 Task: Search for a rental property in Johannesburg, South Africa from 11th to 15th June for 2 guests, with a price range of ₹7000 to ₹16000, 1 bedroom, 2 beds, 1 bathroom, house type, self check-in, and English-speaking host.
Action: Mouse moved to (586, 145)
Screenshot: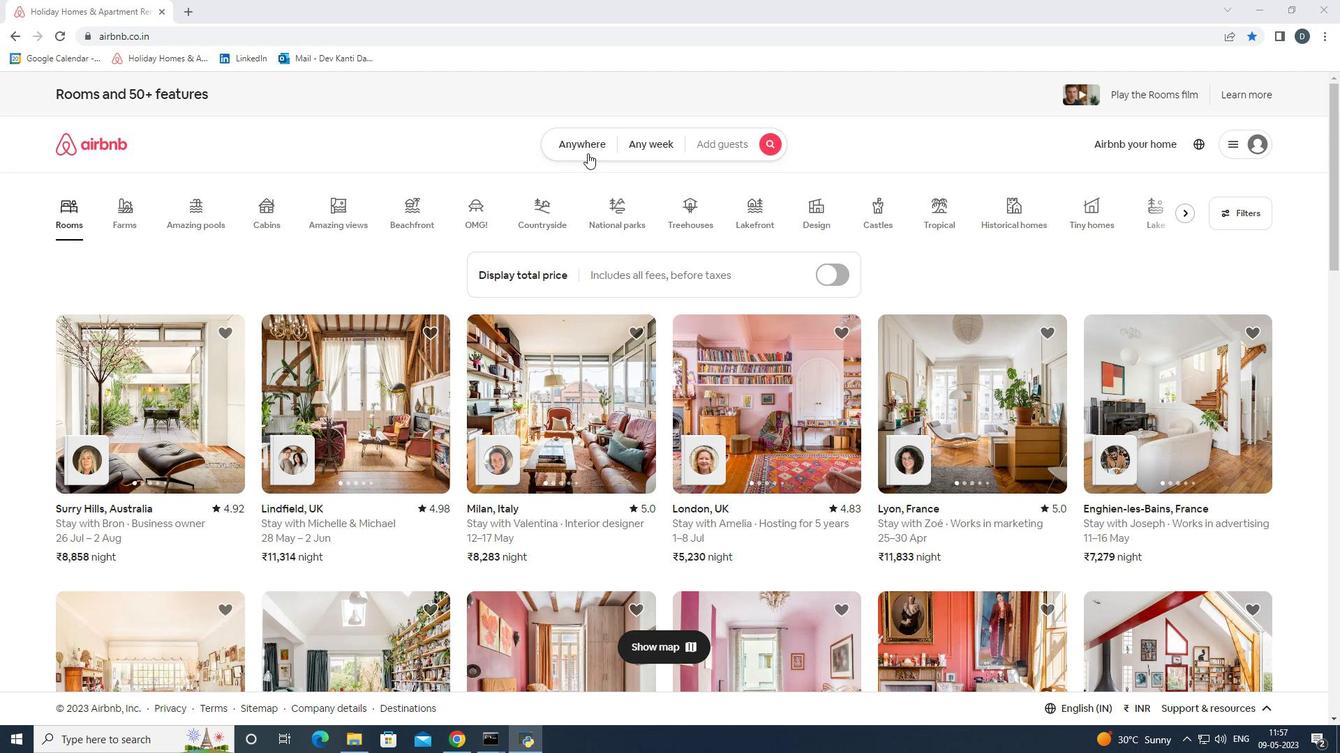 
Action: Mouse pressed left at (586, 145)
Screenshot: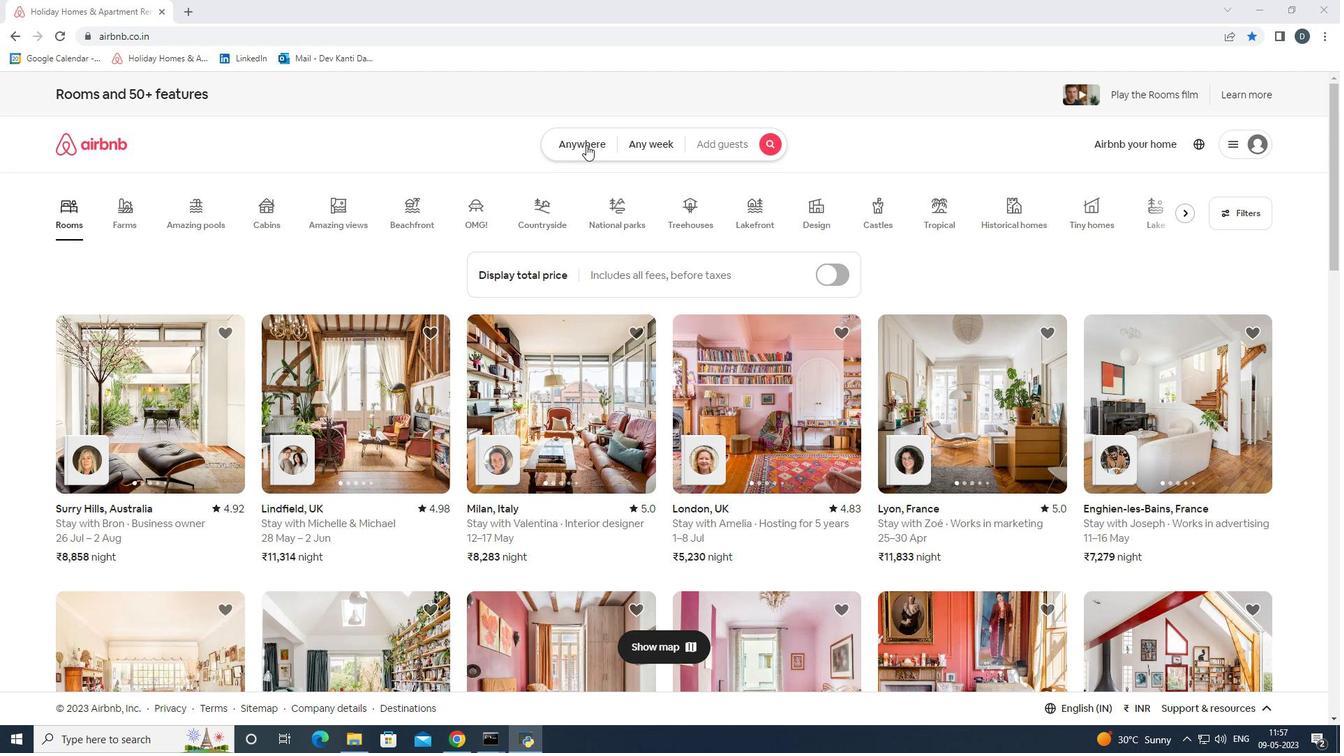 
Action: Mouse moved to (510, 198)
Screenshot: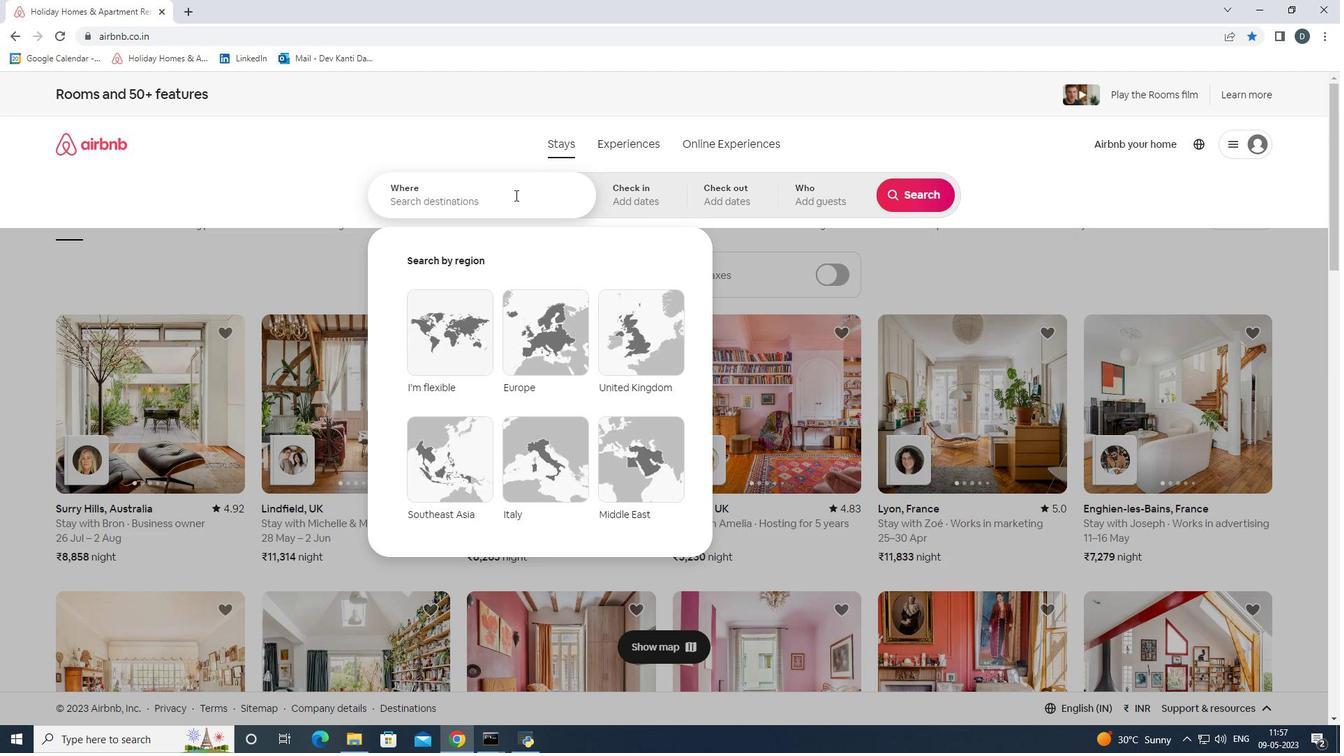 
Action: Mouse pressed left at (510, 198)
Screenshot: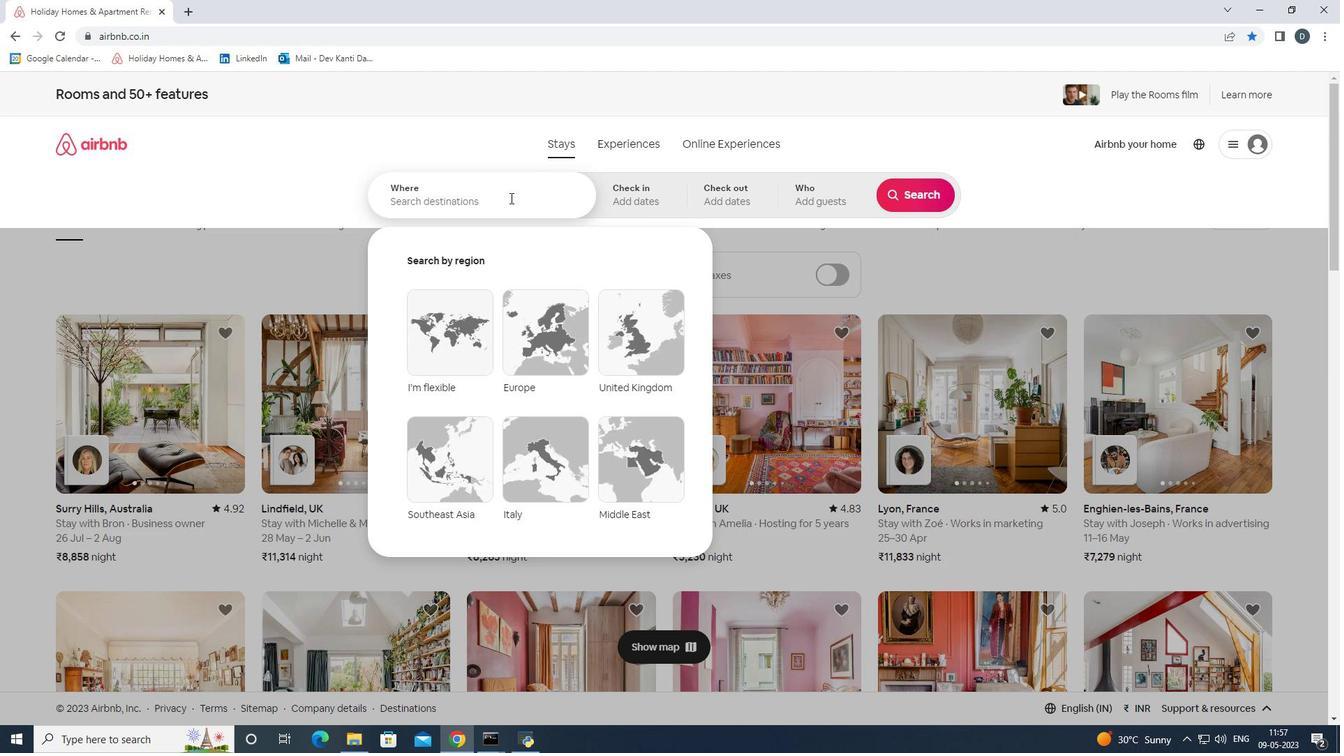 
Action: Key pressed <Key.shift>Johannesburg,<Key.space><Key.shift><Key.shift><Key.shift><Key.shift>South<Key.space><Key.shift><Key.shift><Key.shift><Key.shift>Africa<Key.enter>
Screenshot: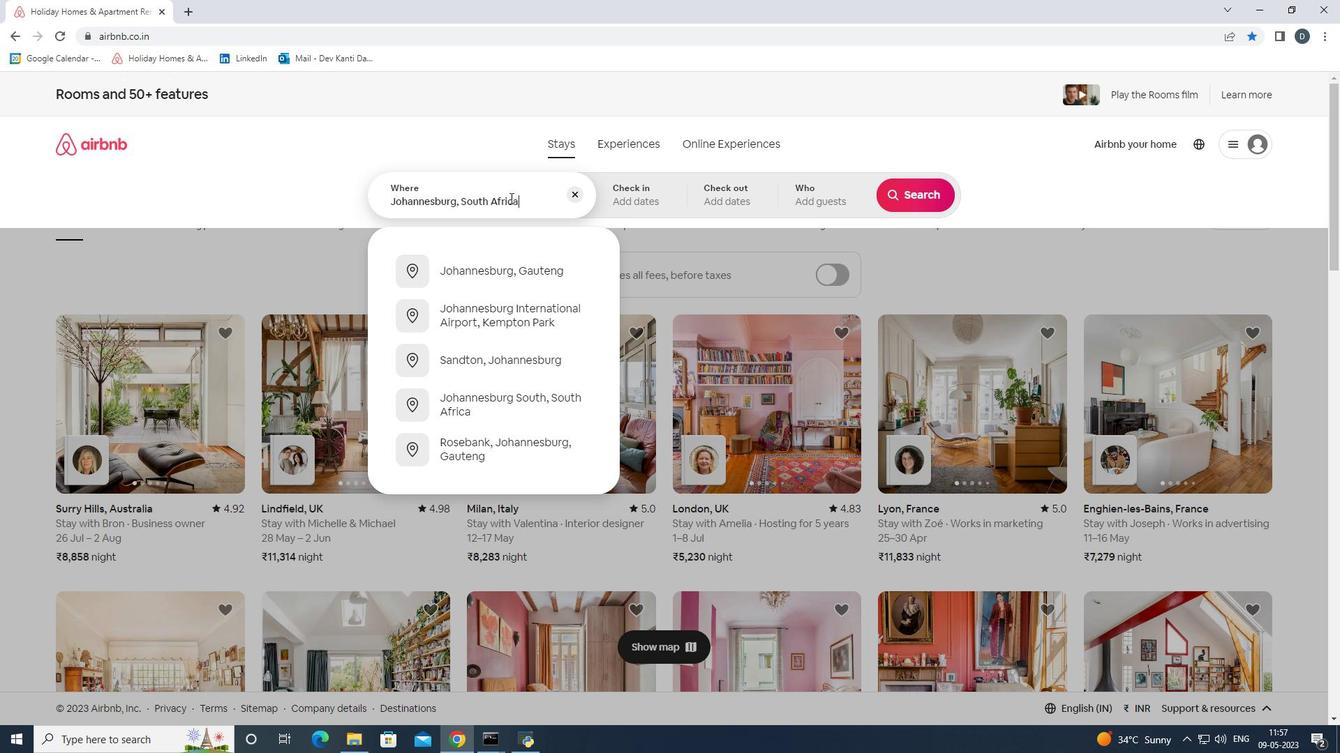 
Action: Mouse moved to (870, 361)
Screenshot: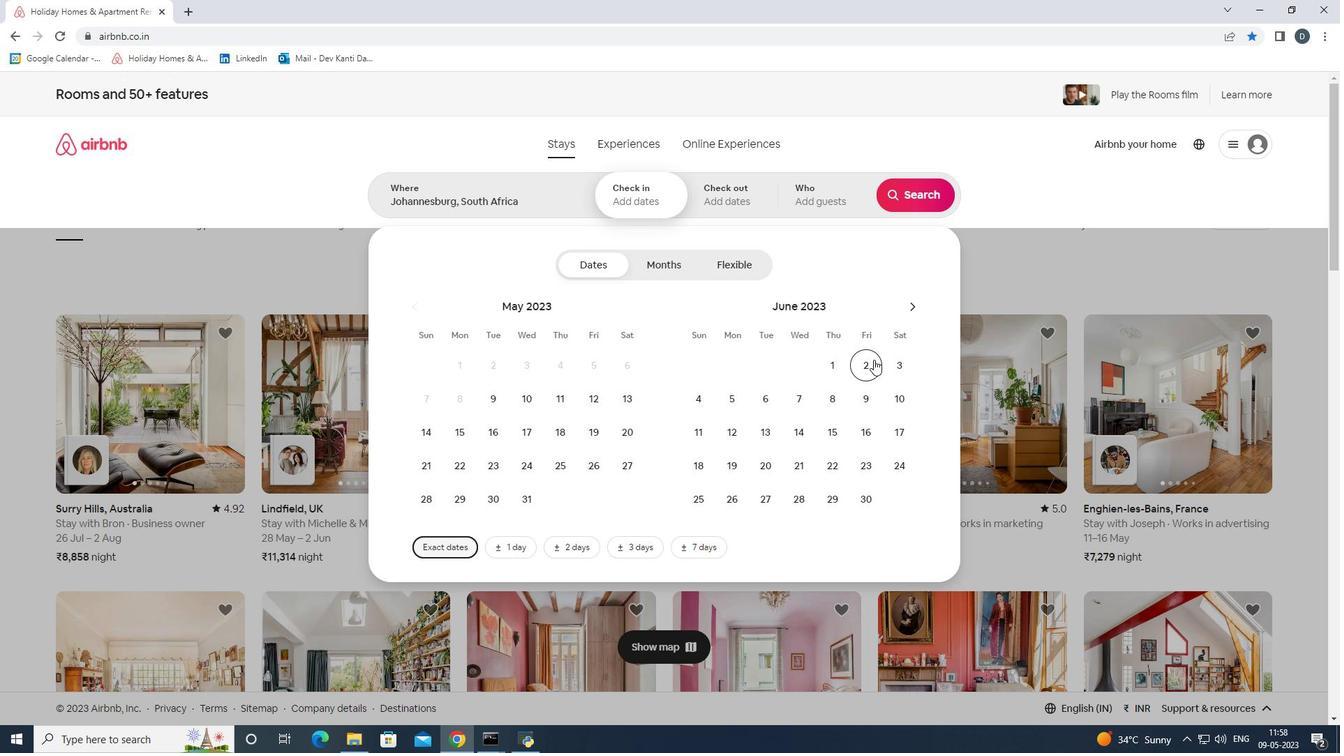 
Action: Mouse pressed left at (870, 361)
Screenshot: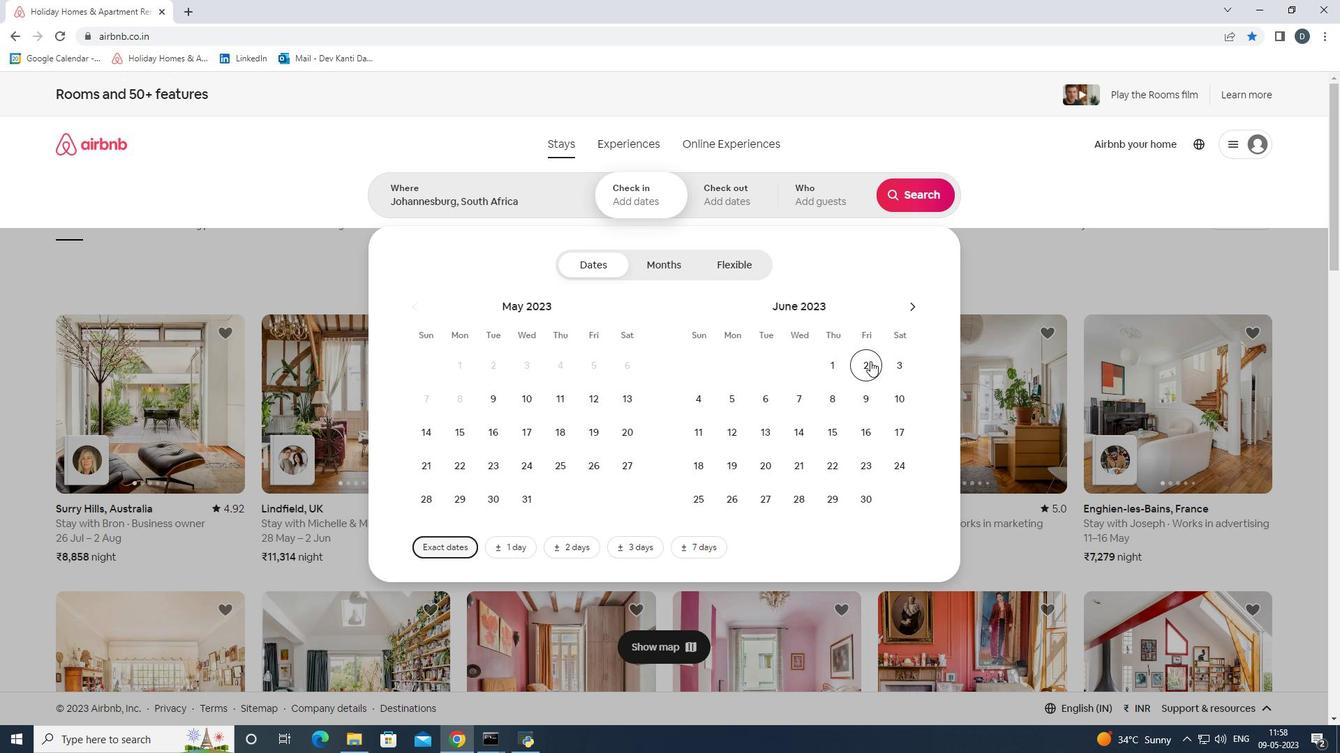 
Action: Mouse pressed left at (870, 361)
Screenshot: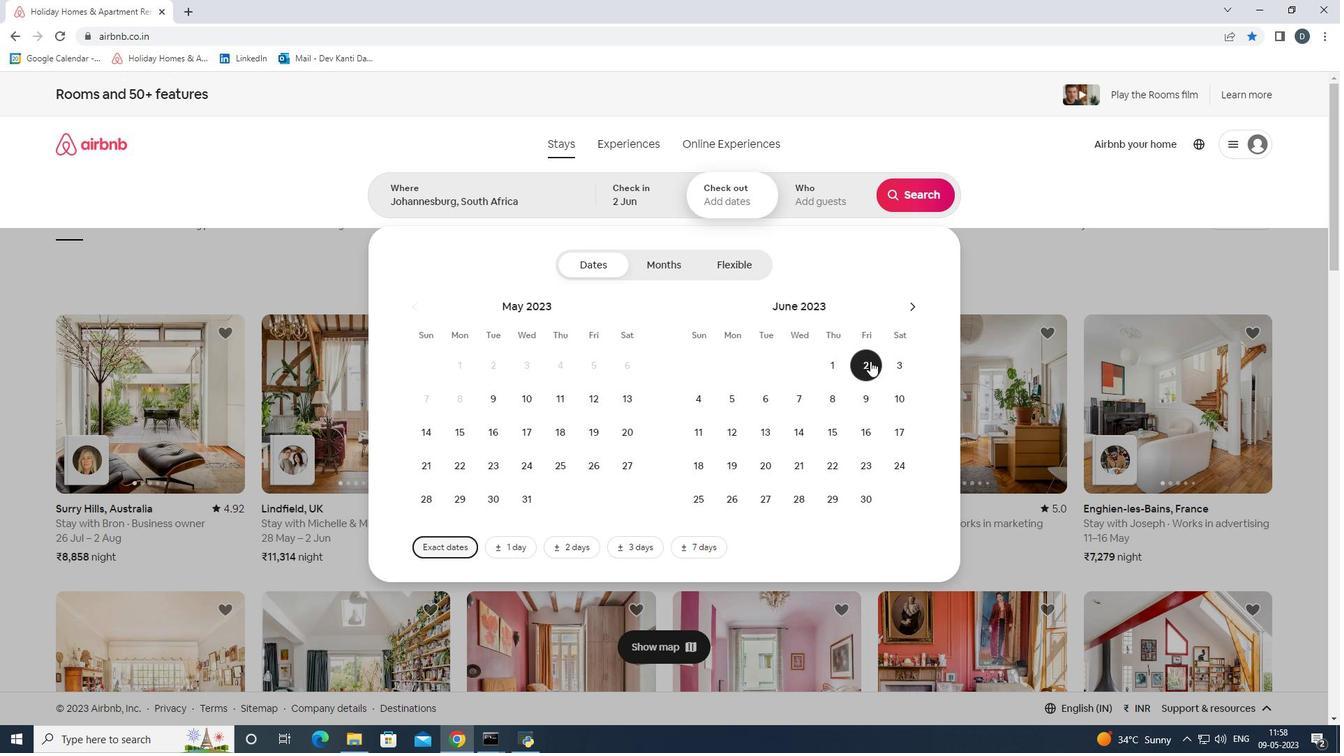 
Action: Mouse moved to (712, 436)
Screenshot: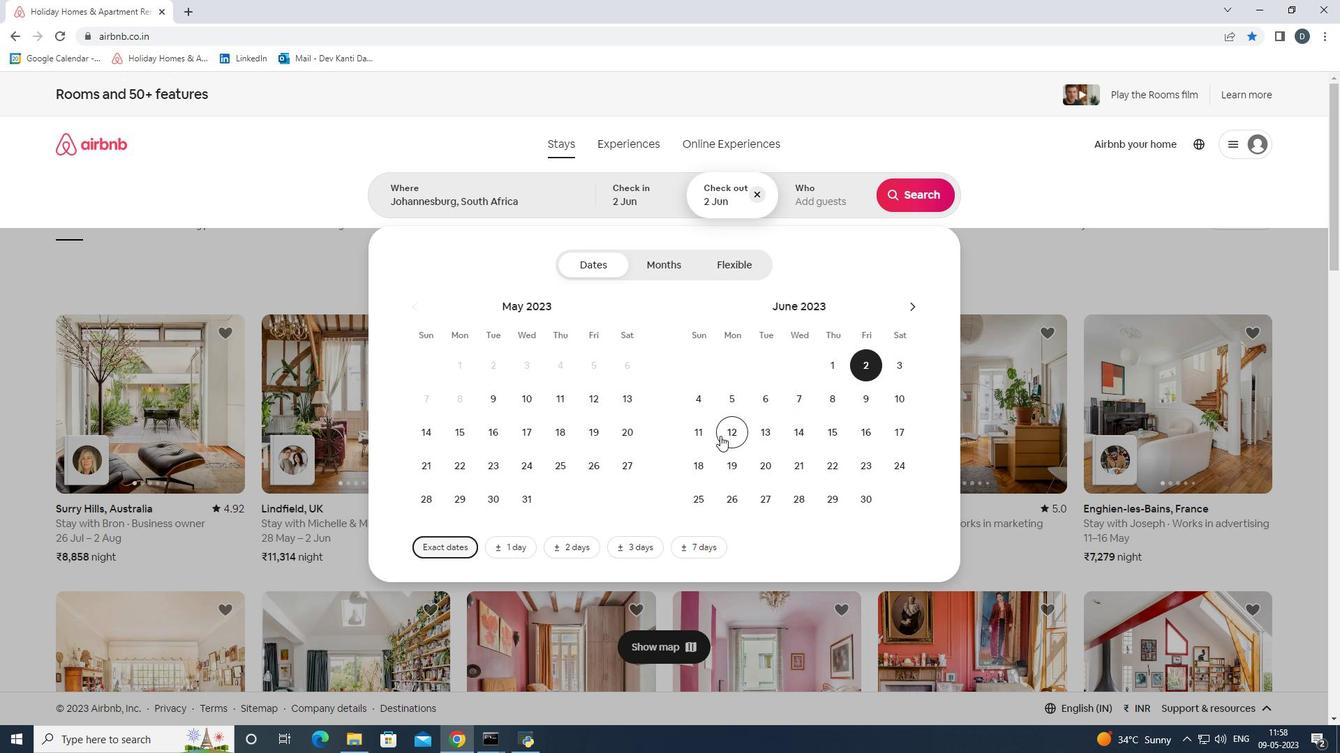
Action: Mouse pressed left at (712, 436)
Screenshot: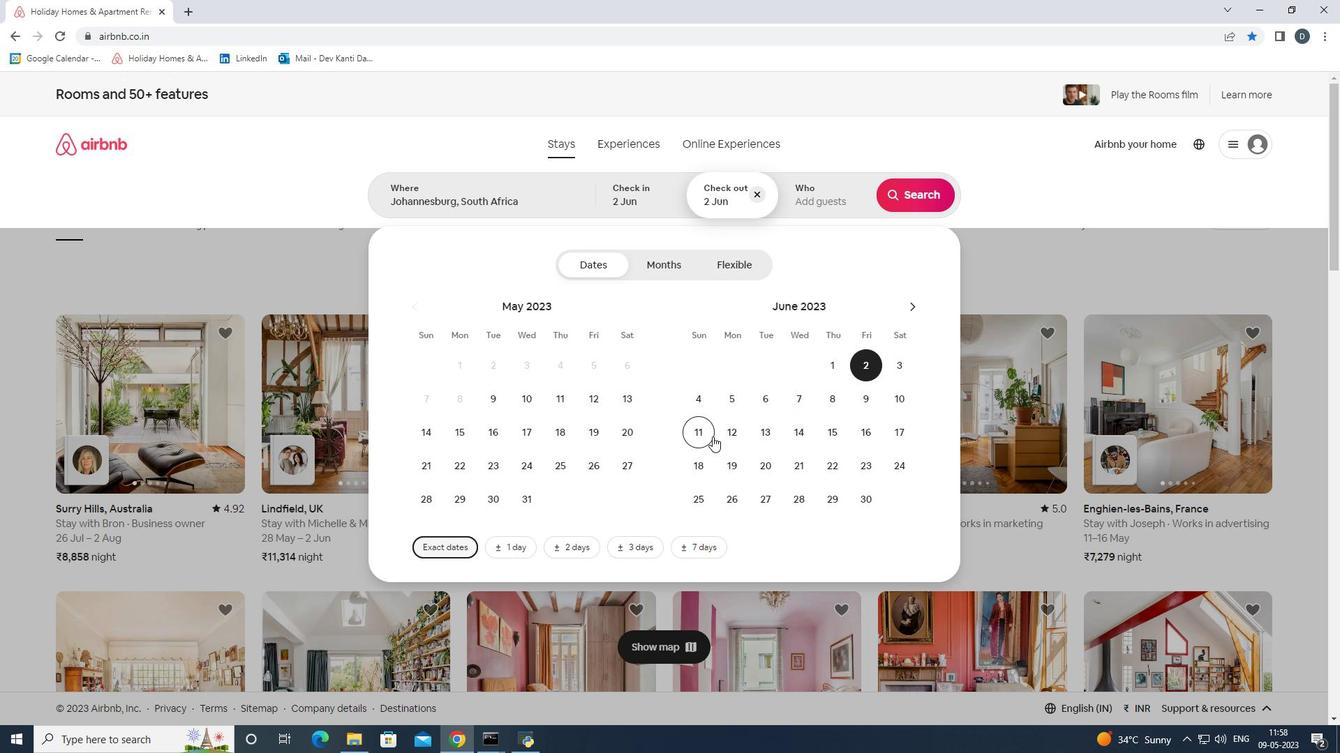 
Action: Mouse moved to (830, 427)
Screenshot: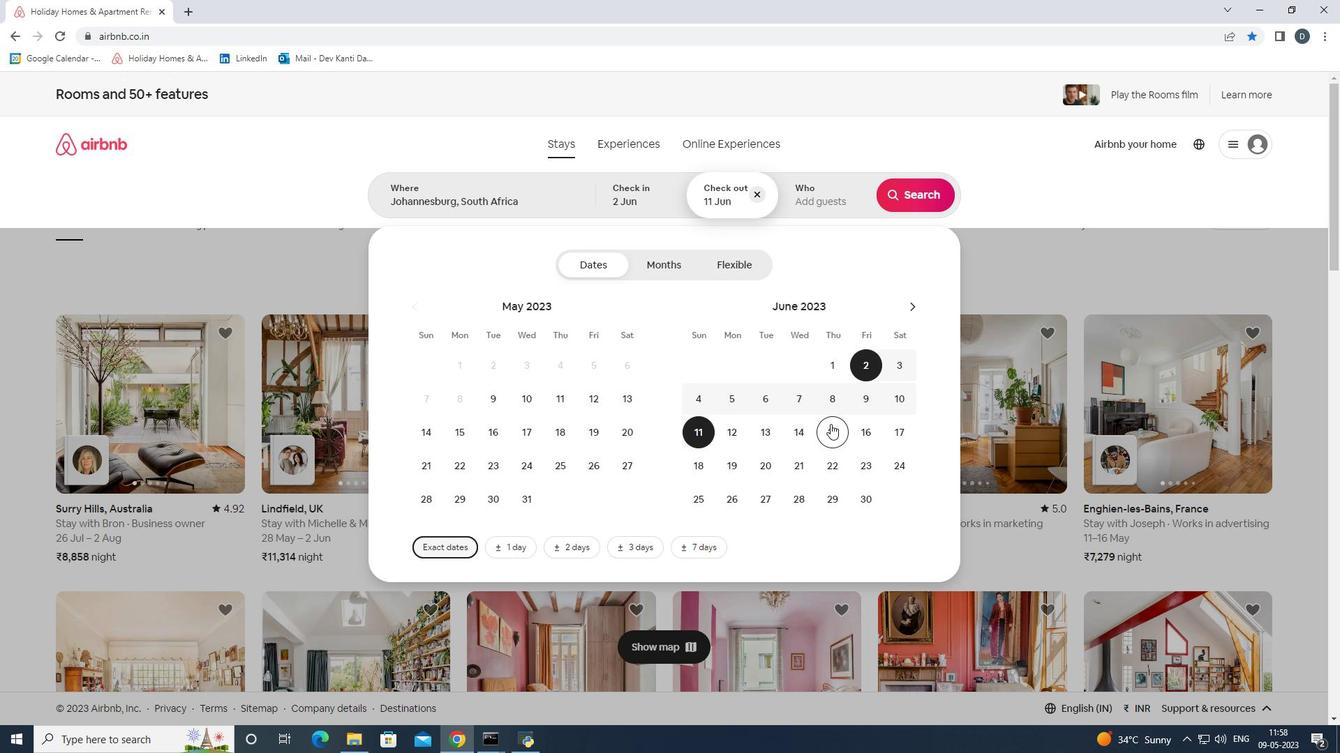 
Action: Mouse pressed left at (830, 427)
Screenshot: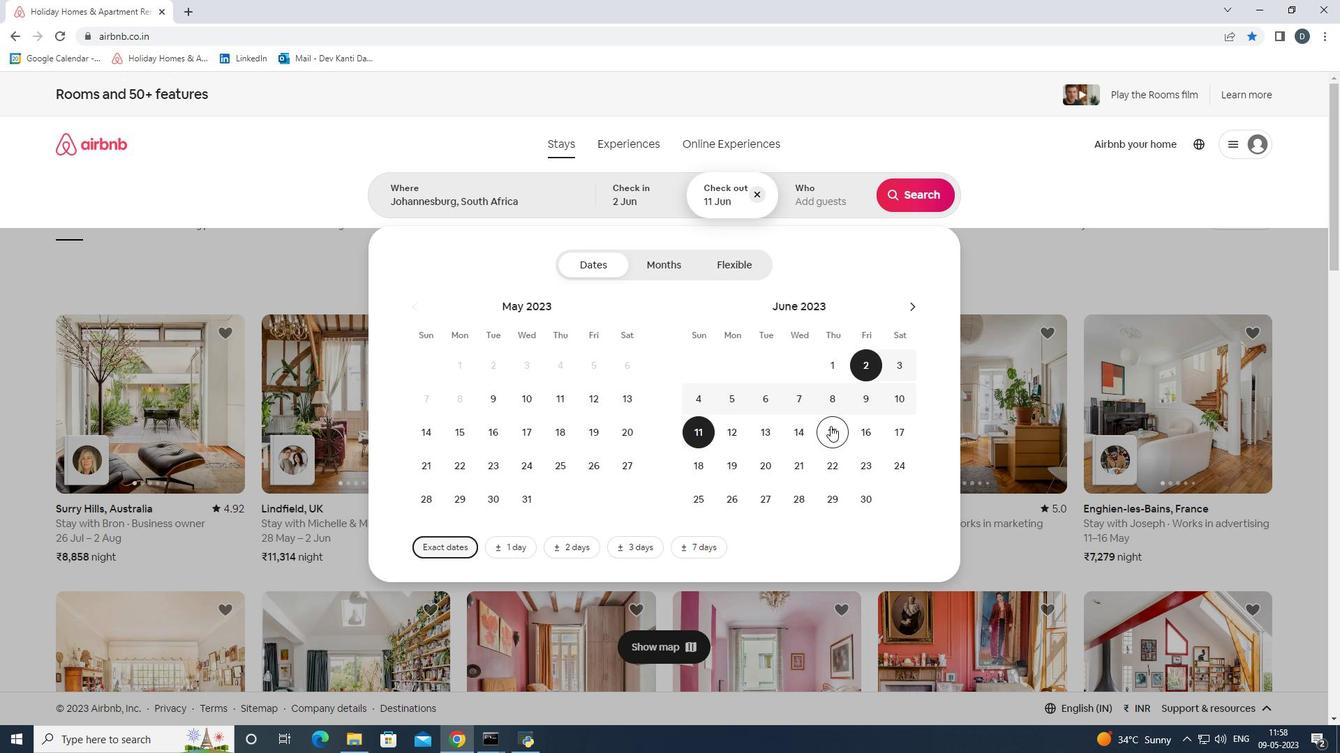 
Action: Mouse moved to (755, 197)
Screenshot: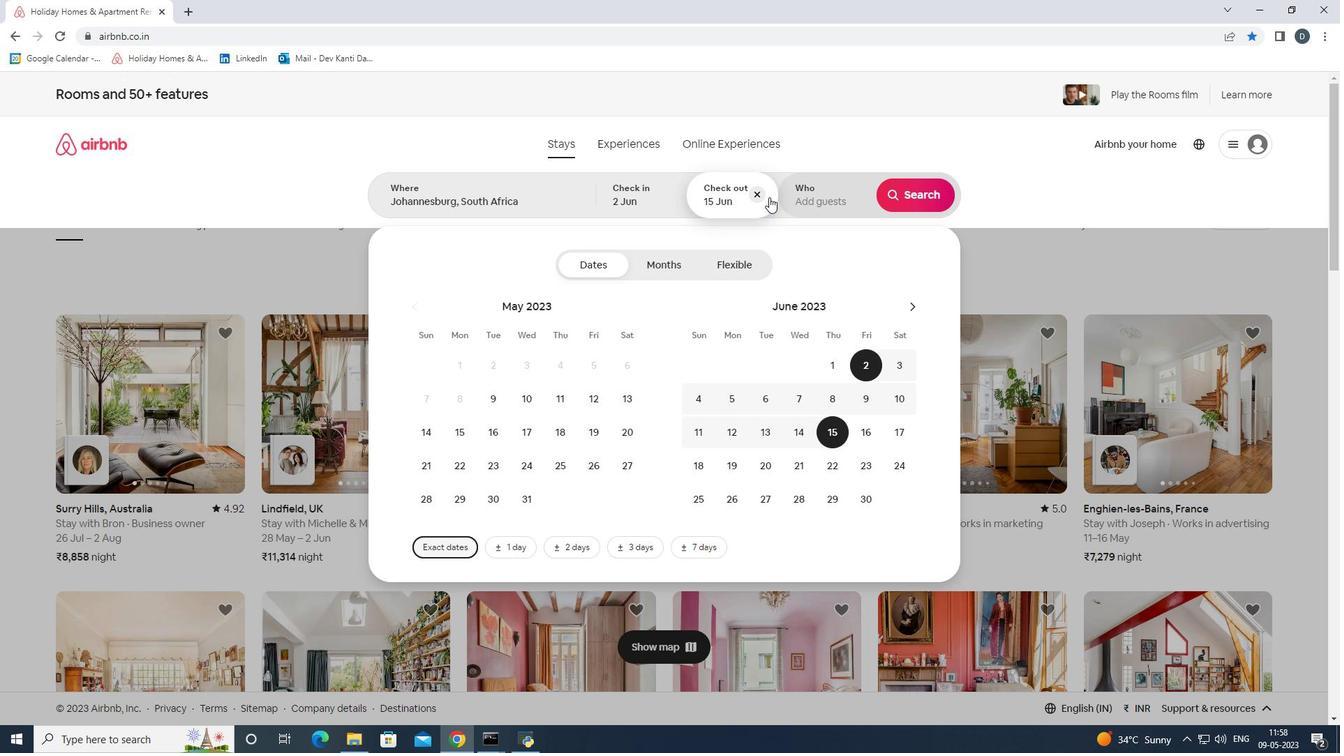 
Action: Mouse pressed left at (755, 197)
Screenshot: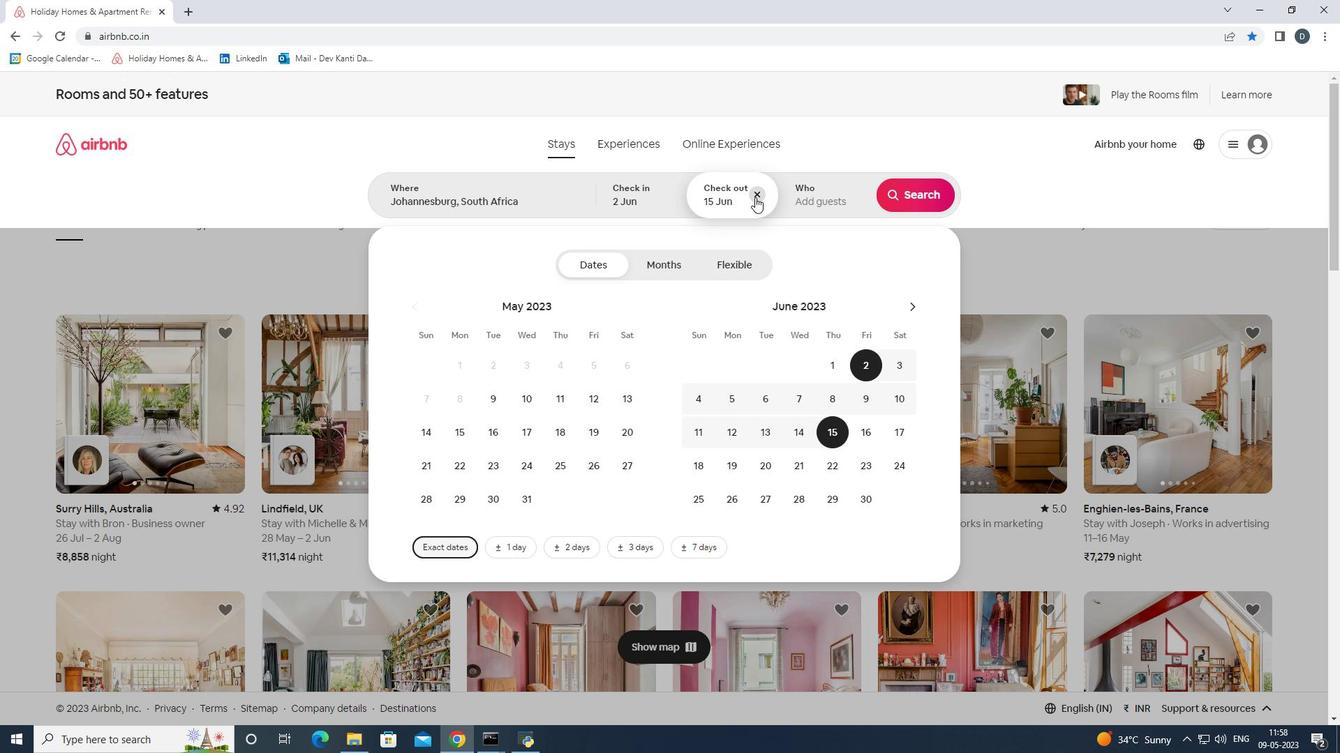 
Action: Mouse moved to (688, 432)
Screenshot: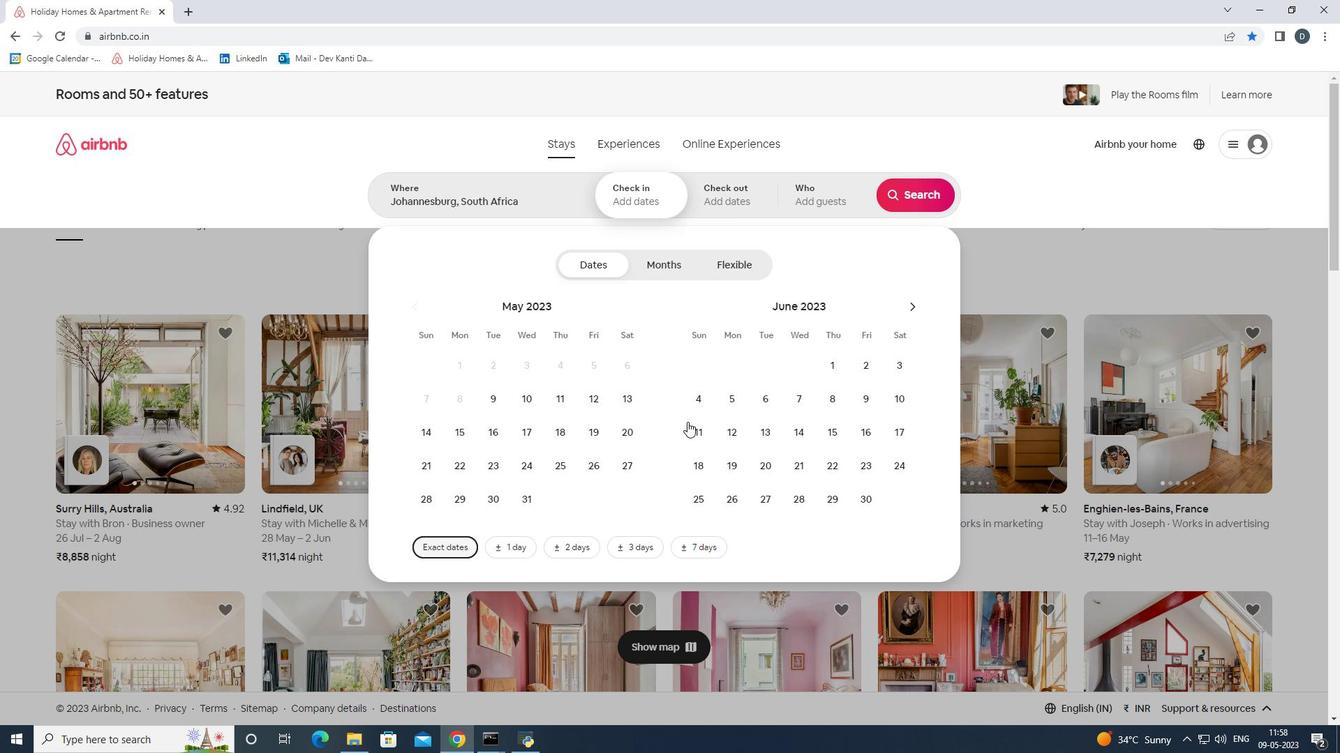 
Action: Mouse pressed left at (688, 432)
Screenshot: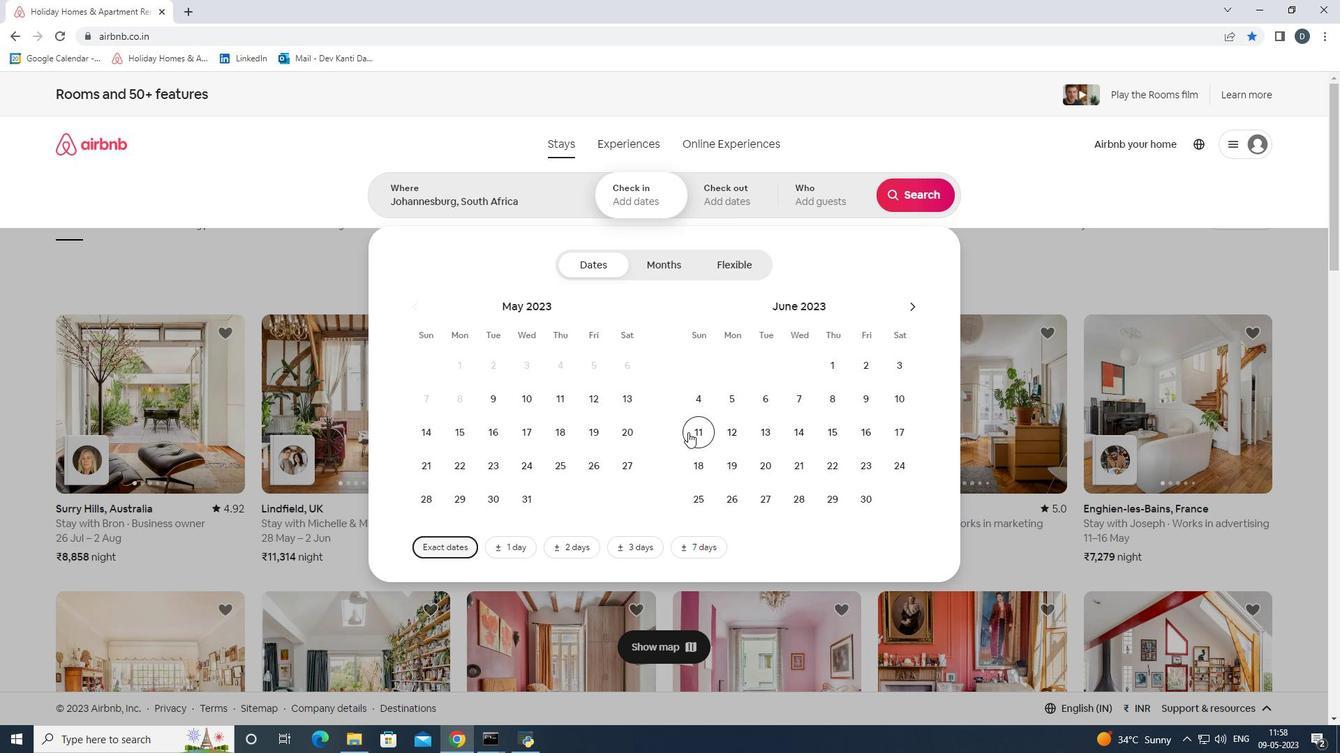 
Action: Mouse moved to (829, 436)
Screenshot: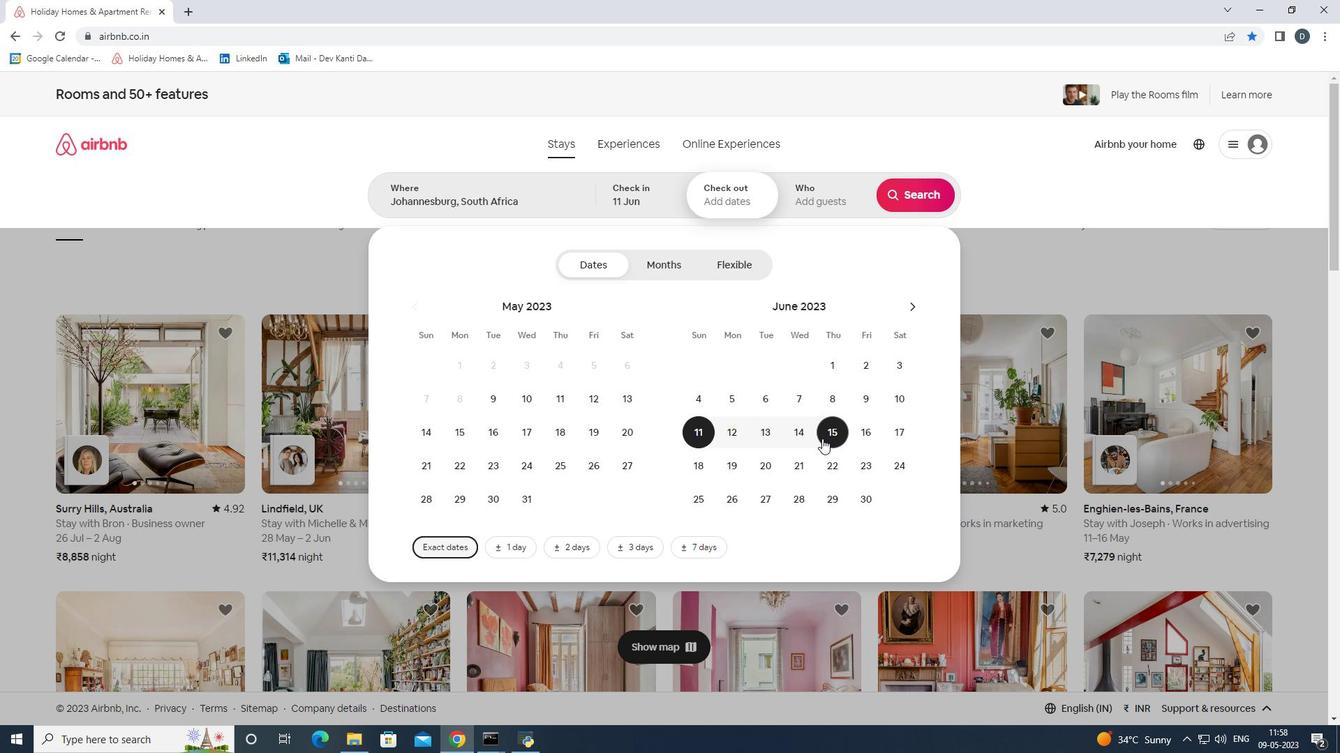 
Action: Mouse pressed left at (829, 436)
Screenshot: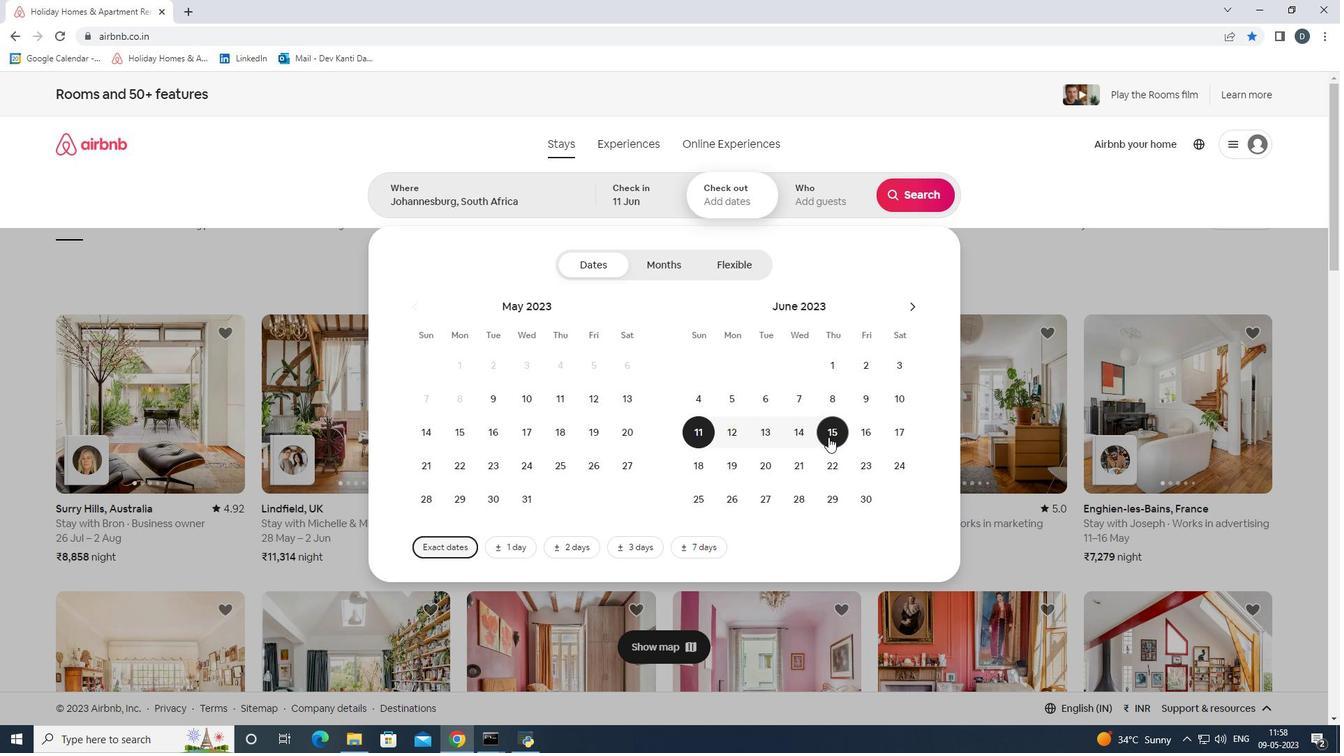 
Action: Mouse moved to (818, 210)
Screenshot: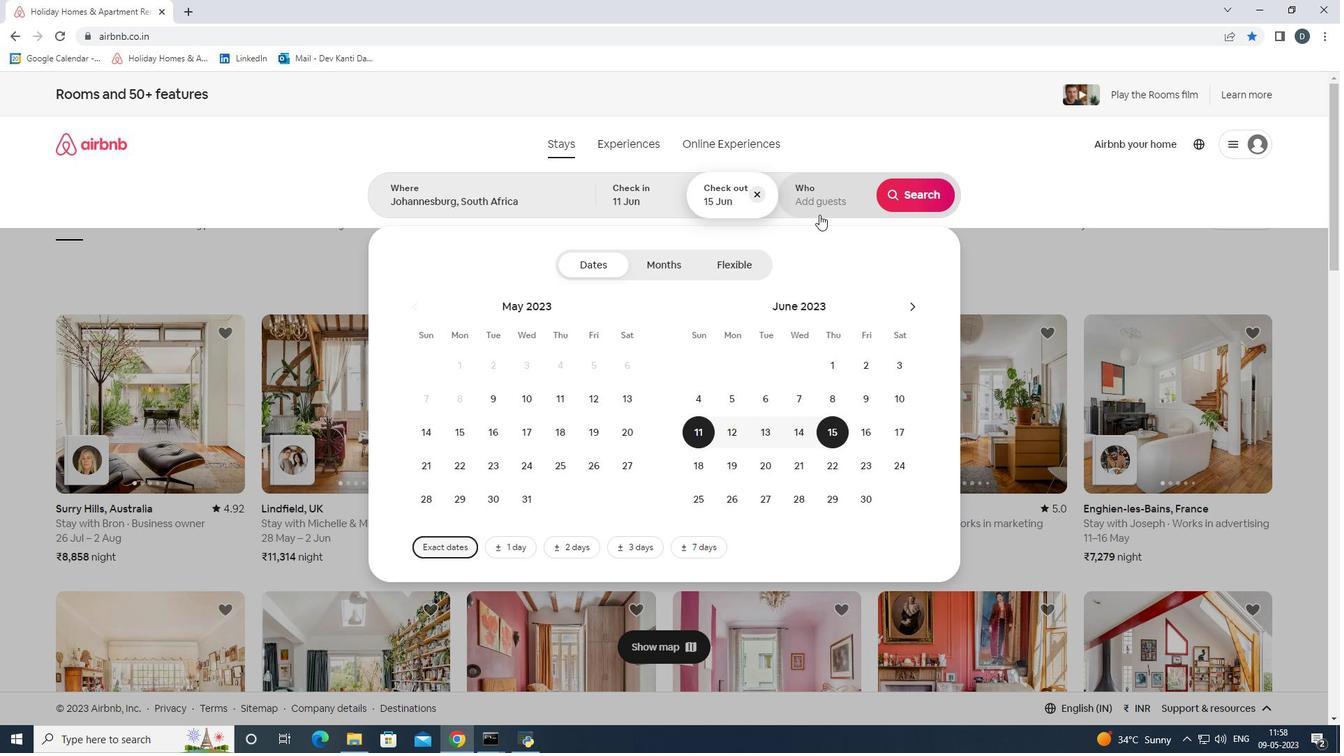 
Action: Mouse pressed left at (818, 210)
Screenshot: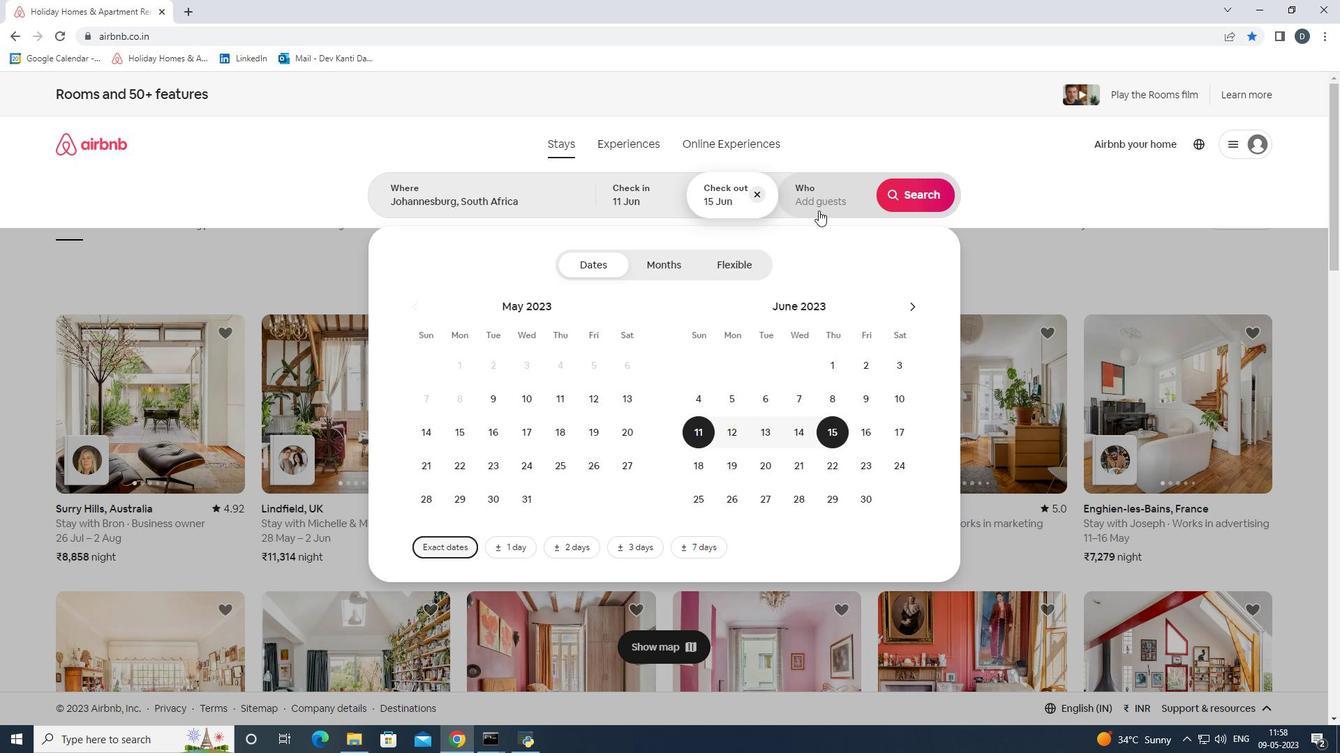 
Action: Mouse moved to (910, 272)
Screenshot: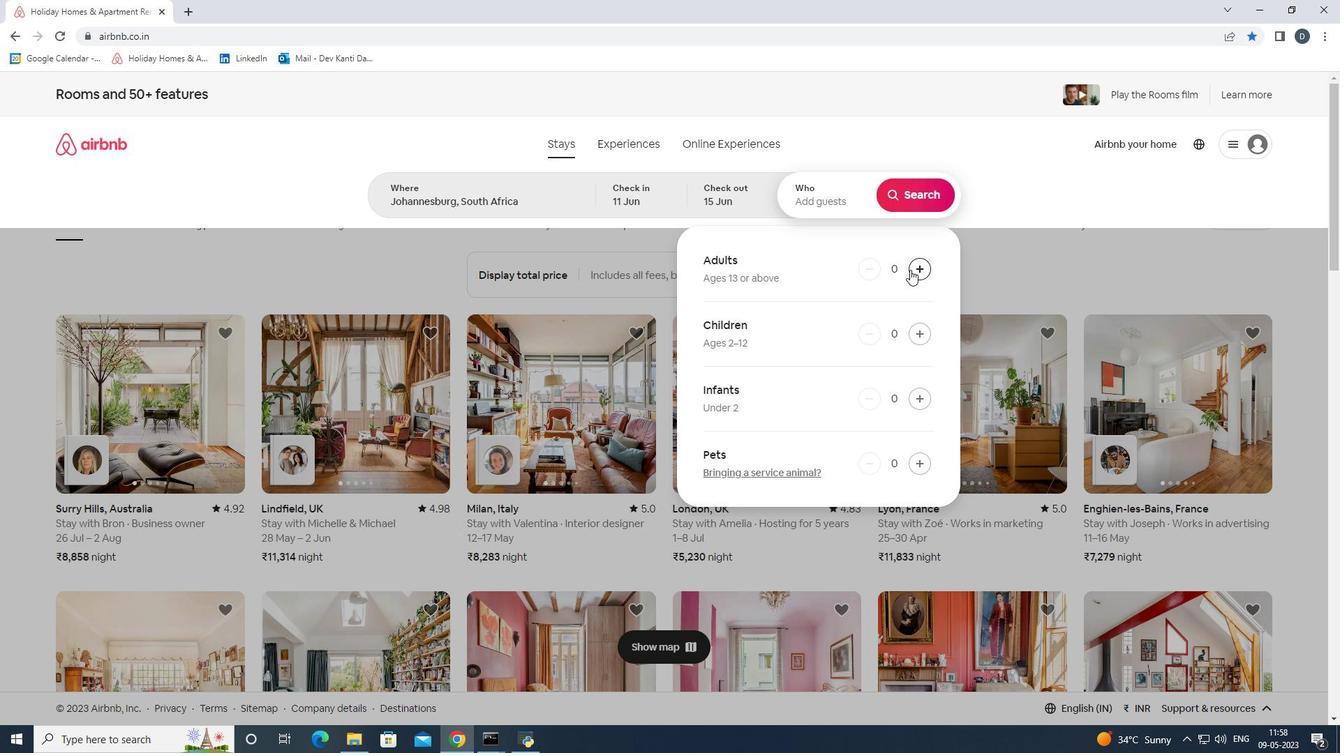 
Action: Mouse pressed left at (910, 272)
Screenshot: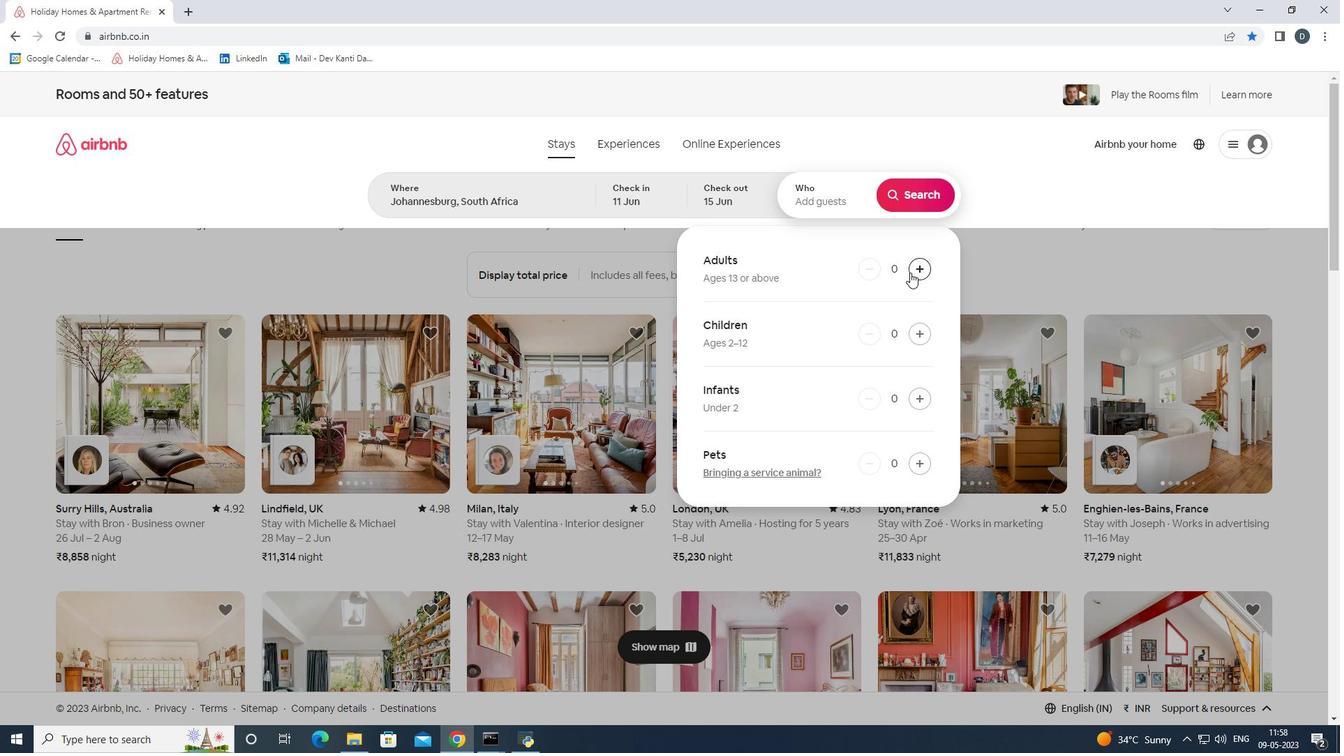 
Action: Mouse pressed left at (910, 272)
Screenshot: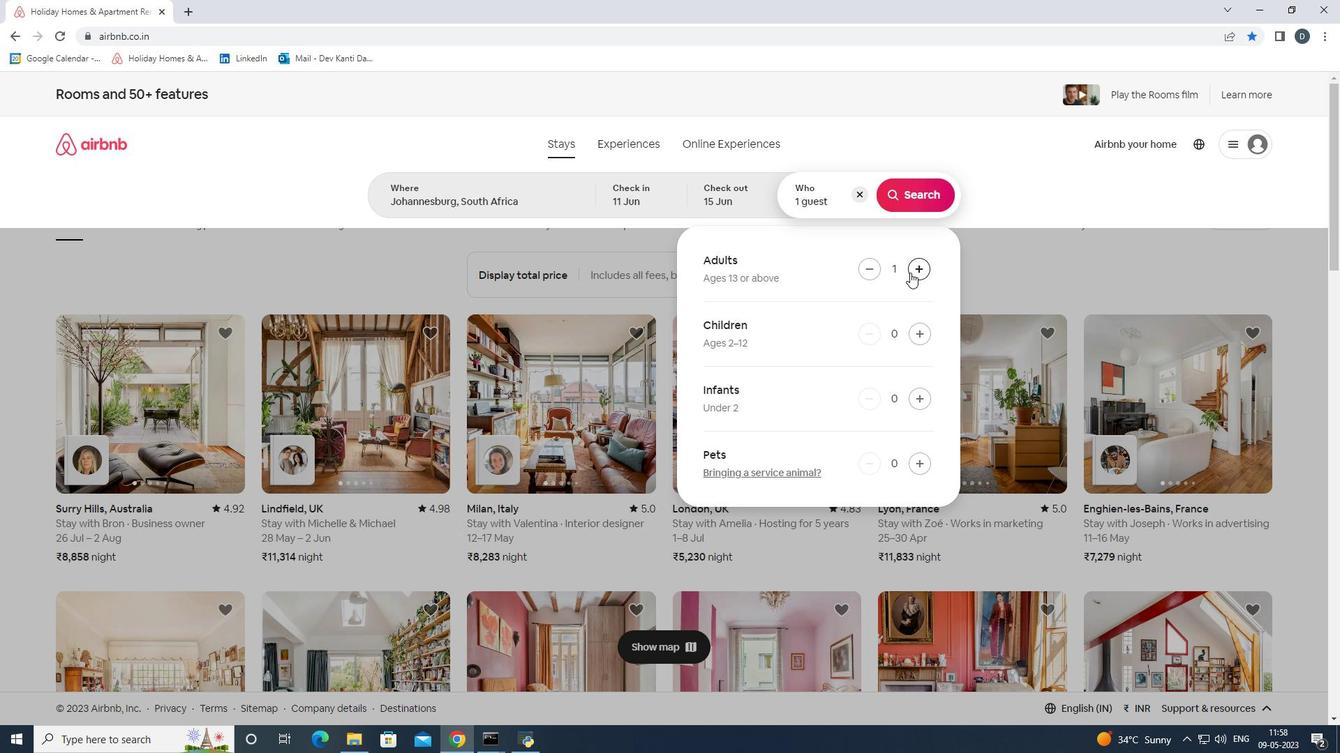 
Action: Mouse moved to (908, 203)
Screenshot: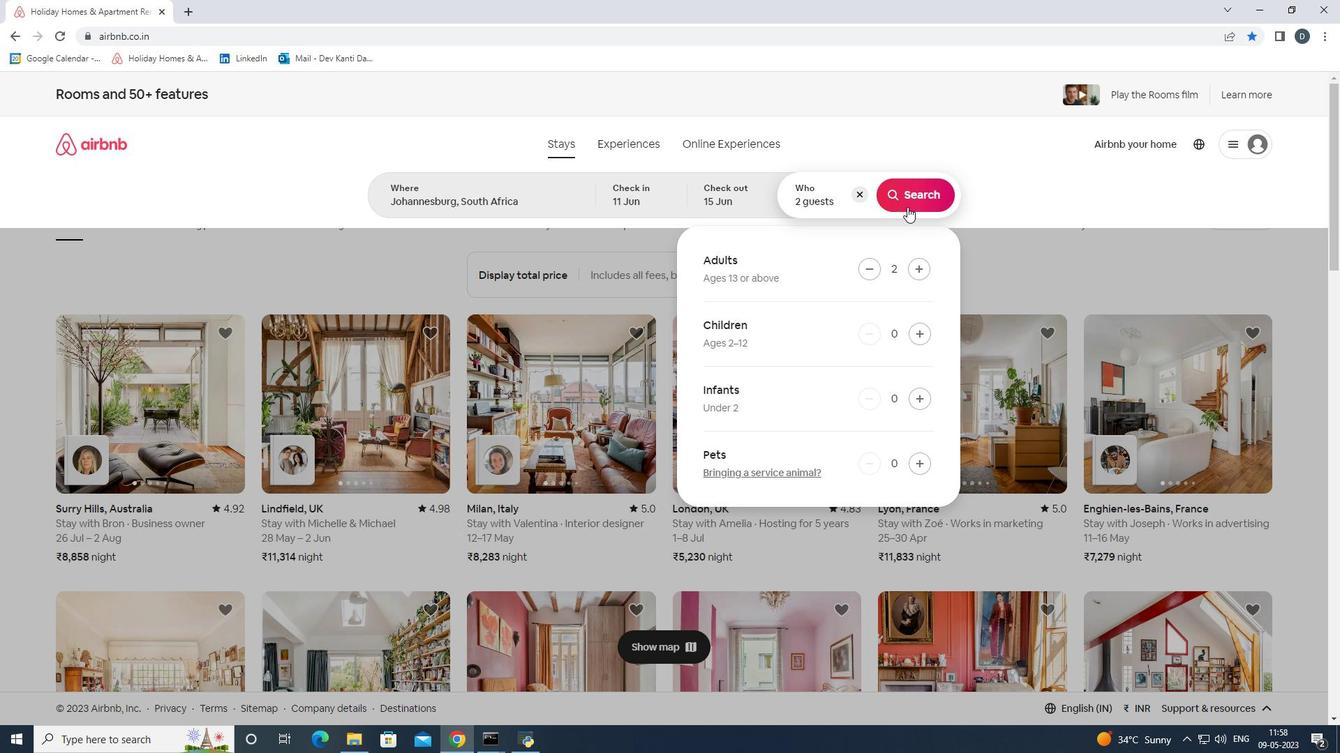 
Action: Mouse pressed left at (908, 203)
Screenshot: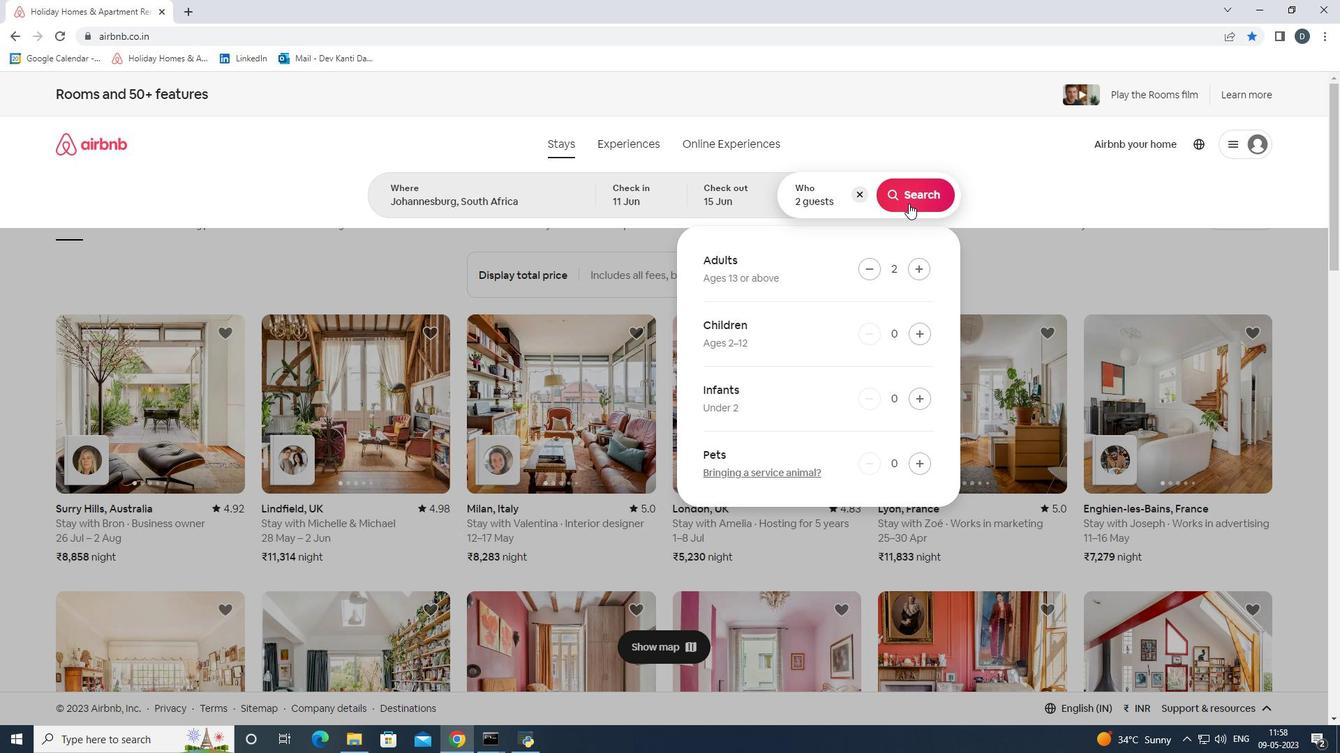 
Action: Mouse moved to (1273, 157)
Screenshot: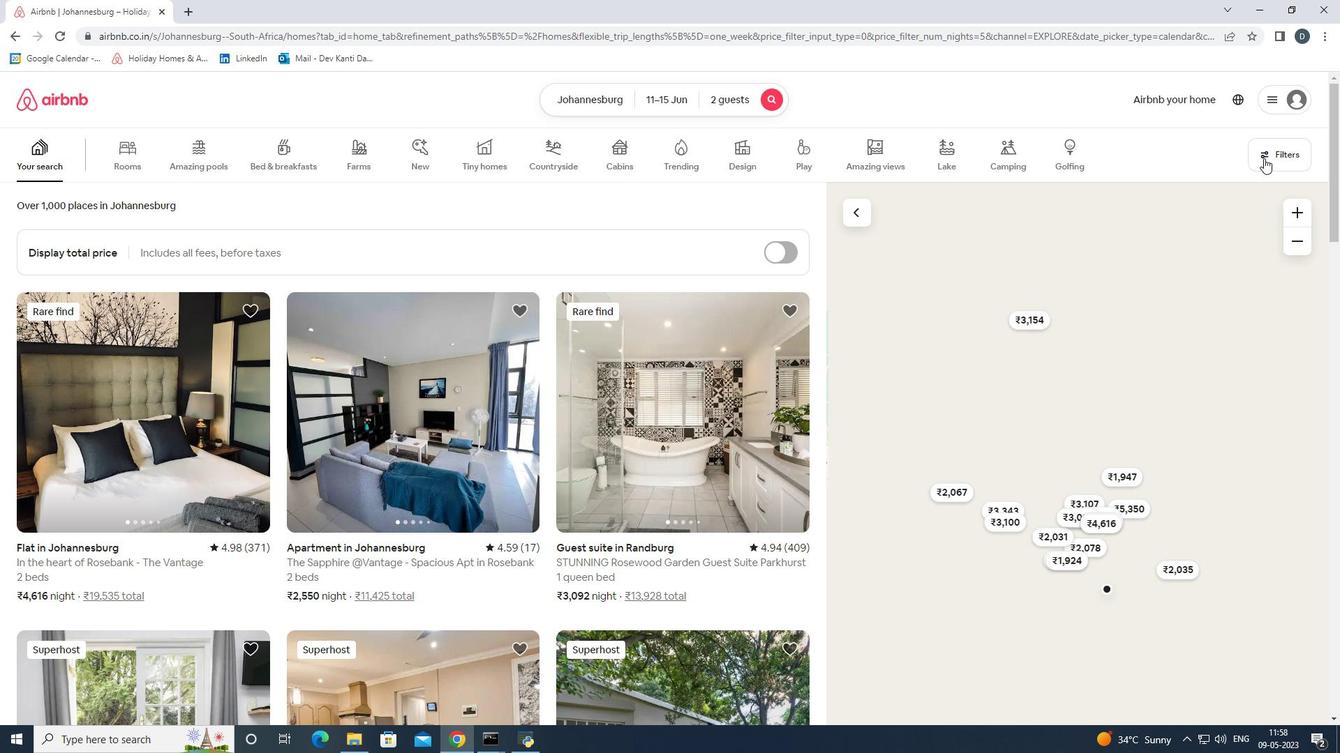 
Action: Mouse pressed left at (1273, 157)
Screenshot: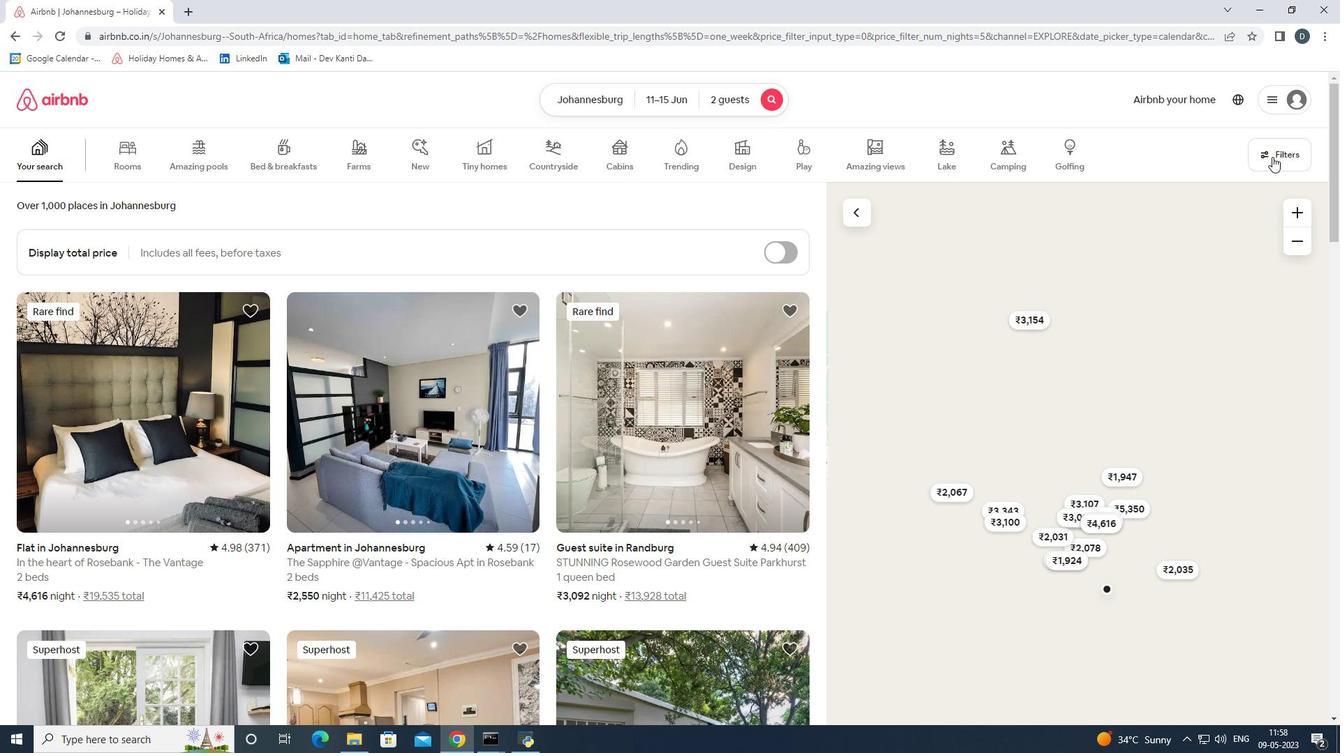 
Action: Mouse moved to (569, 495)
Screenshot: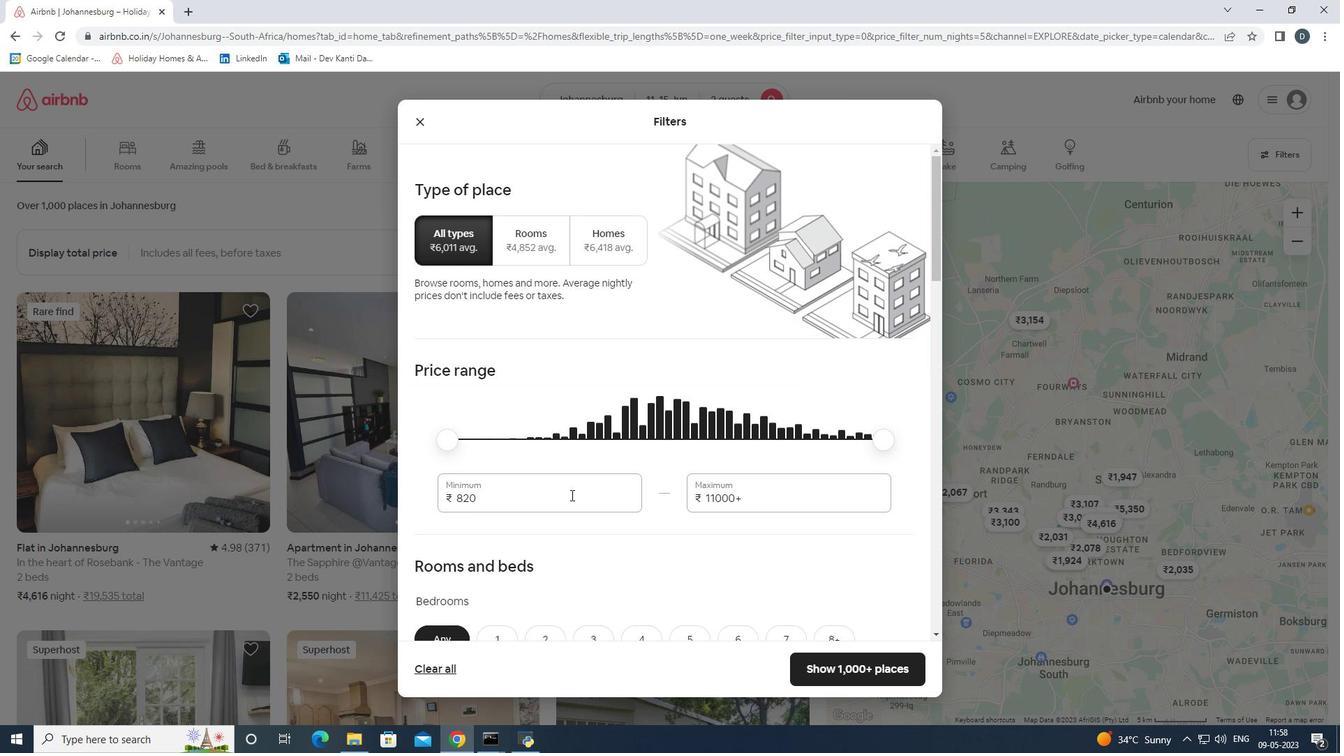 
Action: Mouse pressed left at (569, 495)
Screenshot: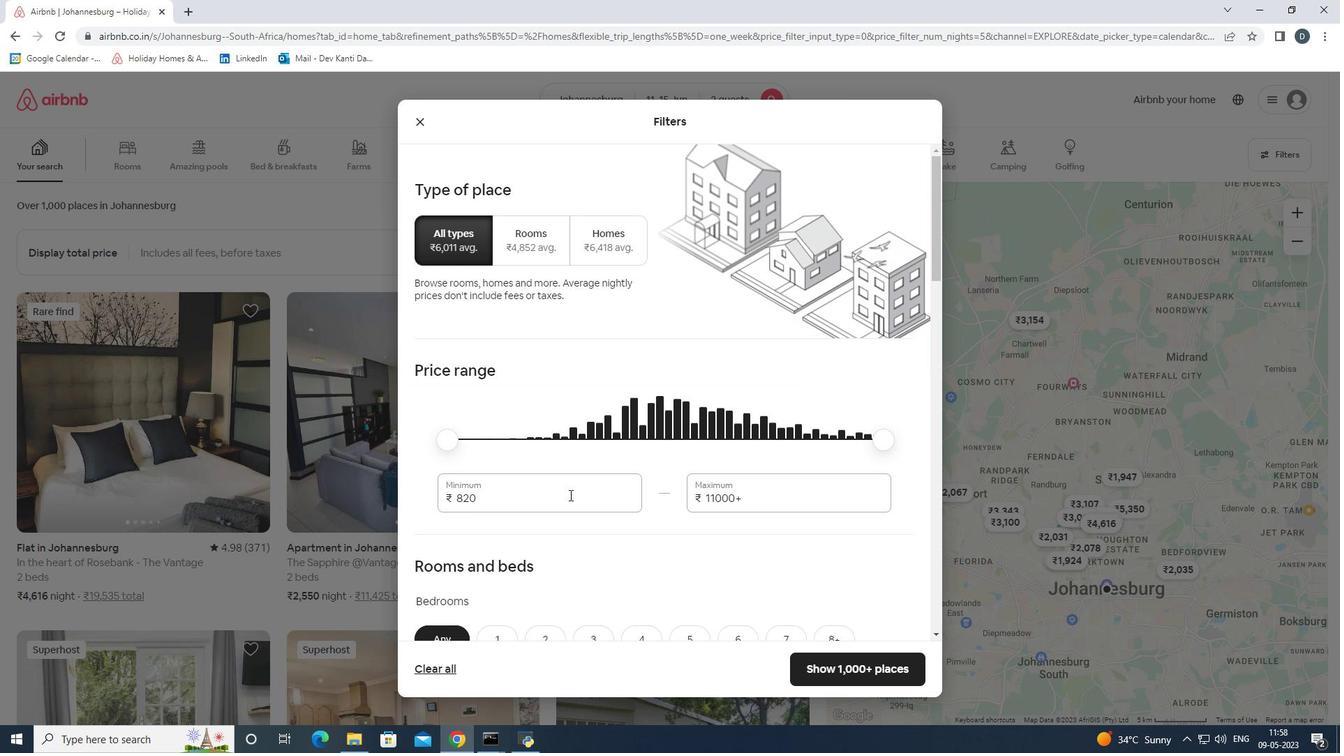 
Action: Mouse pressed left at (569, 495)
Screenshot: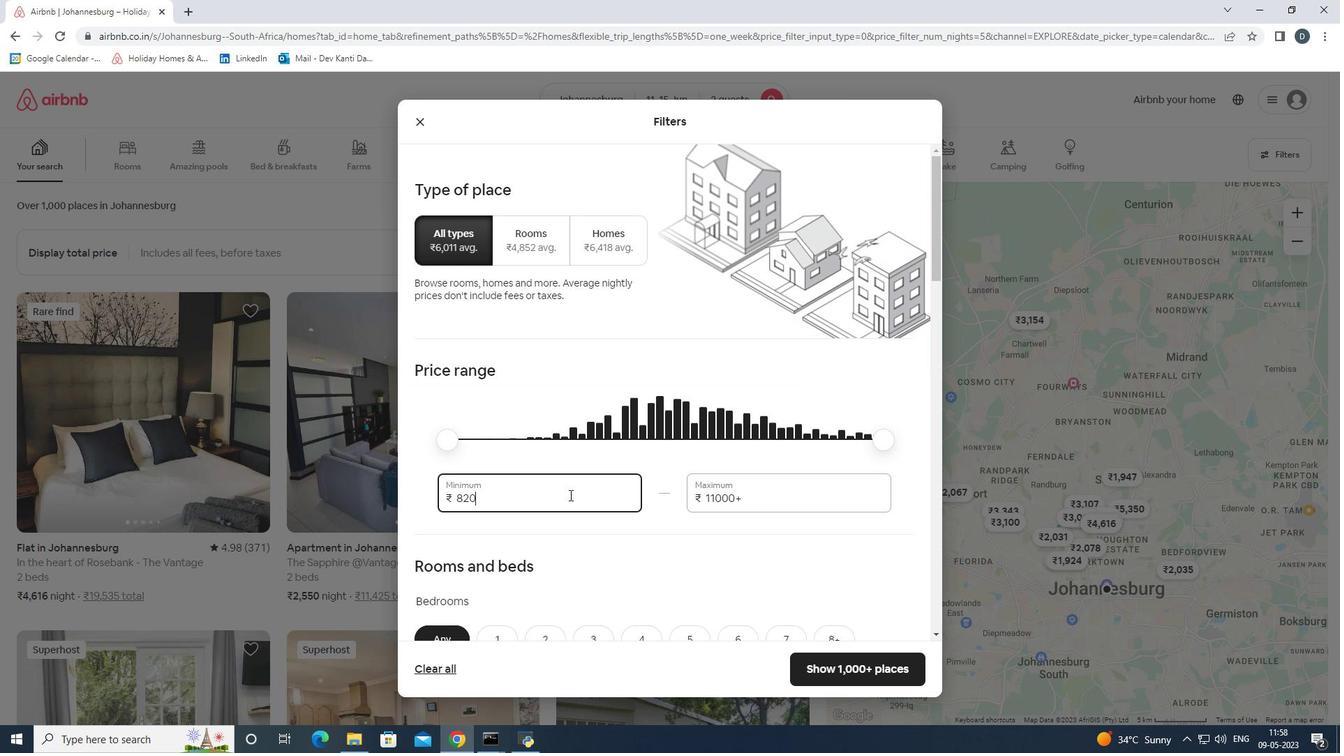 
Action: Mouse moved to (553, 468)
Screenshot: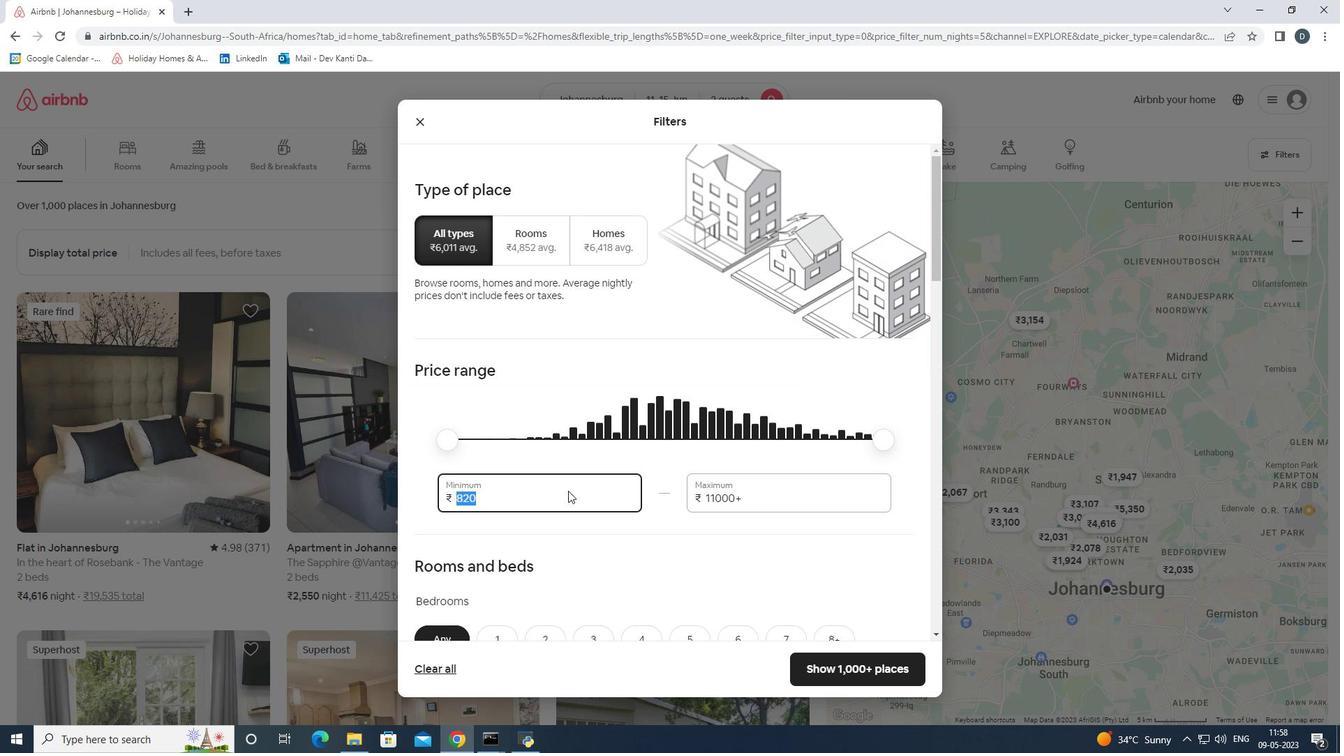 
Action: Key pressed 7000<Key.tab>16000
Screenshot: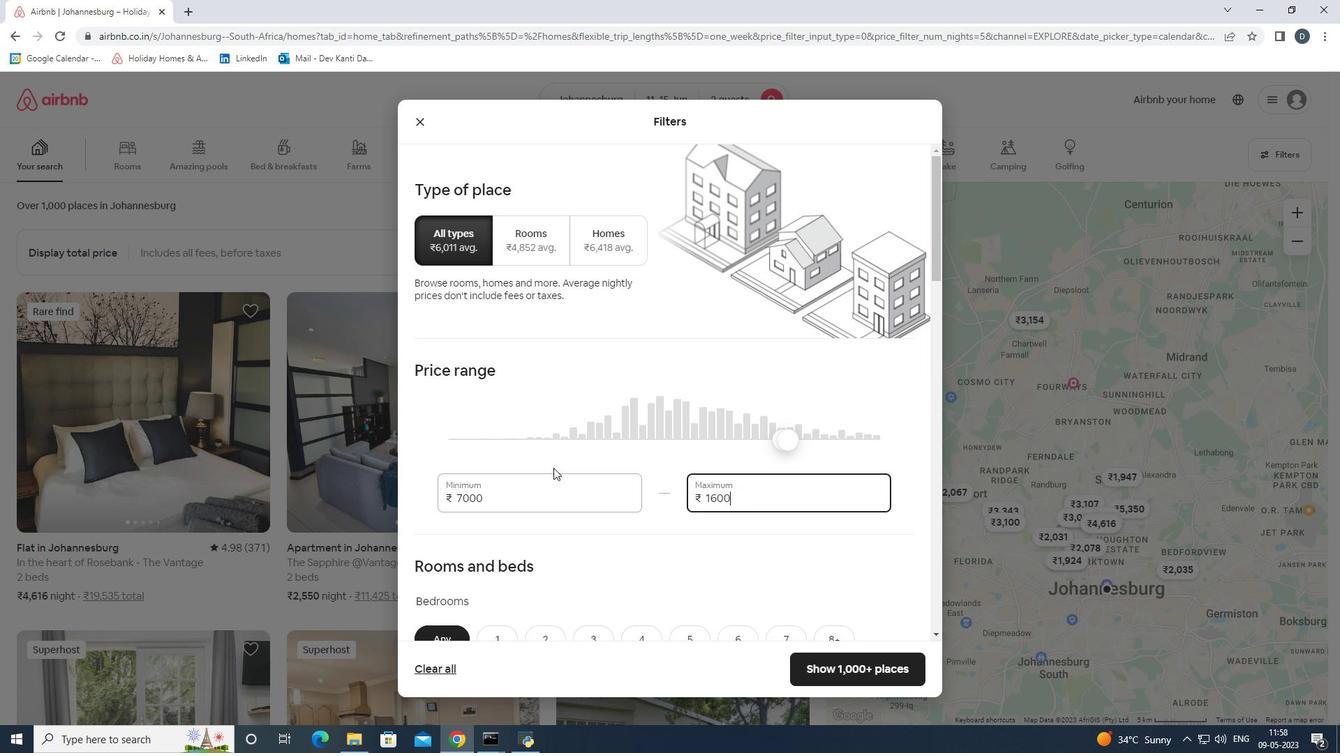 
Action: Mouse moved to (727, 467)
Screenshot: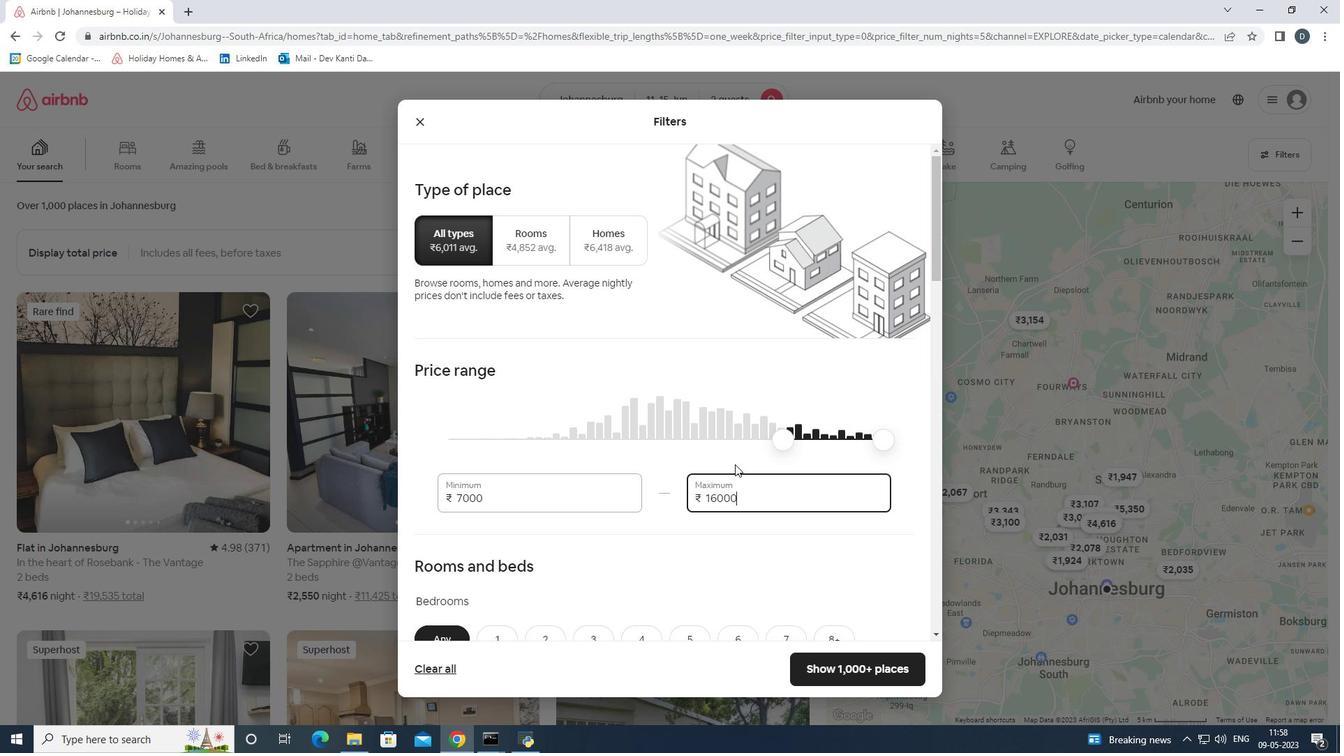 
Action: Mouse scrolled (727, 466) with delta (0, 0)
Screenshot: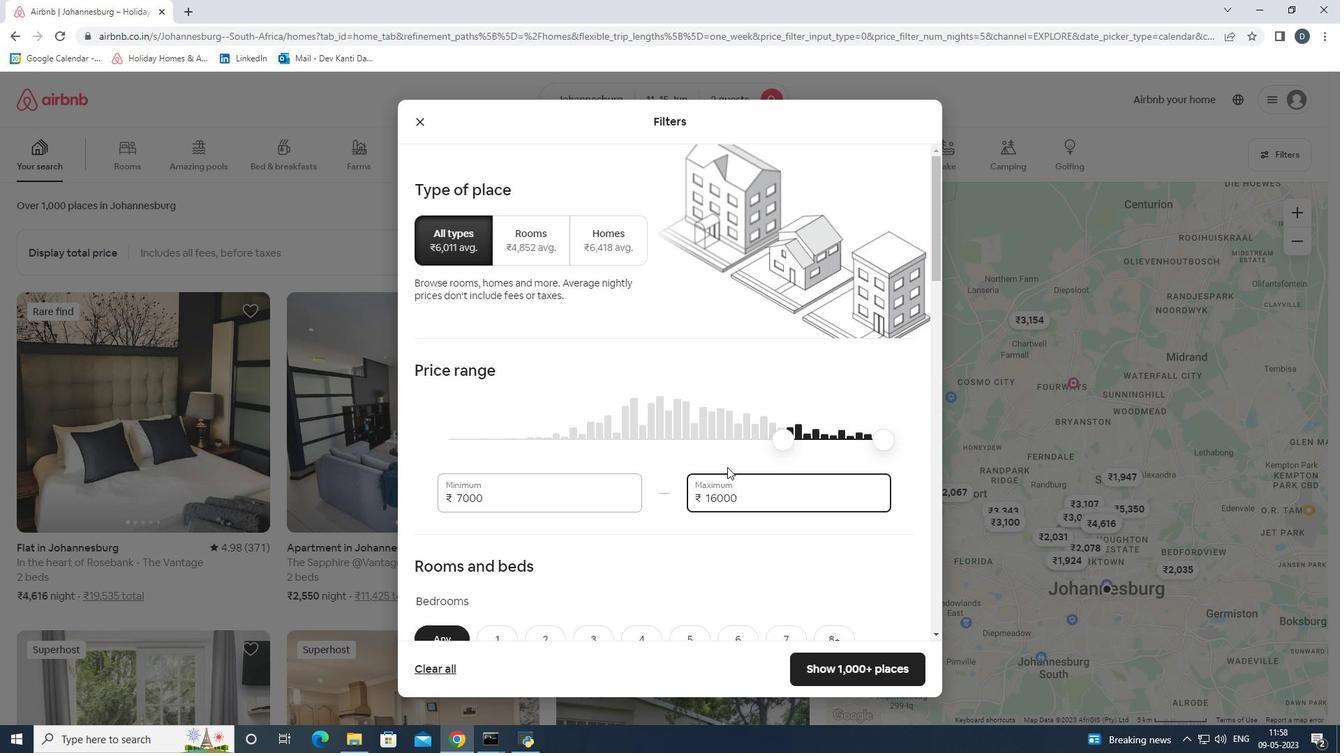
Action: Mouse scrolled (727, 466) with delta (0, 0)
Screenshot: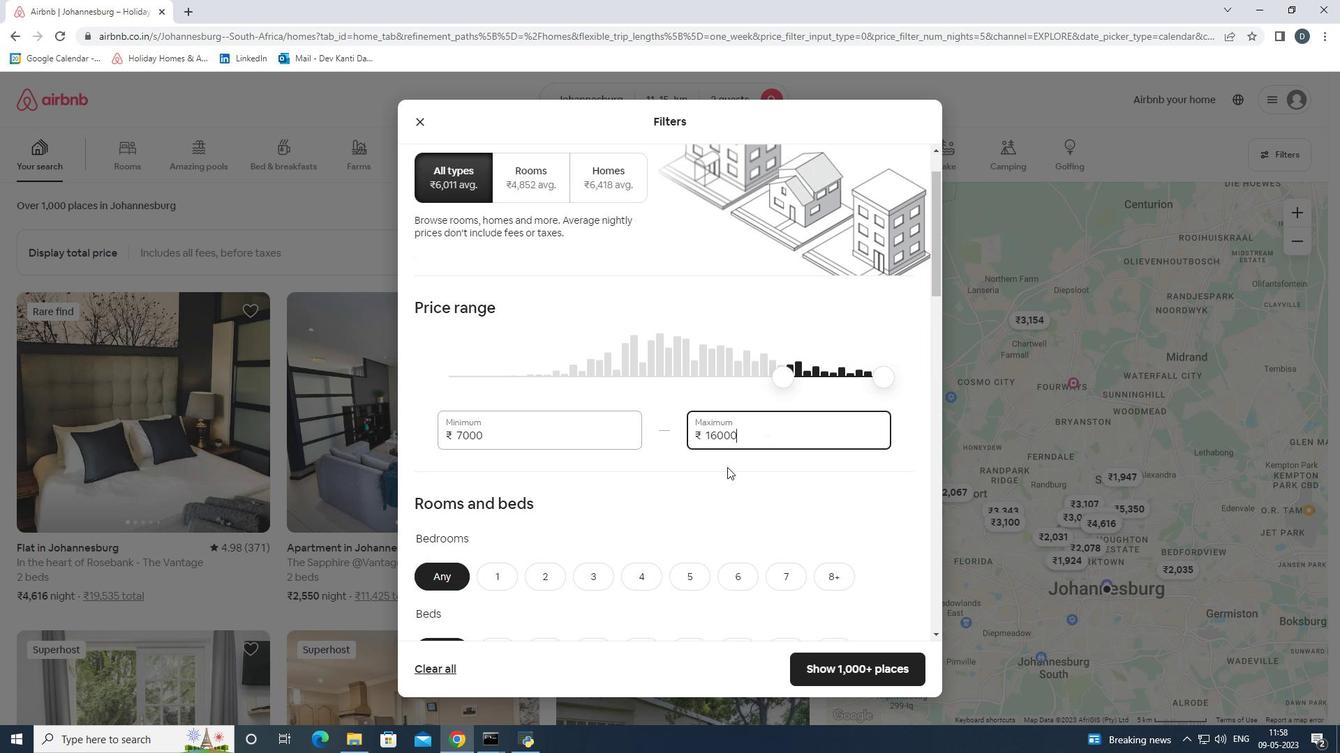 
Action: Mouse scrolled (727, 466) with delta (0, 0)
Screenshot: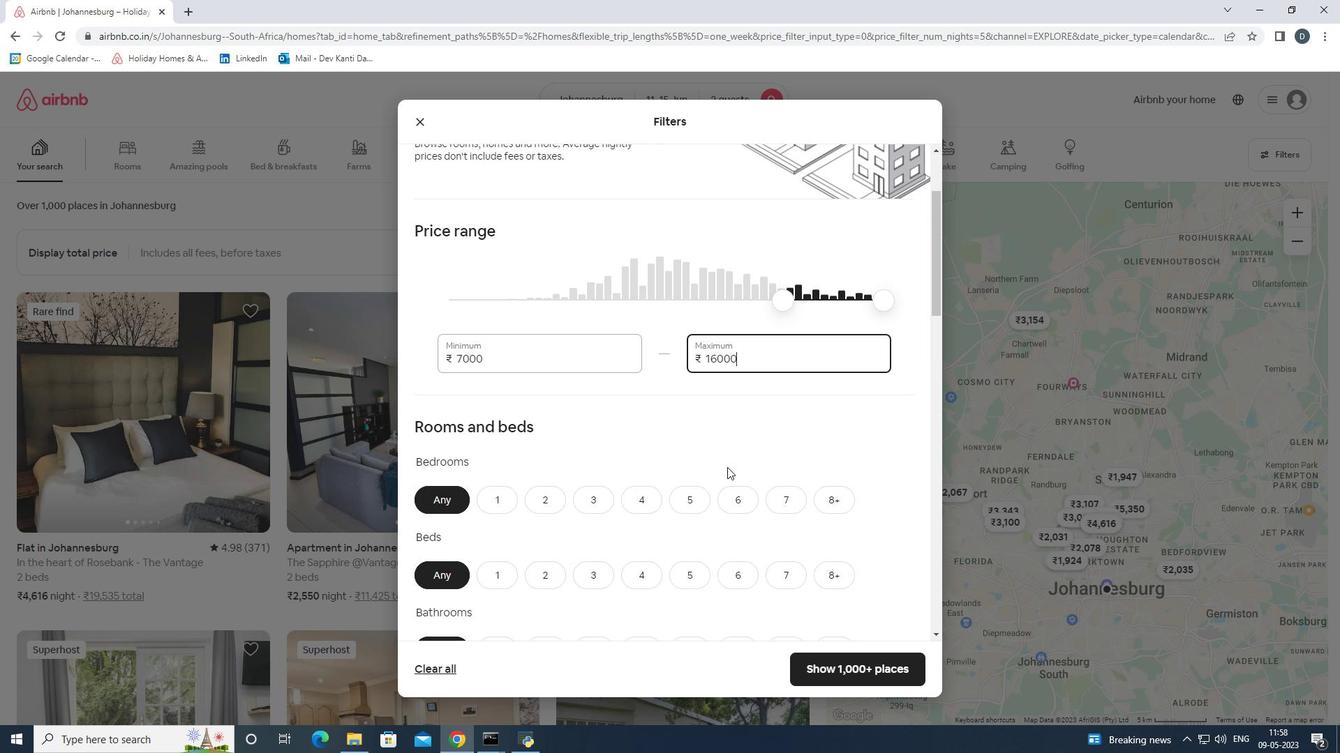 
Action: Mouse moved to (721, 462)
Screenshot: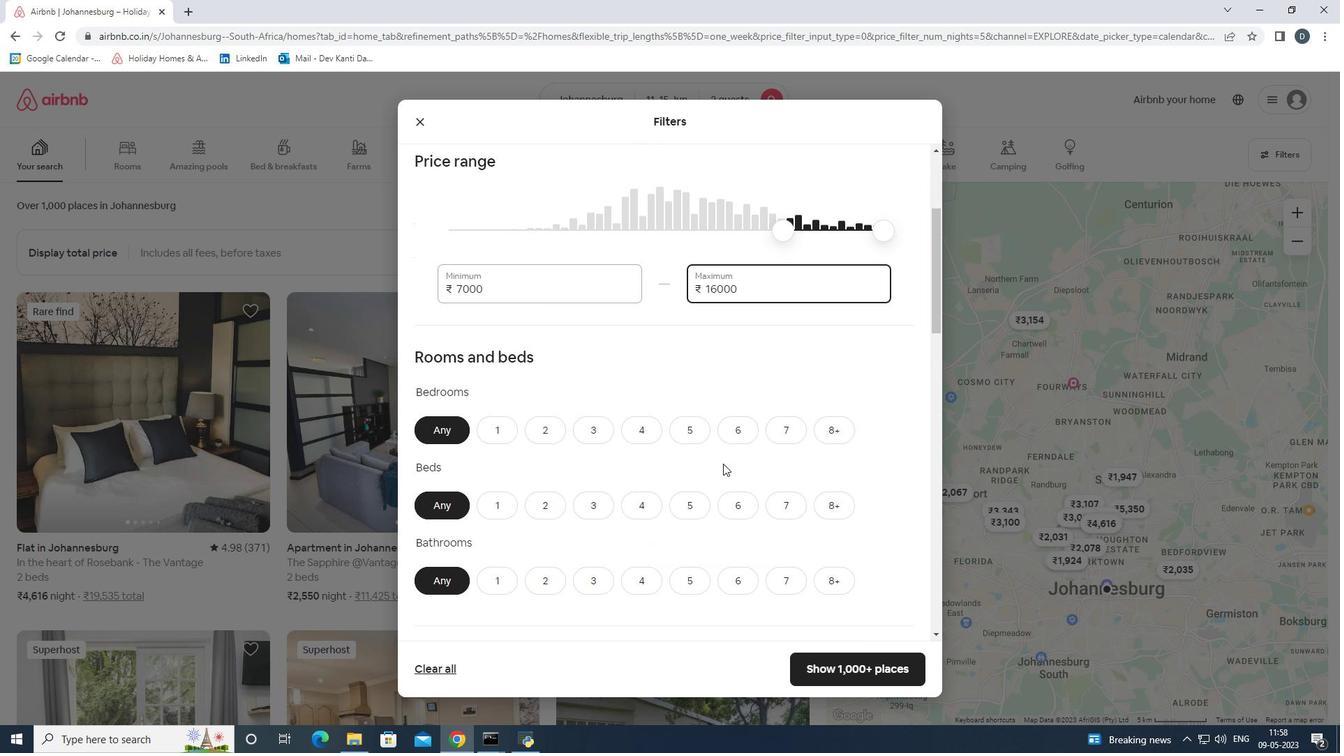 
Action: Mouse scrolled (721, 461) with delta (0, 0)
Screenshot: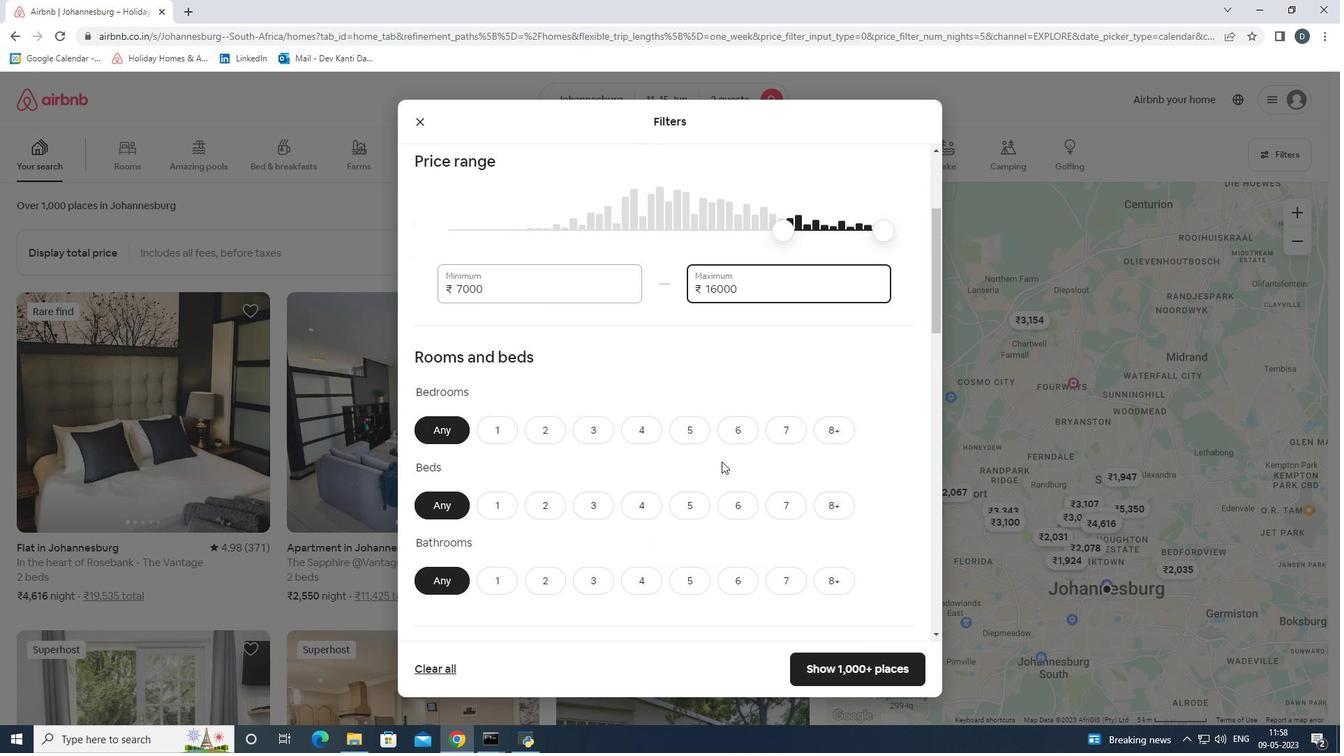 
Action: Mouse moved to (491, 355)
Screenshot: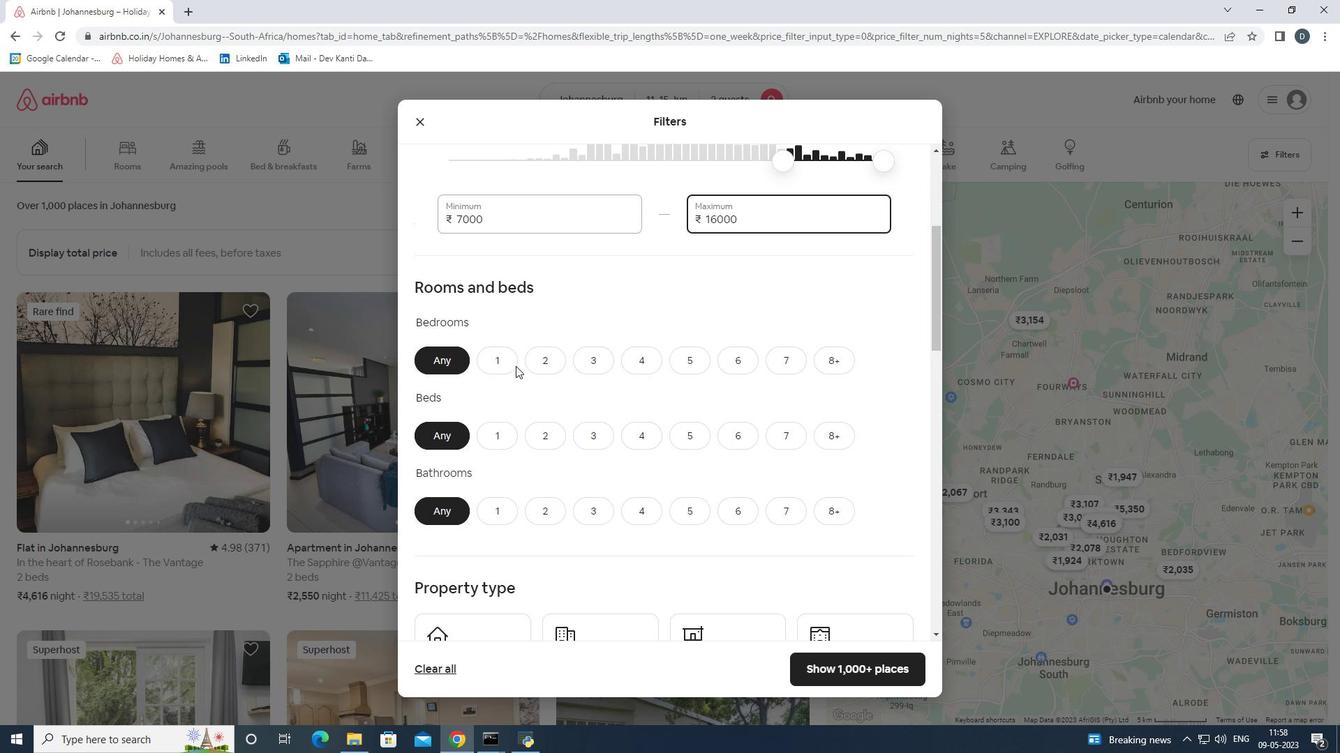 
Action: Mouse pressed left at (491, 355)
Screenshot: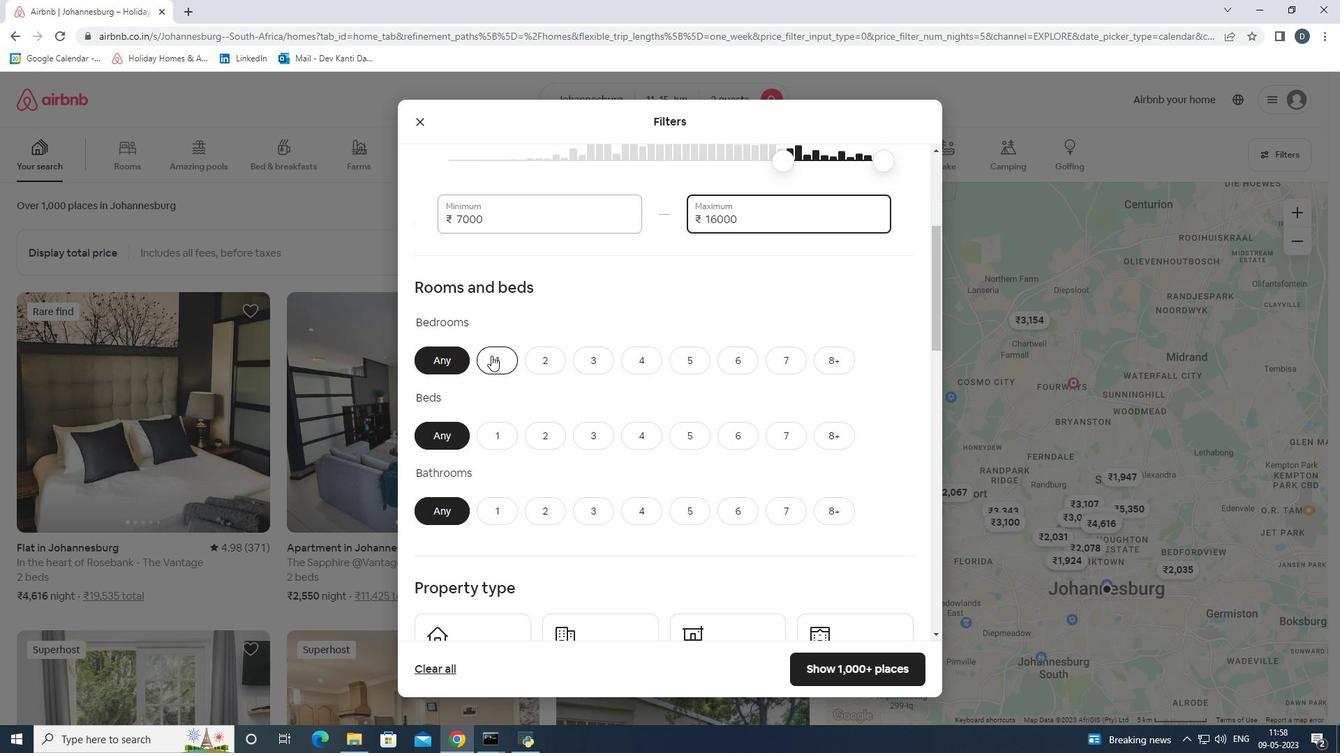 
Action: Mouse moved to (536, 426)
Screenshot: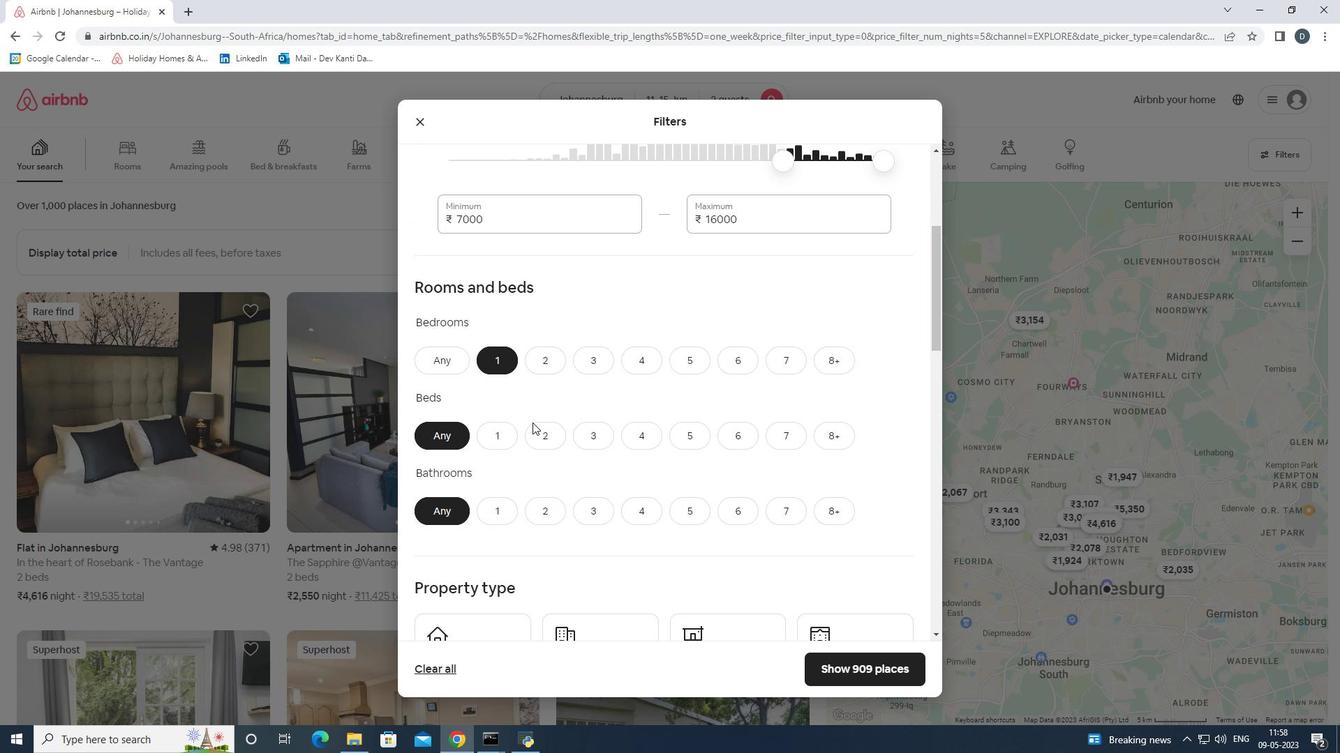 
Action: Mouse pressed left at (536, 426)
Screenshot: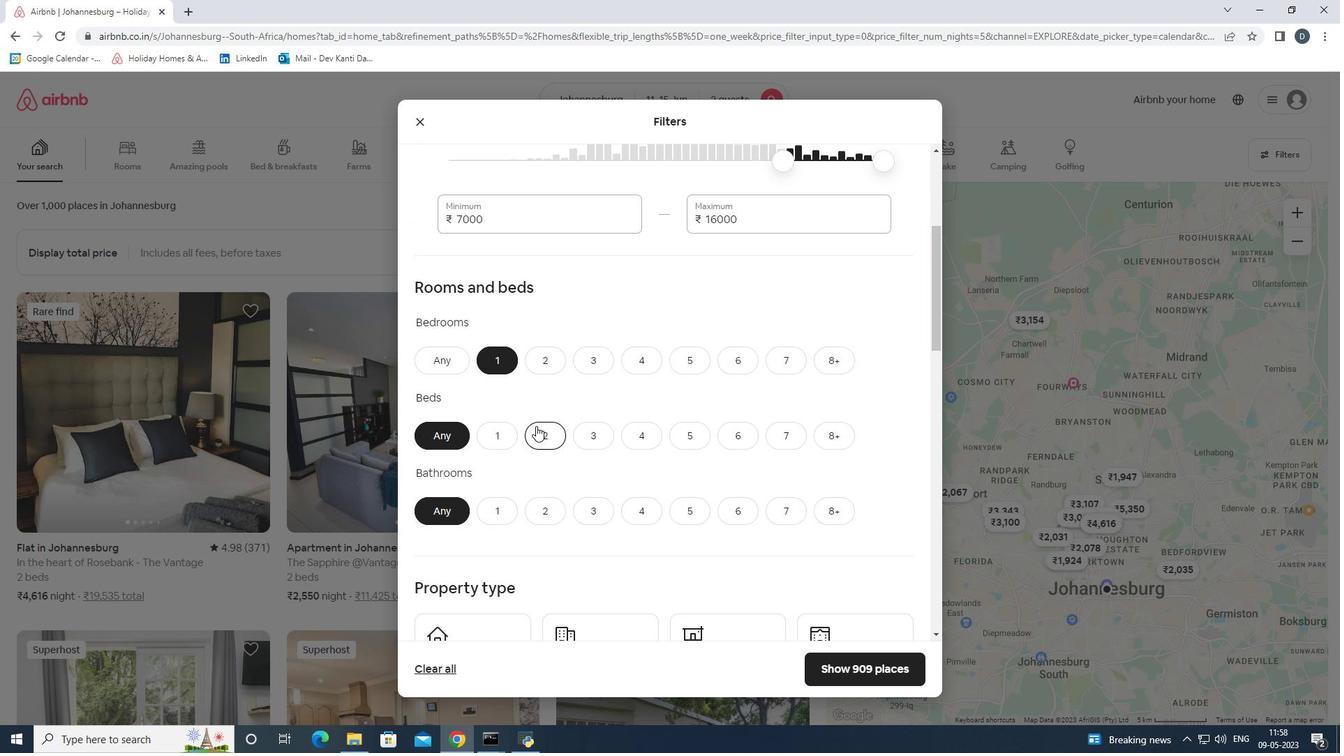 
Action: Mouse moved to (502, 506)
Screenshot: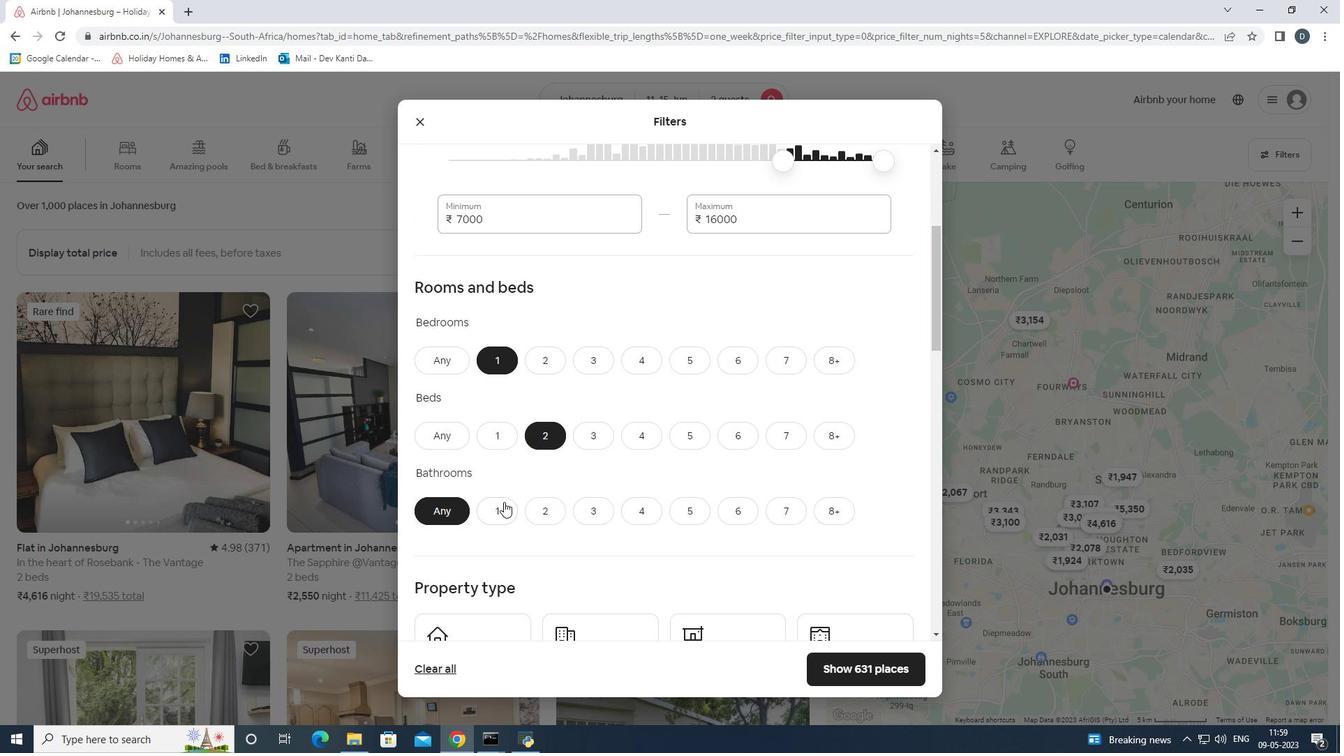 
Action: Mouse pressed left at (502, 506)
Screenshot: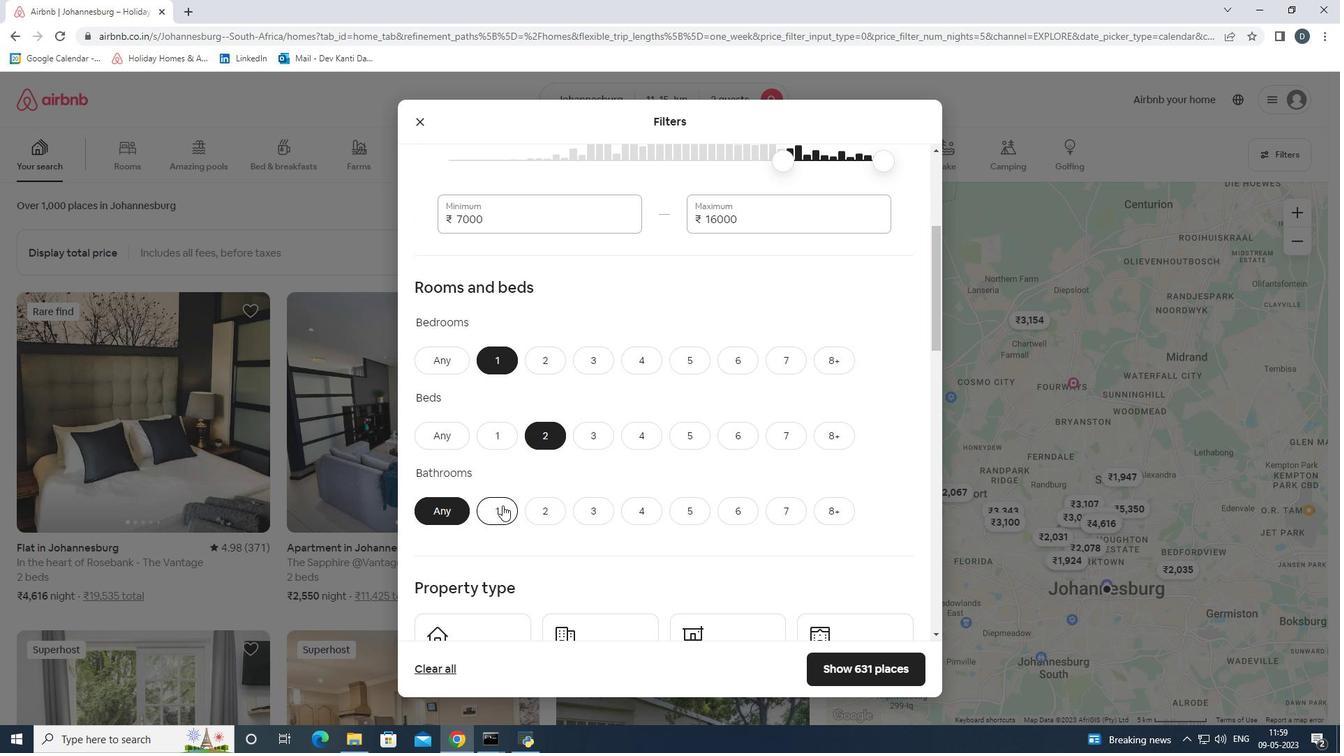 
Action: Mouse moved to (502, 506)
Screenshot: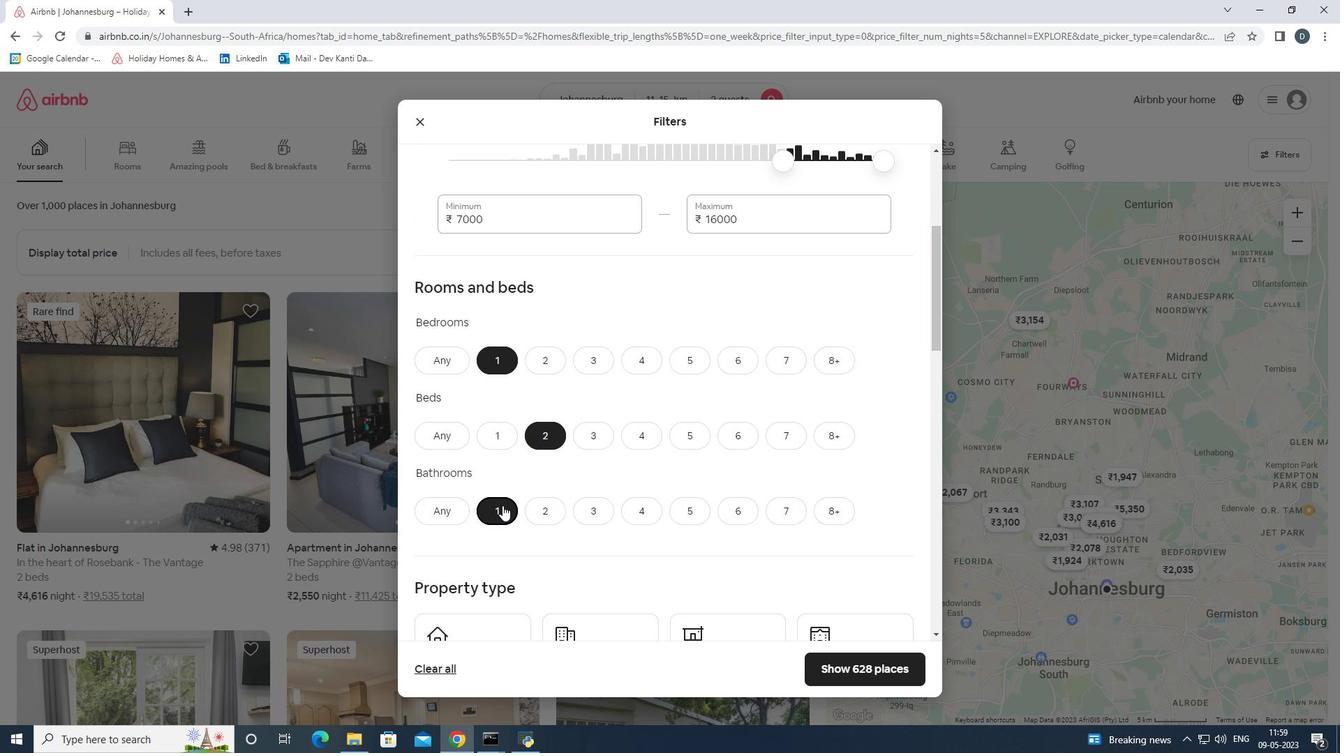 
Action: Mouse scrolled (502, 506) with delta (0, 0)
Screenshot: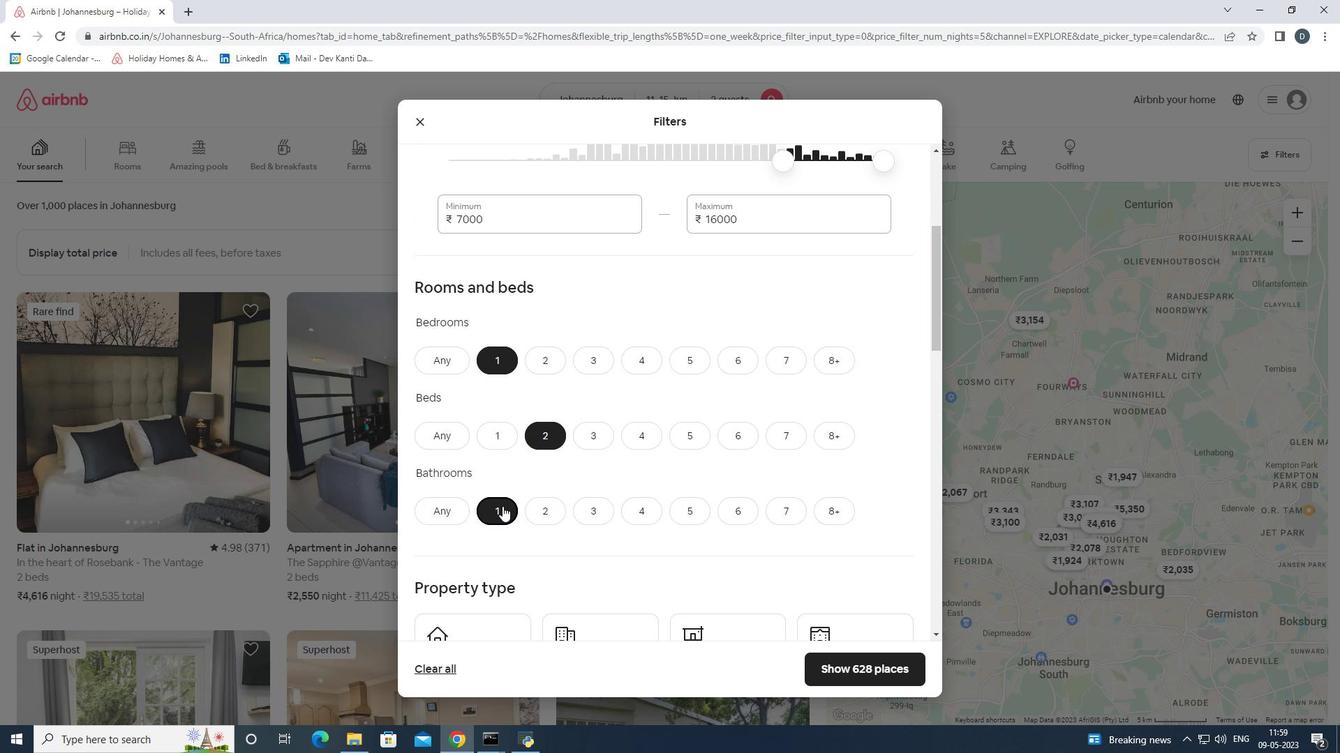 
Action: Mouse scrolled (502, 506) with delta (0, 0)
Screenshot: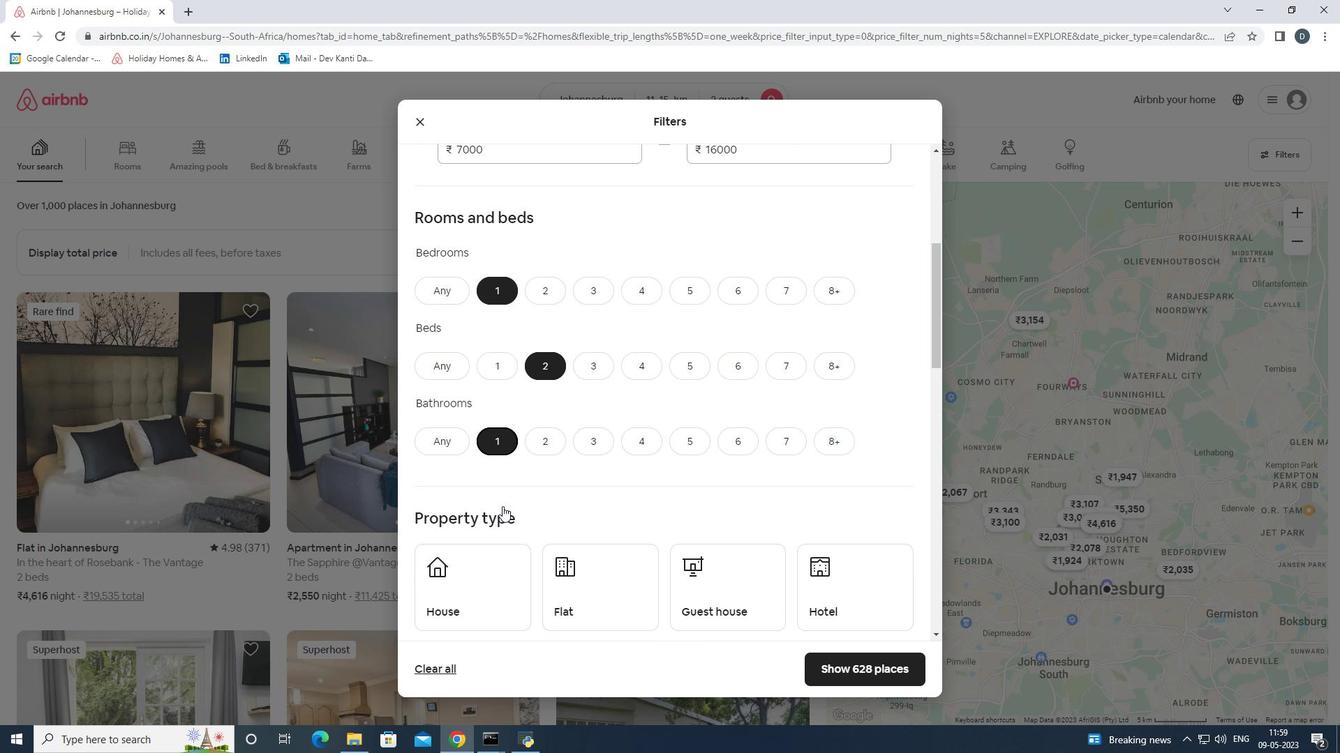 
Action: Mouse pressed left at (502, 506)
Screenshot: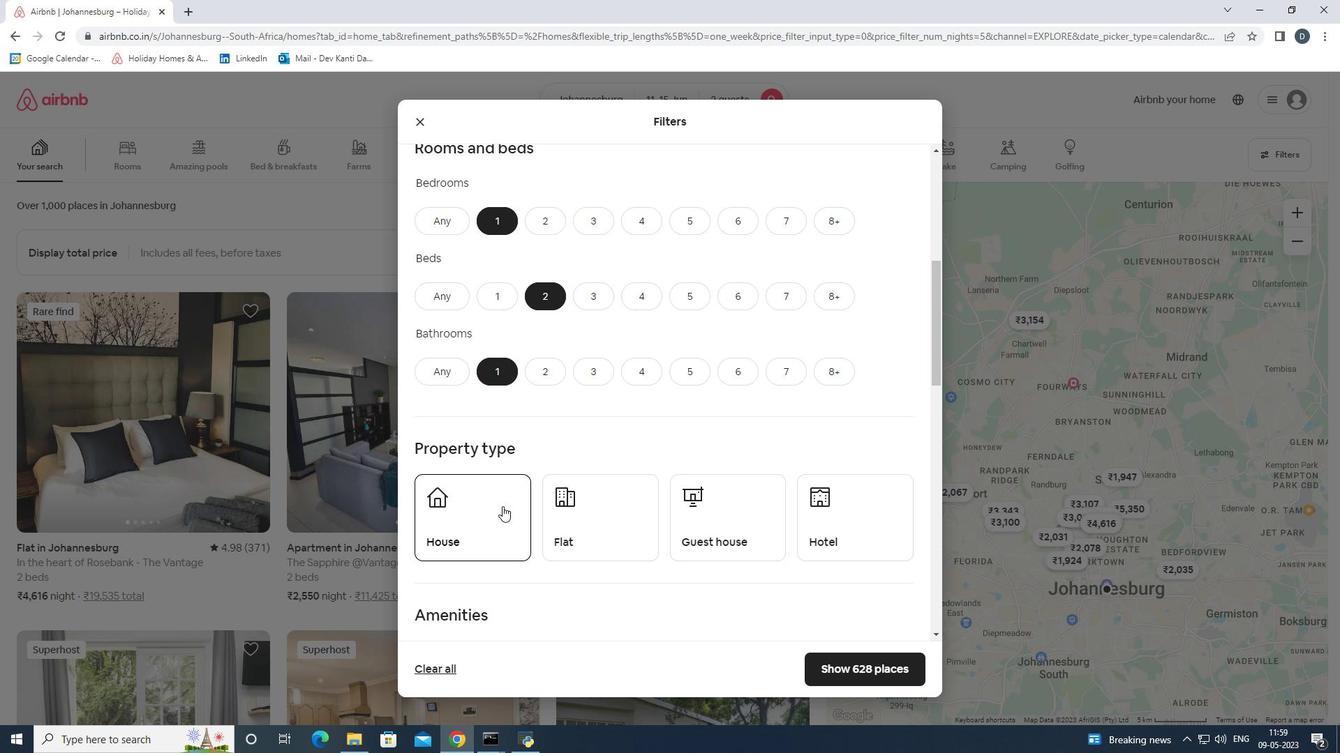 
Action: Mouse moved to (582, 506)
Screenshot: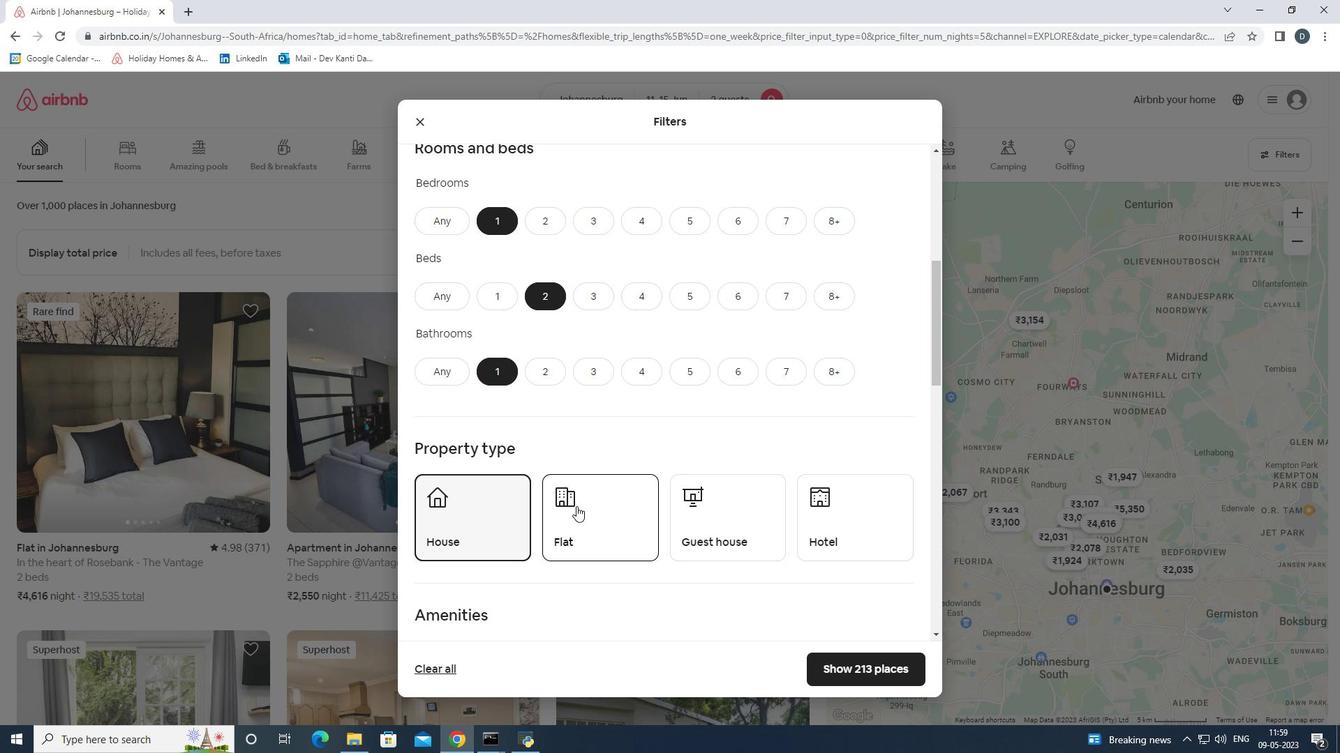 
Action: Mouse pressed left at (582, 506)
Screenshot: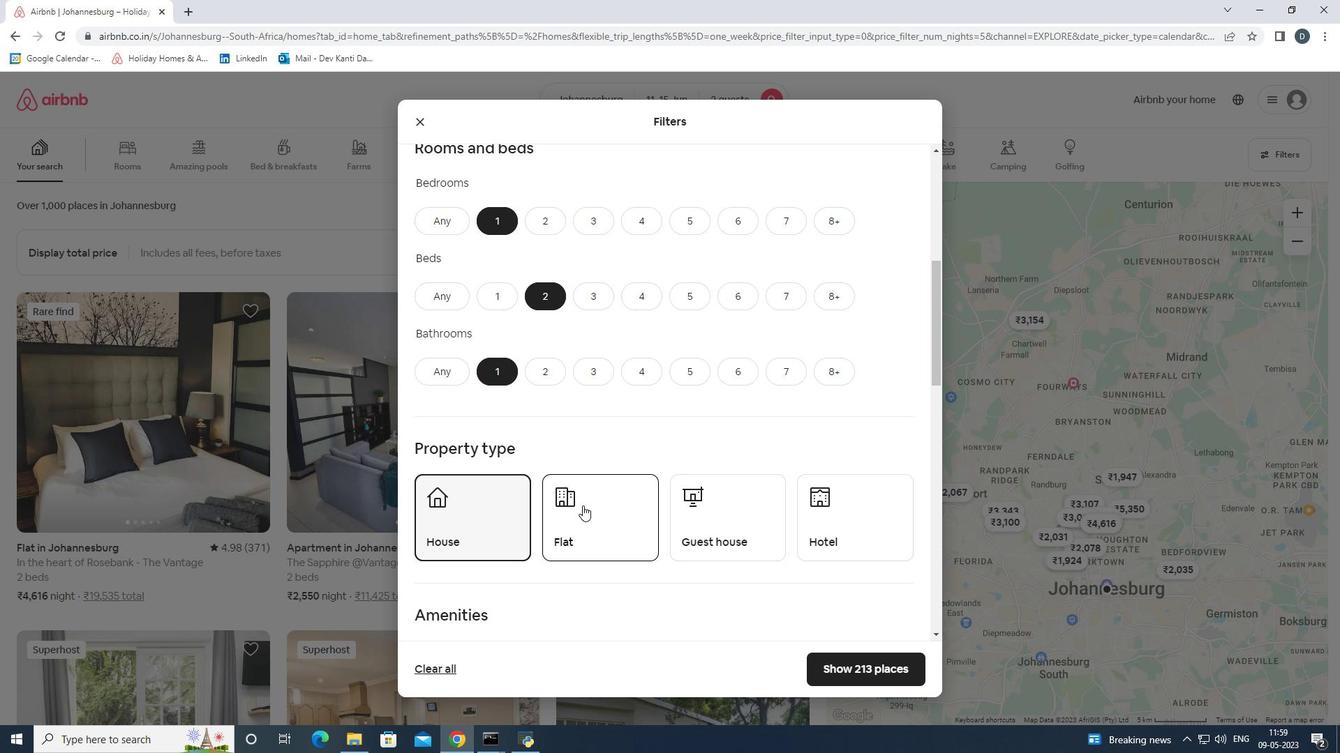 
Action: Mouse moved to (711, 508)
Screenshot: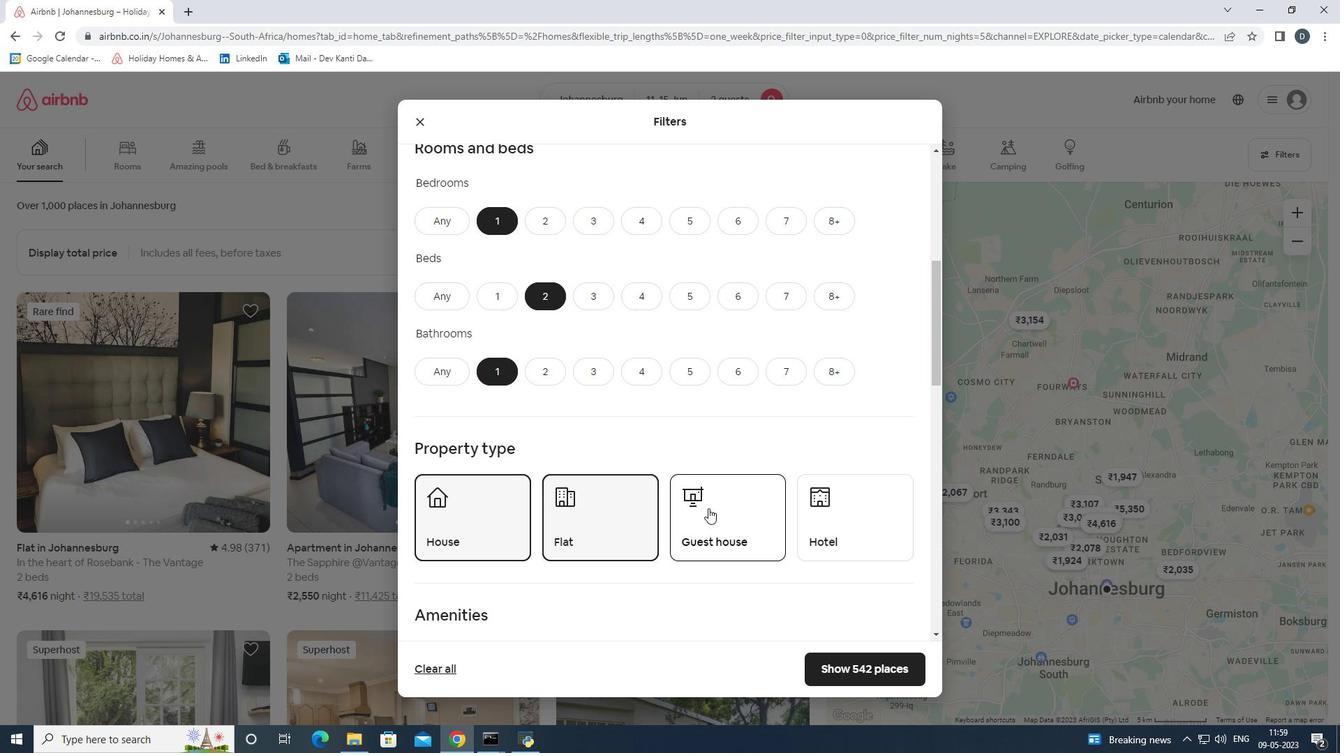 
Action: Mouse pressed left at (711, 508)
Screenshot: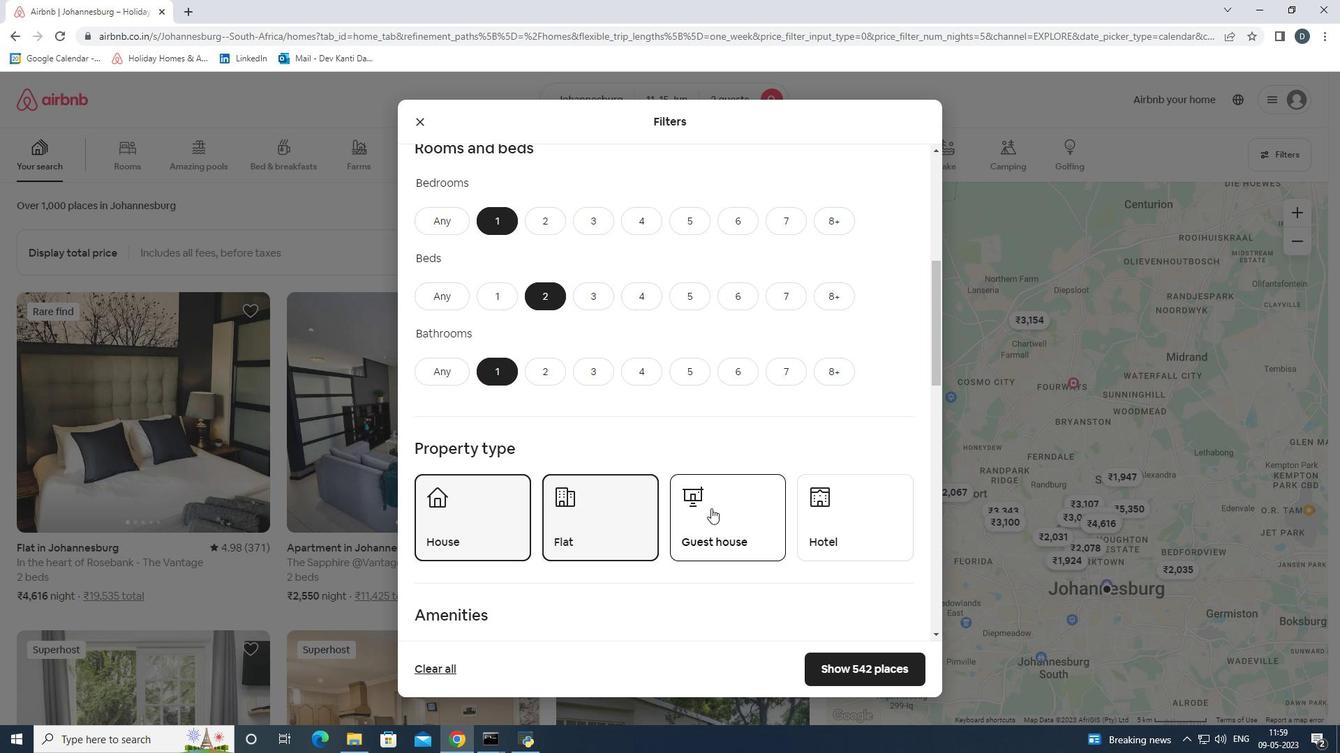 
Action: Mouse moved to (847, 510)
Screenshot: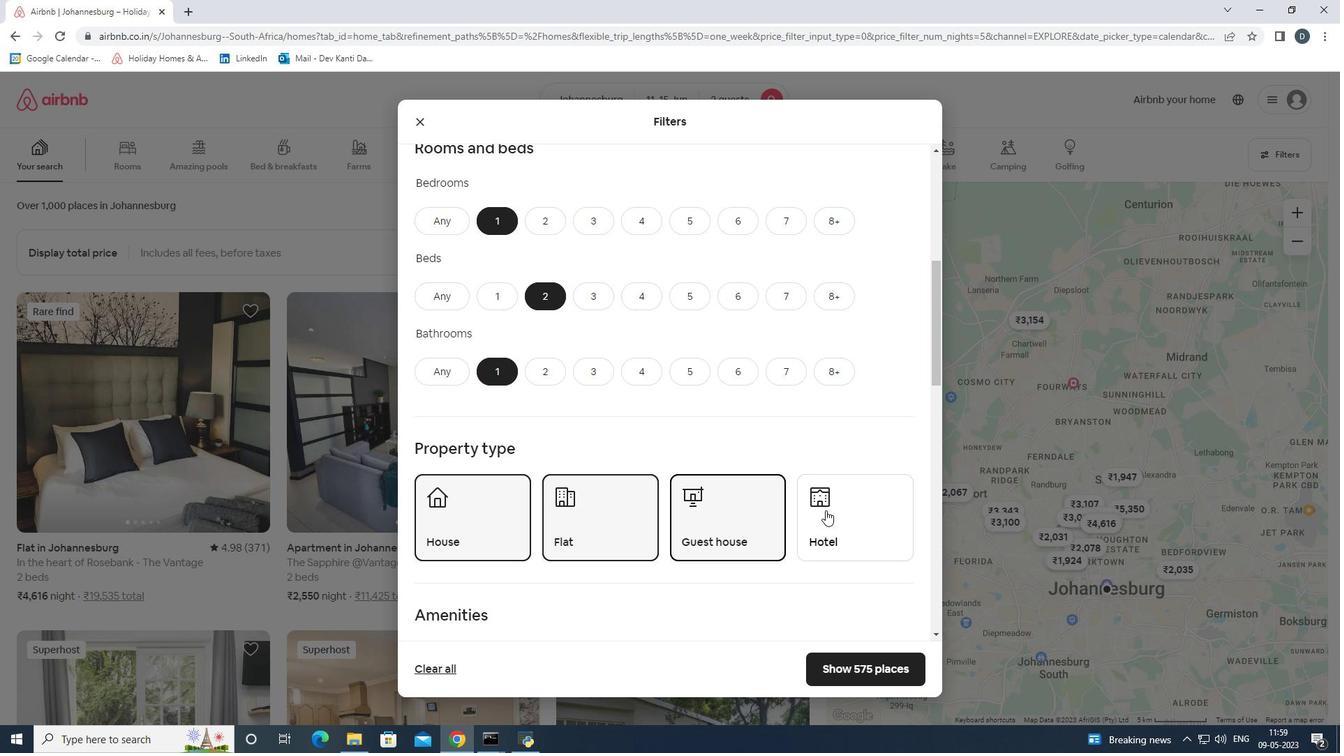 
Action: Mouse pressed left at (847, 510)
Screenshot: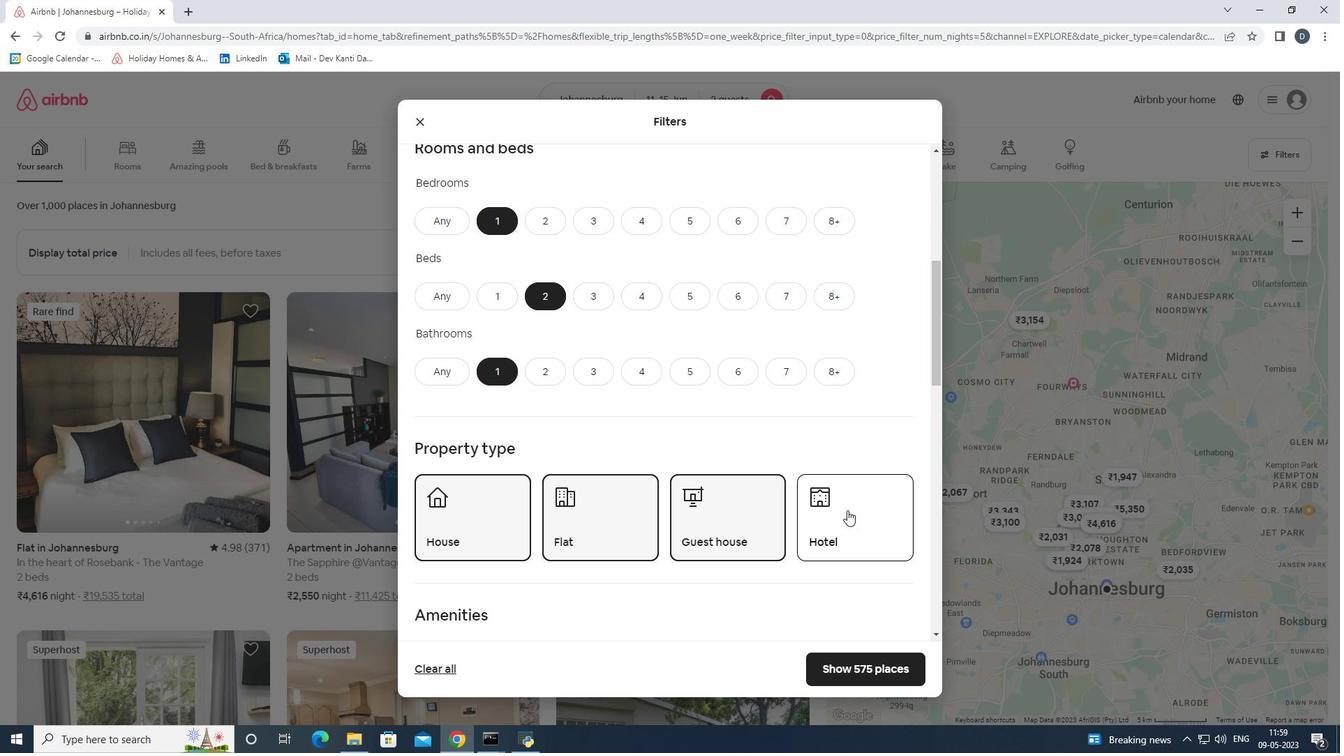 
Action: Mouse scrolled (847, 510) with delta (0, 0)
Screenshot: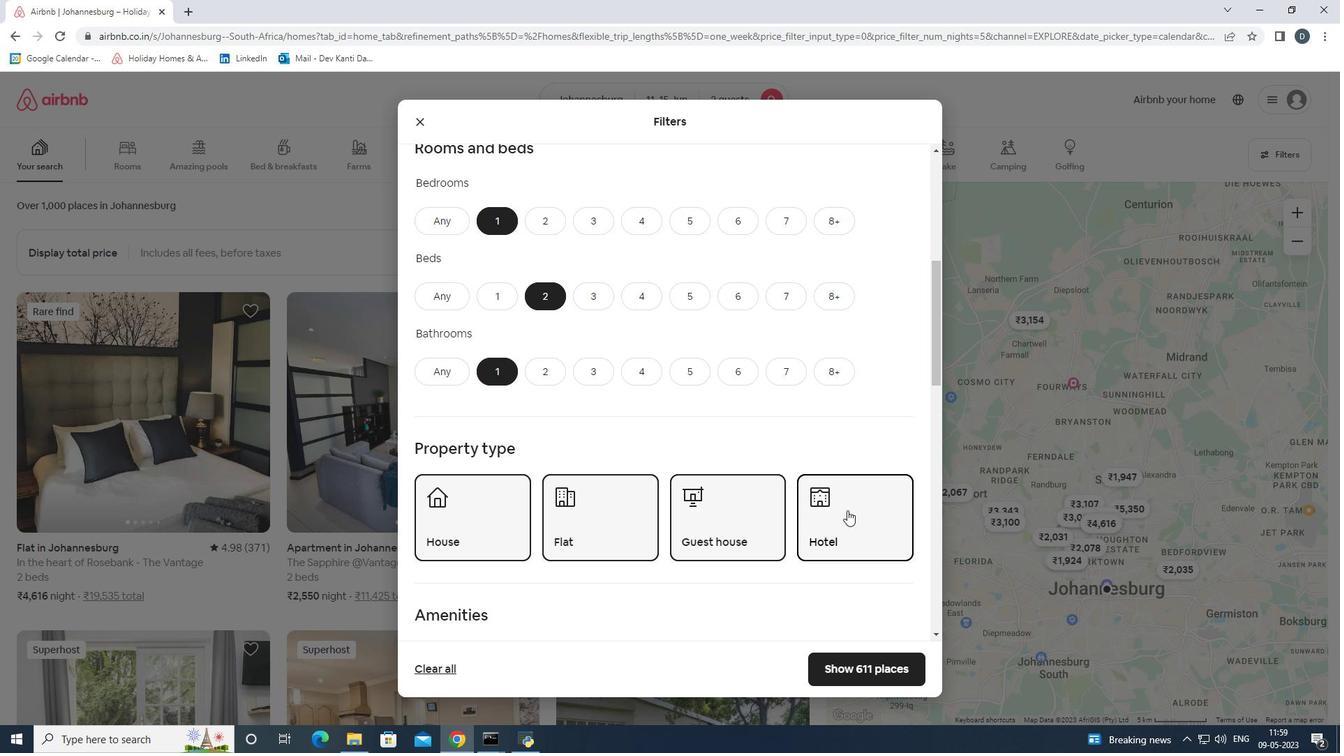 
Action: Mouse scrolled (847, 510) with delta (0, 0)
Screenshot: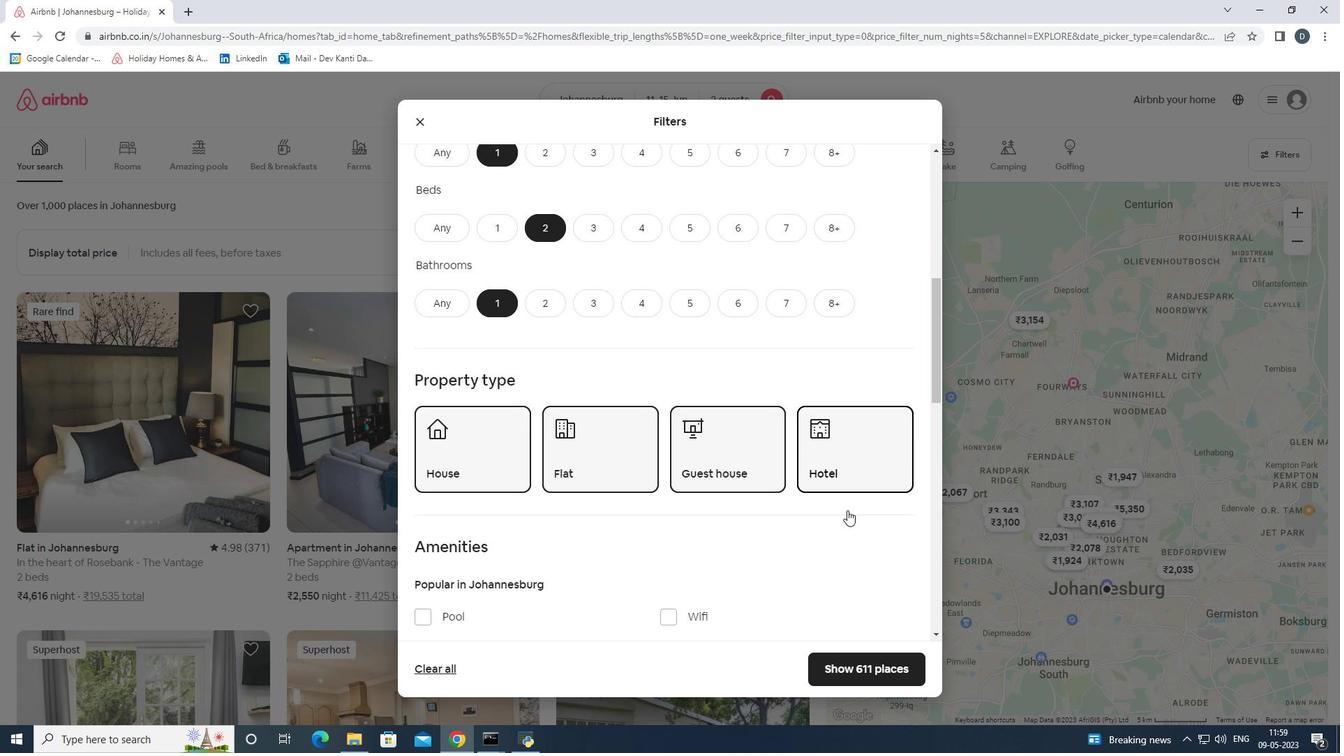 
Action: Mouse scrolled (847, 510) with delta (0, 0)
Screenshot: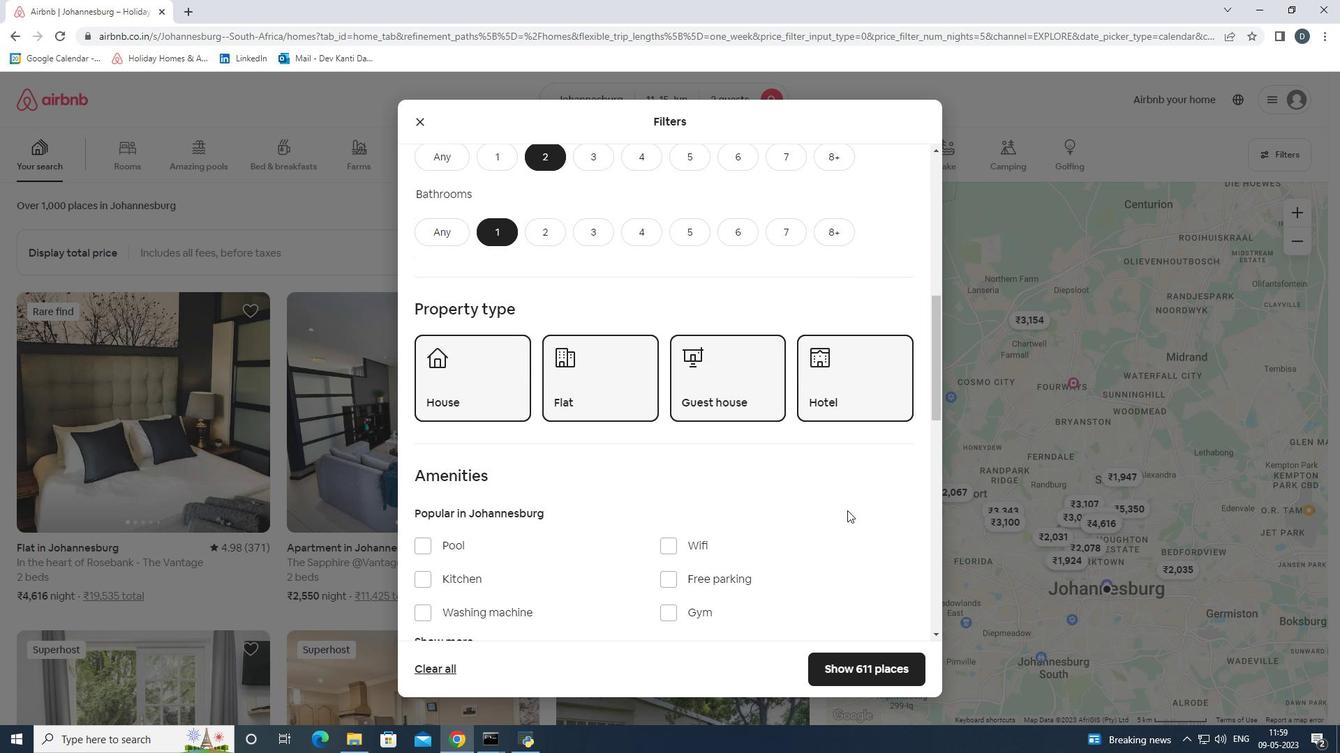 
Action: Mouse scrolled (847, 510) with delta (0, 0)
Screenshot: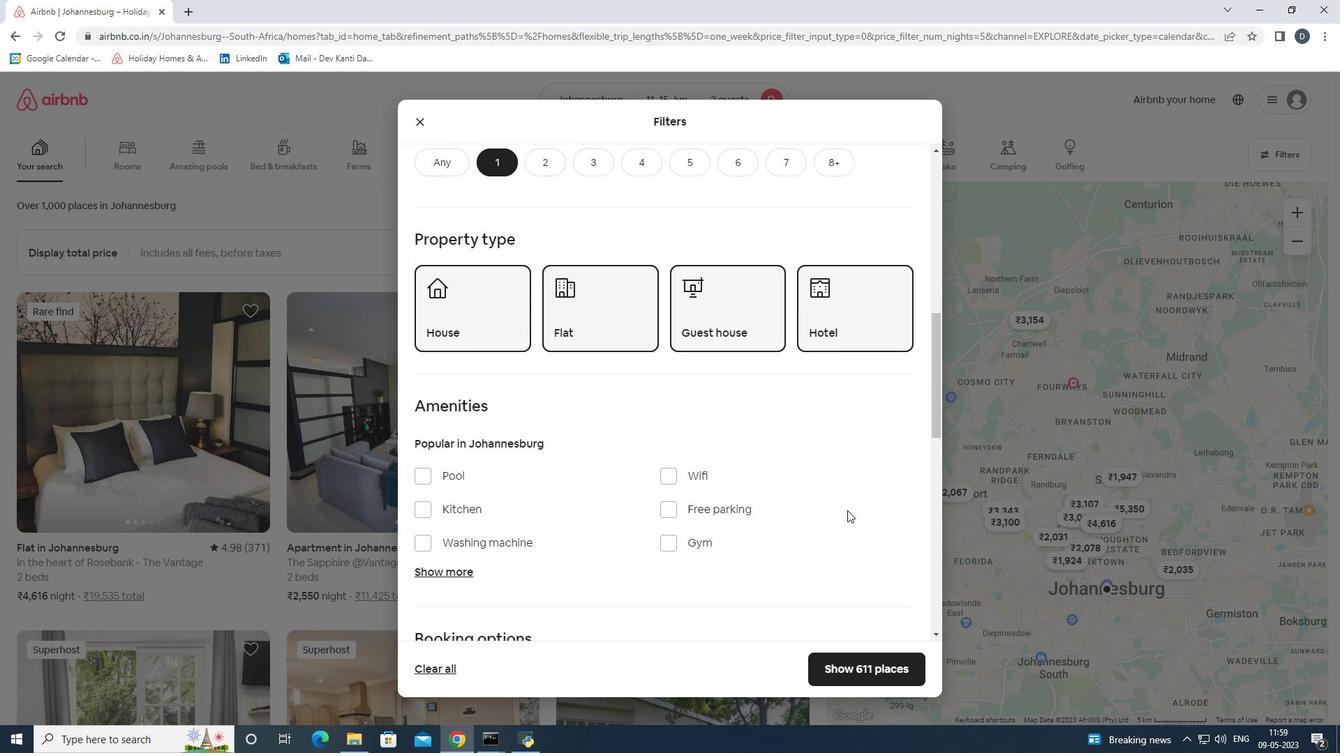 
Action: Mouse scrolled (847, 510) with delta (0, 0)
Screenshot: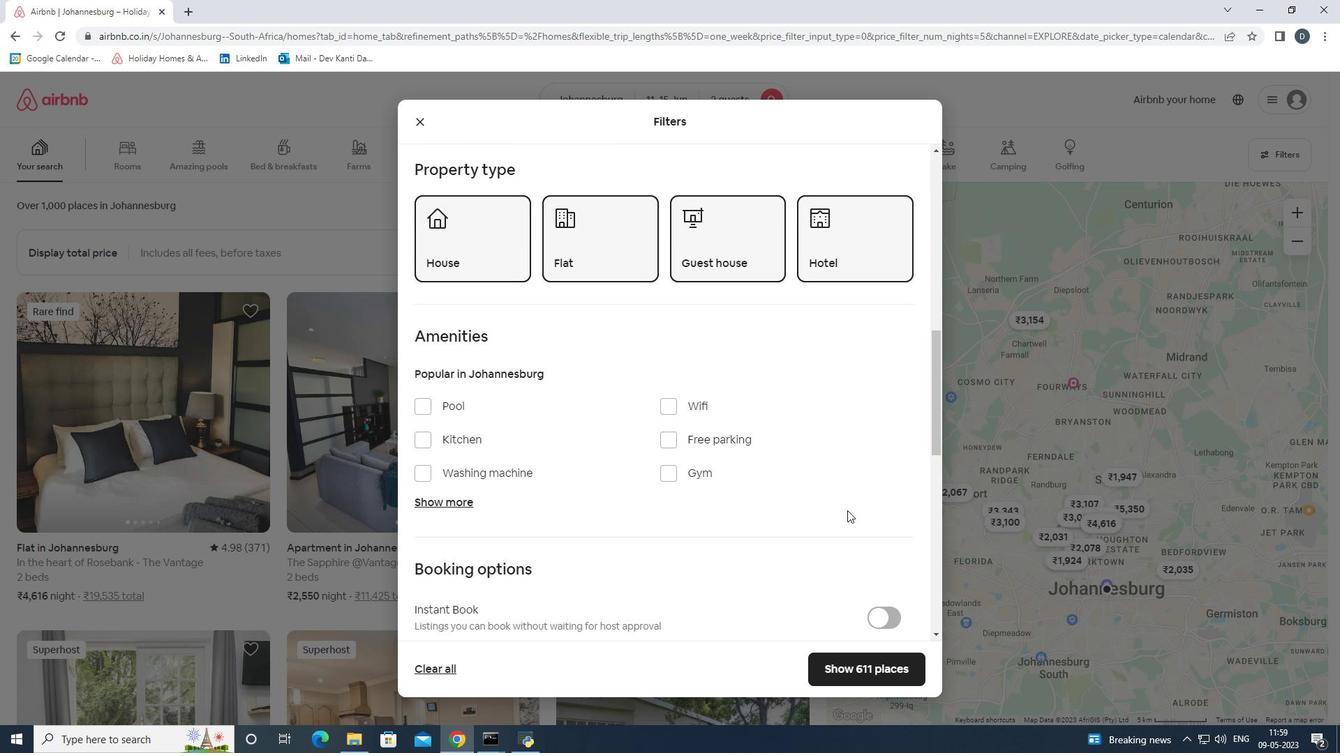 
Action: Mouse scrolled (847, 510) with delta (0, 0)
Screenshot: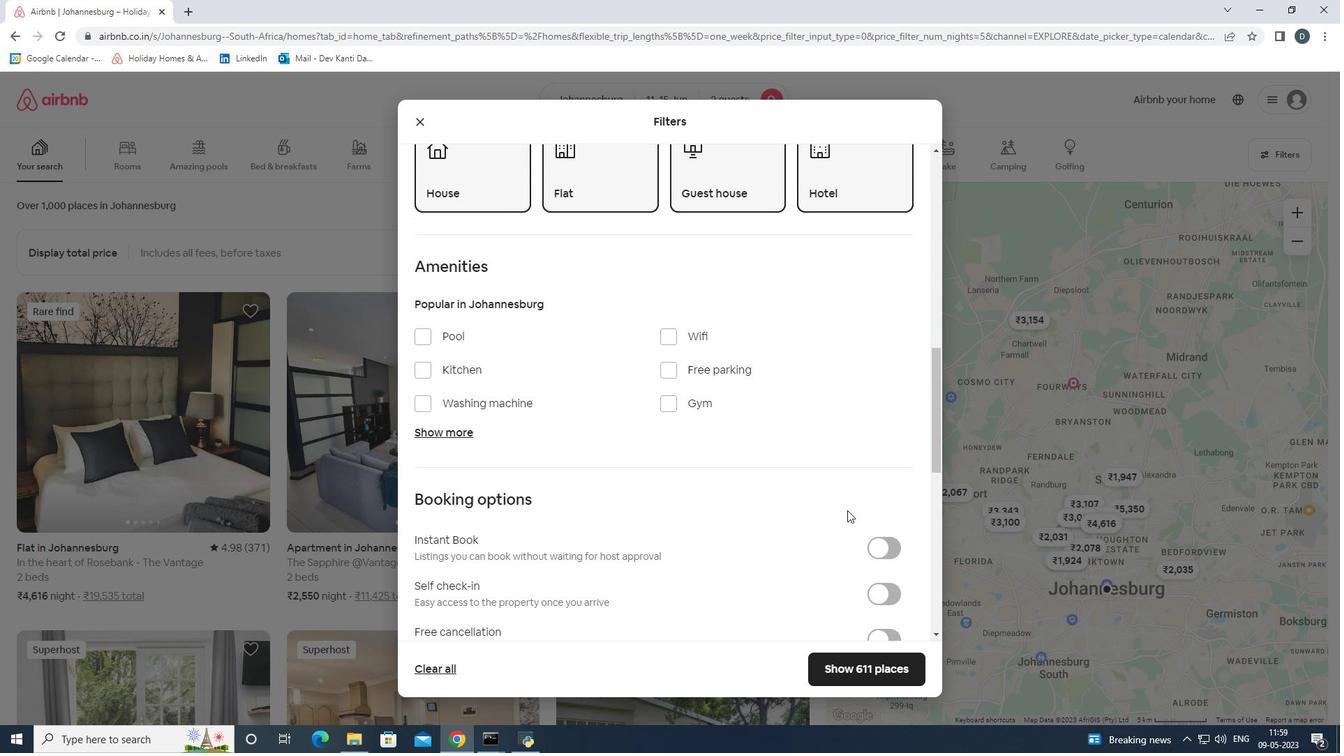 
Action: Mouse moved to (875, 526)
Screenshot: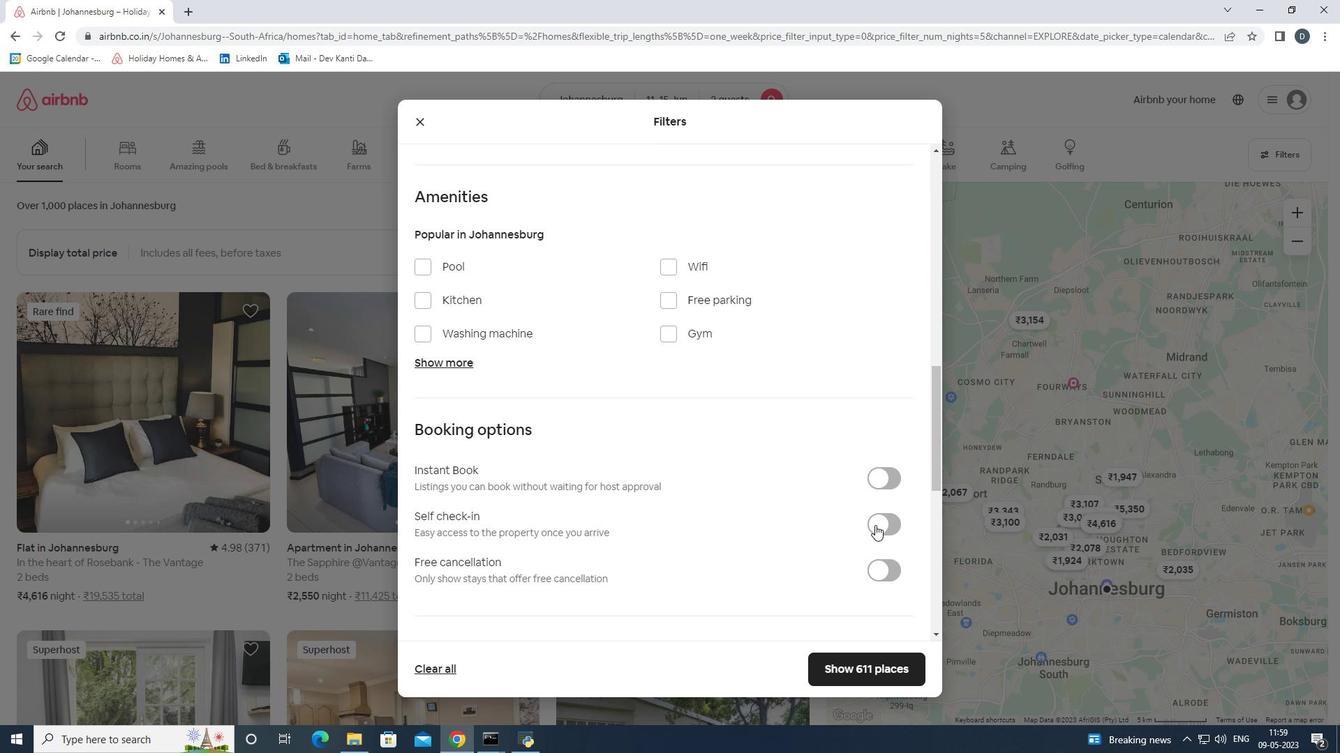 
Action: Mouse pressed left at (875, 526)
Screenshot: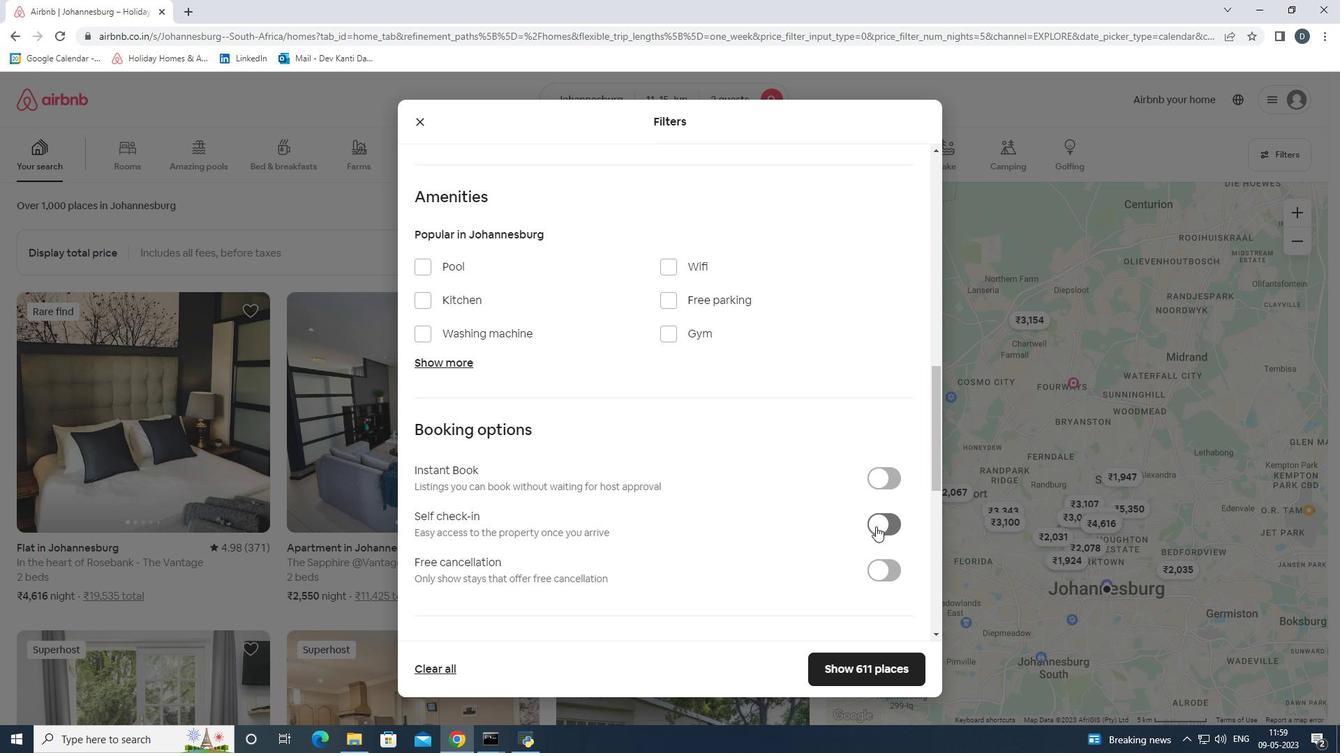 
Action: Mouse scrolled (875, 526) with delta (0, 0)
Screenshot: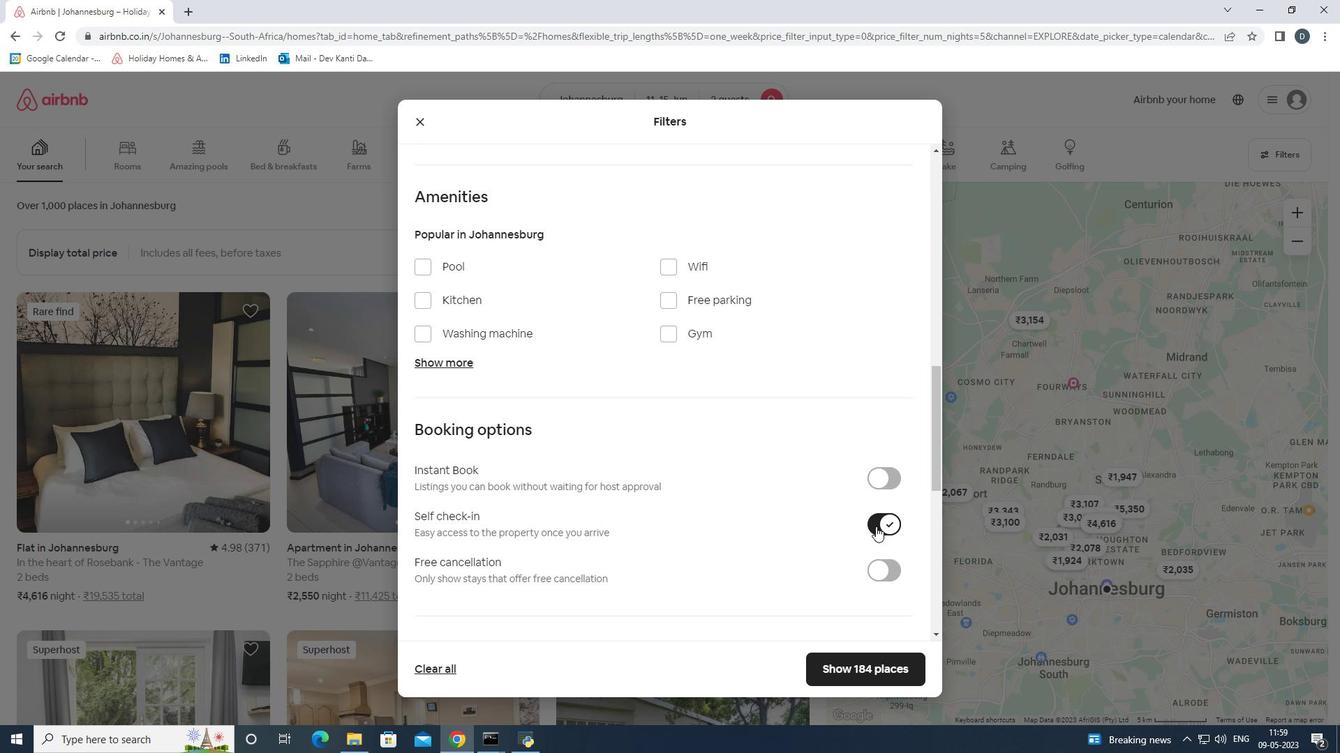 
Action: Mouse scrolled (875, 526) with delta (0, 0)
Screenshot: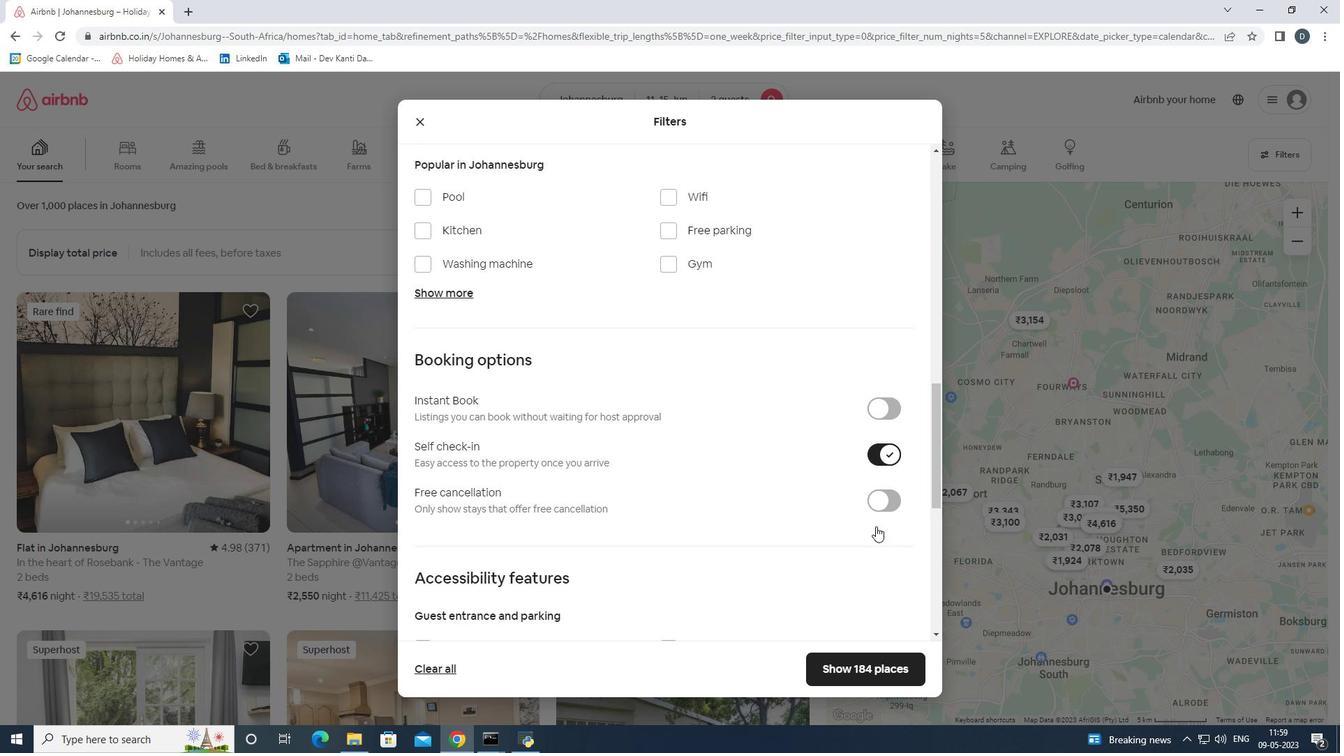 
Action: Mouse scrolled (875, 526) with delta (0, 0)
Screenshot: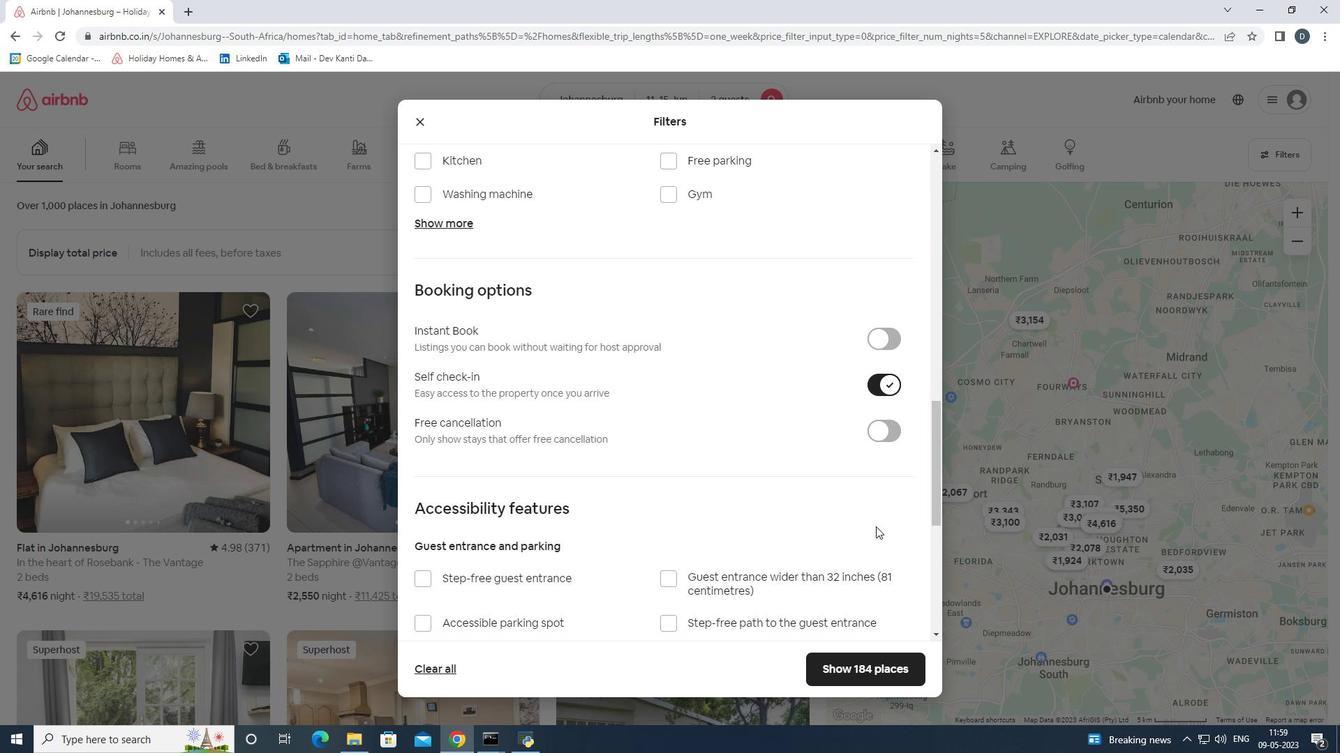 
Action: Mouse scrolled (875, 526) with delta (0, 0)
Screenshot: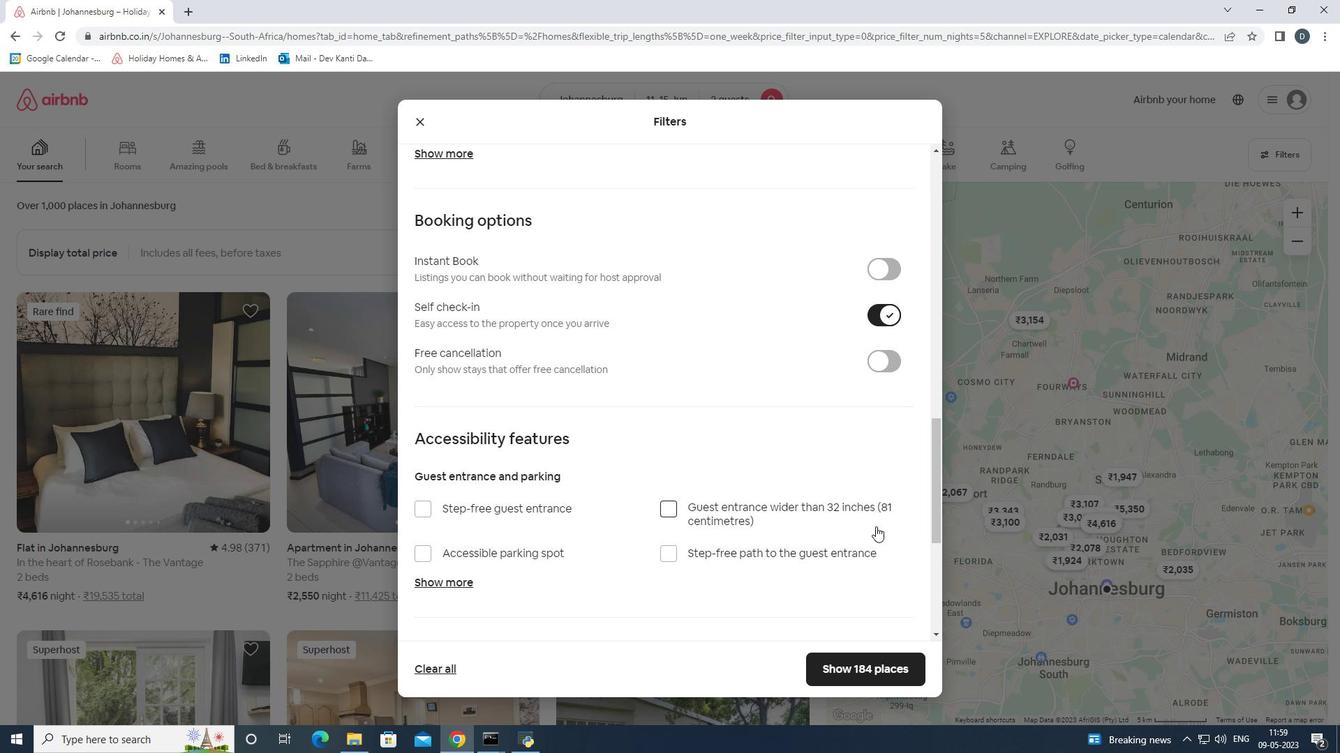 
Action: Mouse scrolled (875, 526) with delta (0, 0)
Screenshot: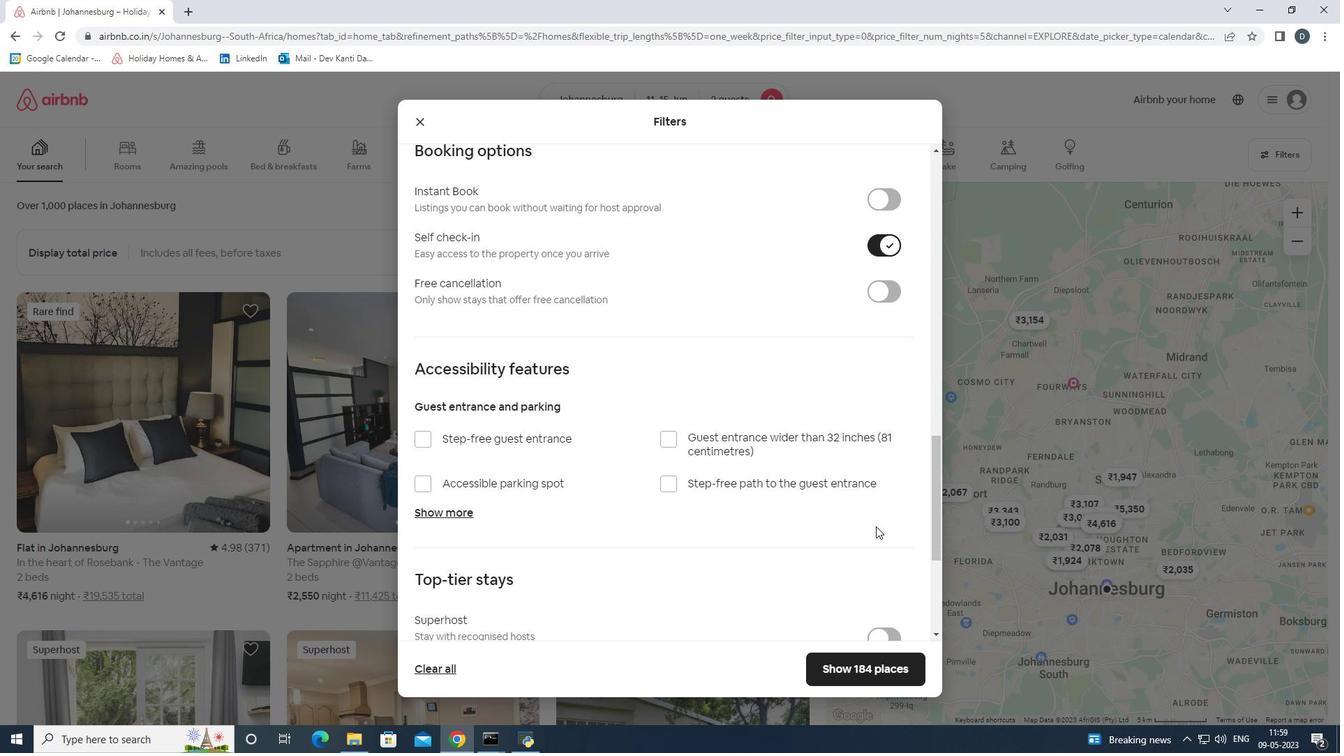 
Action: Mouse scrolled (875, 526) with delta (0, 0)
Screenshot: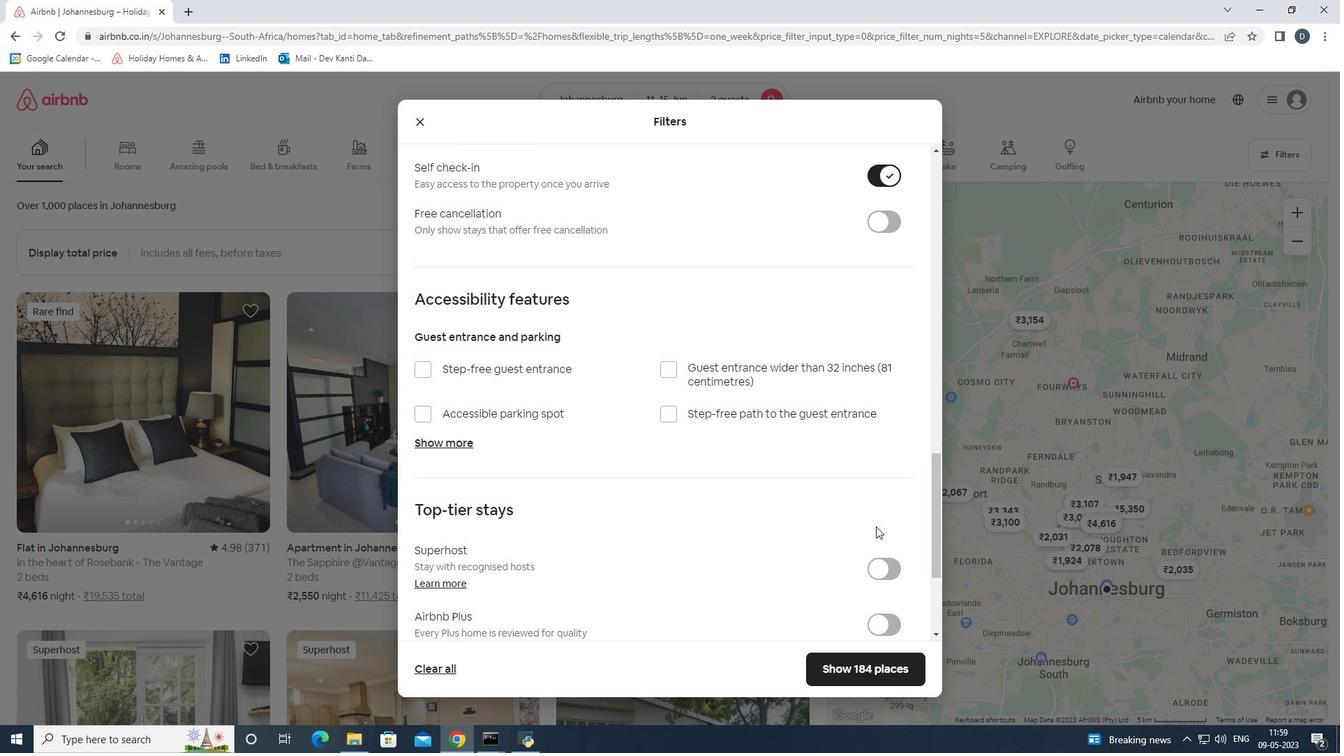 
Action: Mouse scrolled (875, 526) with delta (0, 0)
Screenshot: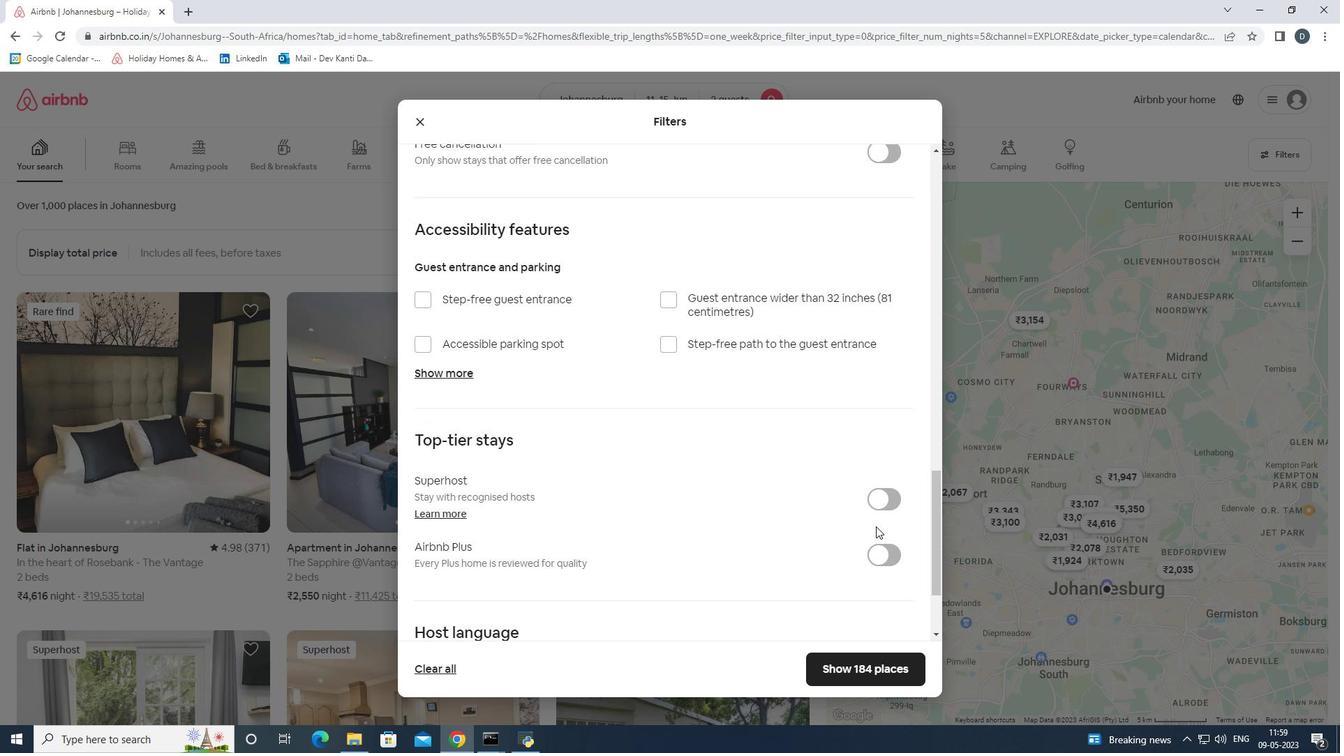 
Action: Mouse scrolled (875, 526) with delta (0, 0)
Screenshot: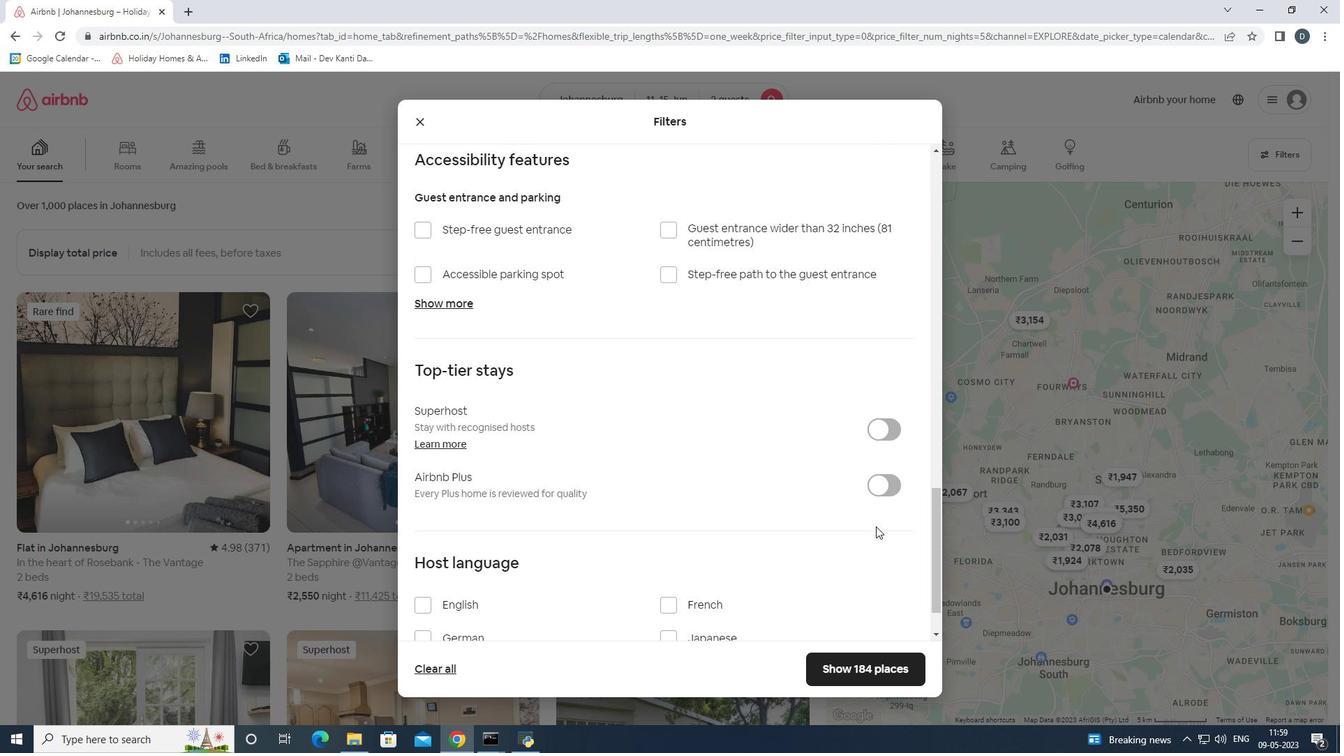 
Action: Mouse scrolled (875, 526) with delta (0, 0)
Screenshot: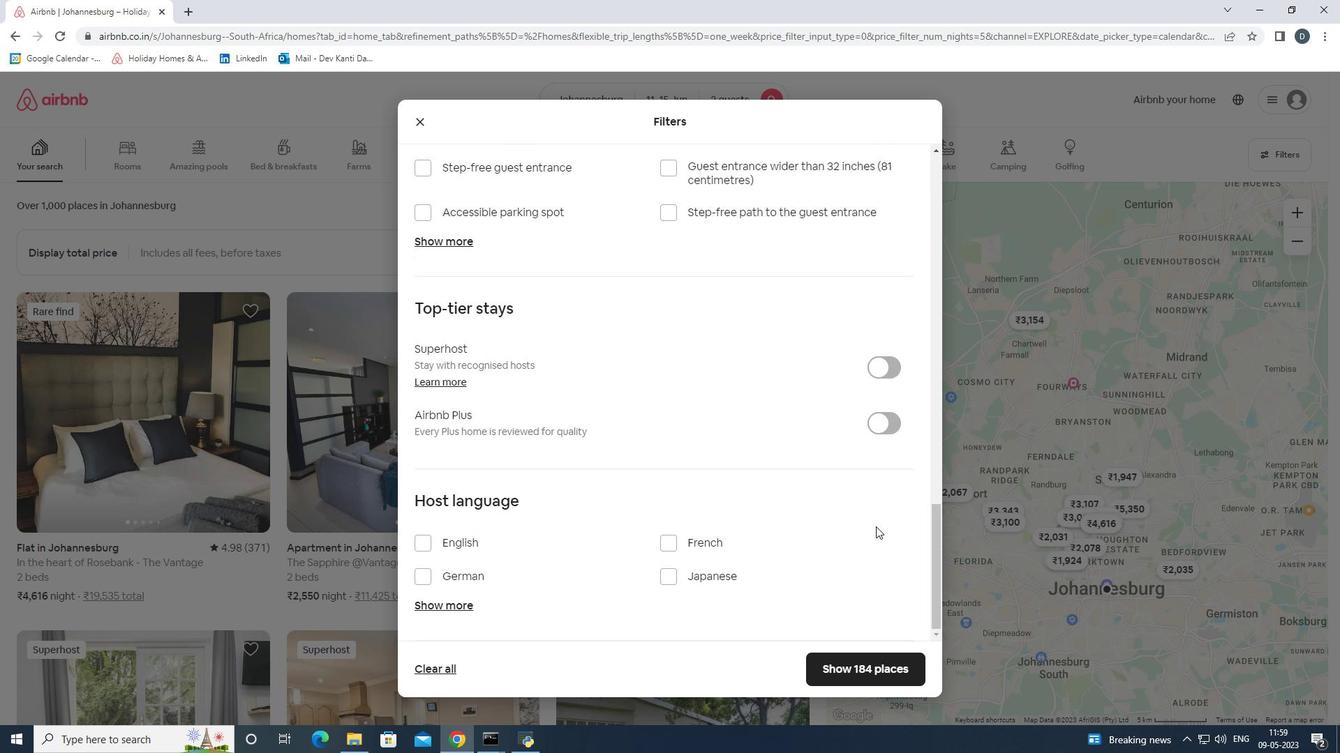 
Action: Mouse moved to (463, 541)
Screenshot: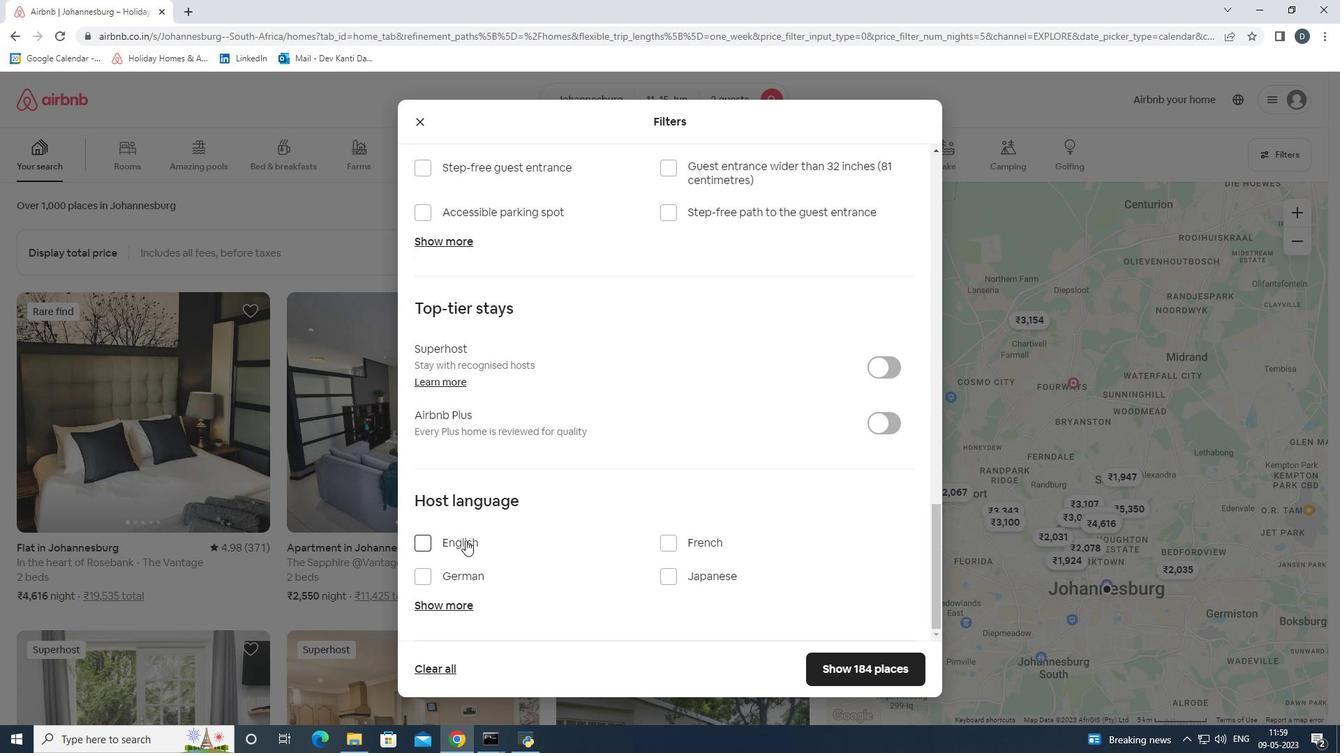 
Action: Mouse pressed left at (463, 541)
Screenshot: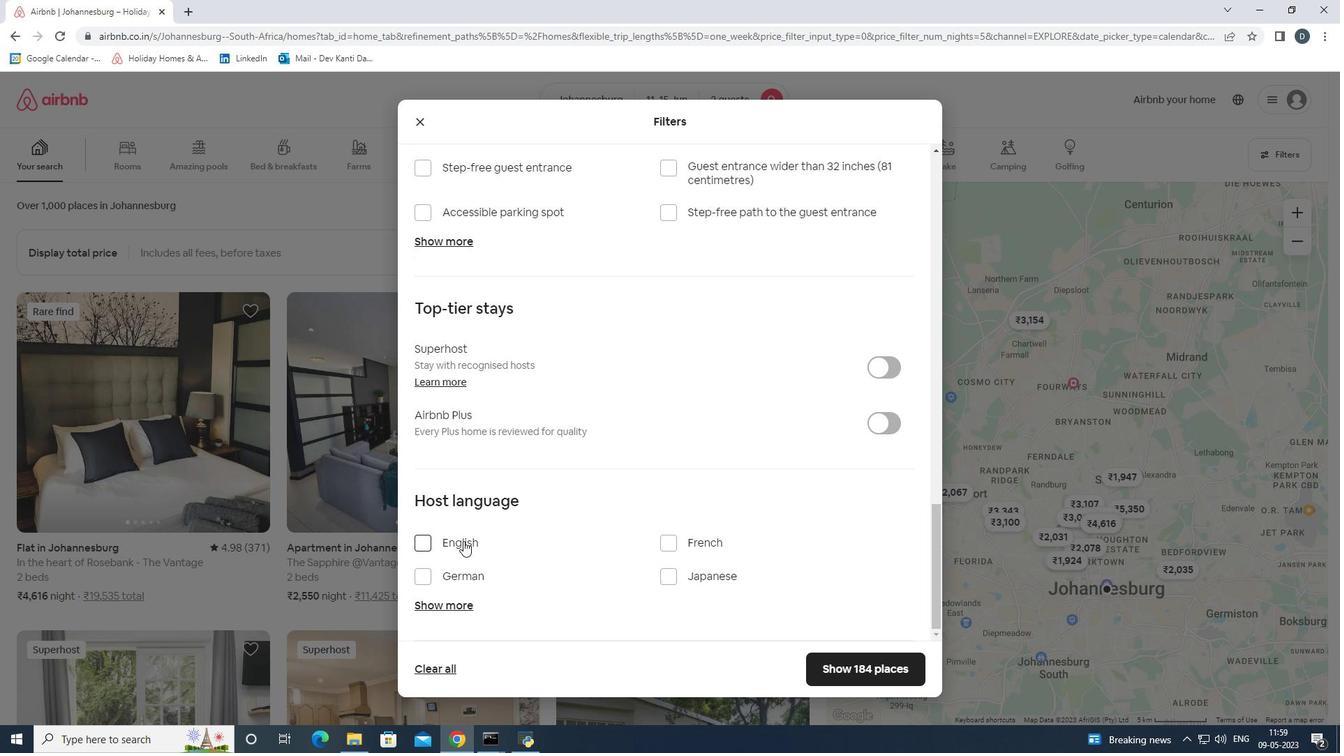 
Action: Mouse moved to (853, 664)
Screenshot: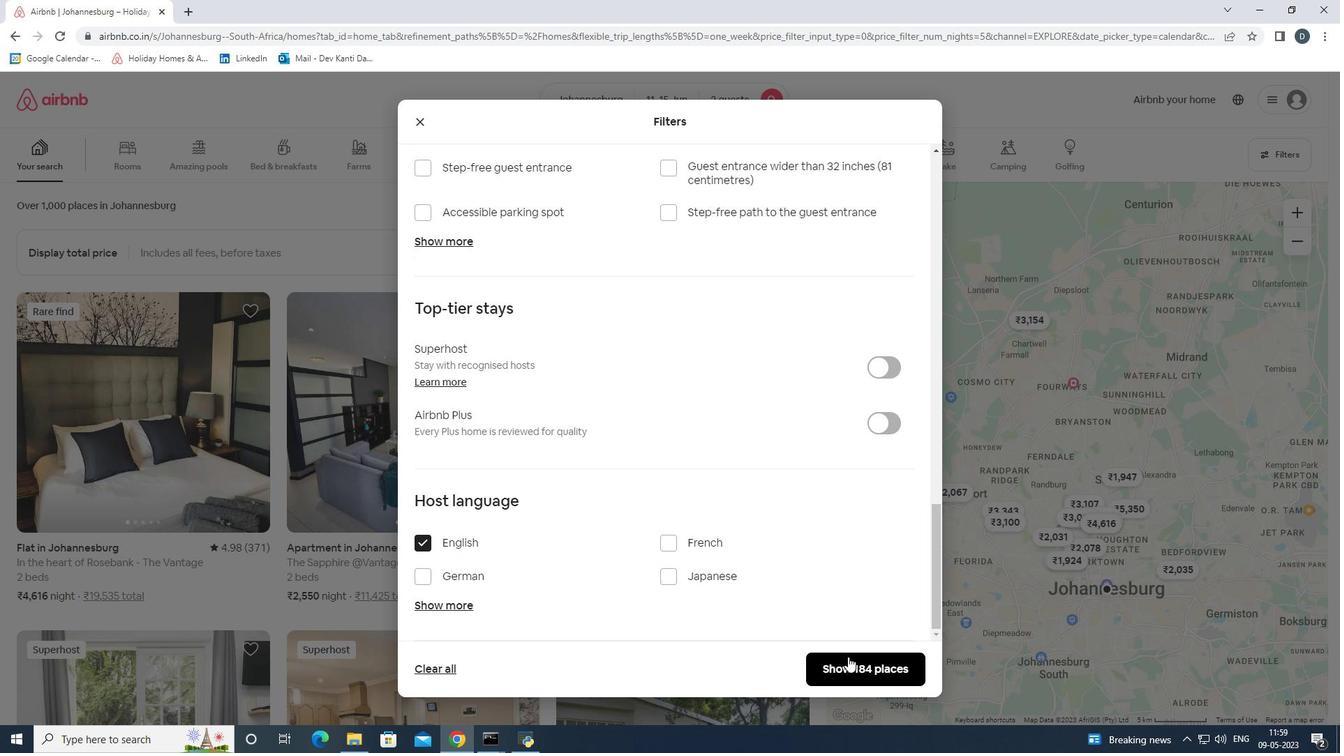 
Action: Mouse pressed left at (853, 664)
Screenshot: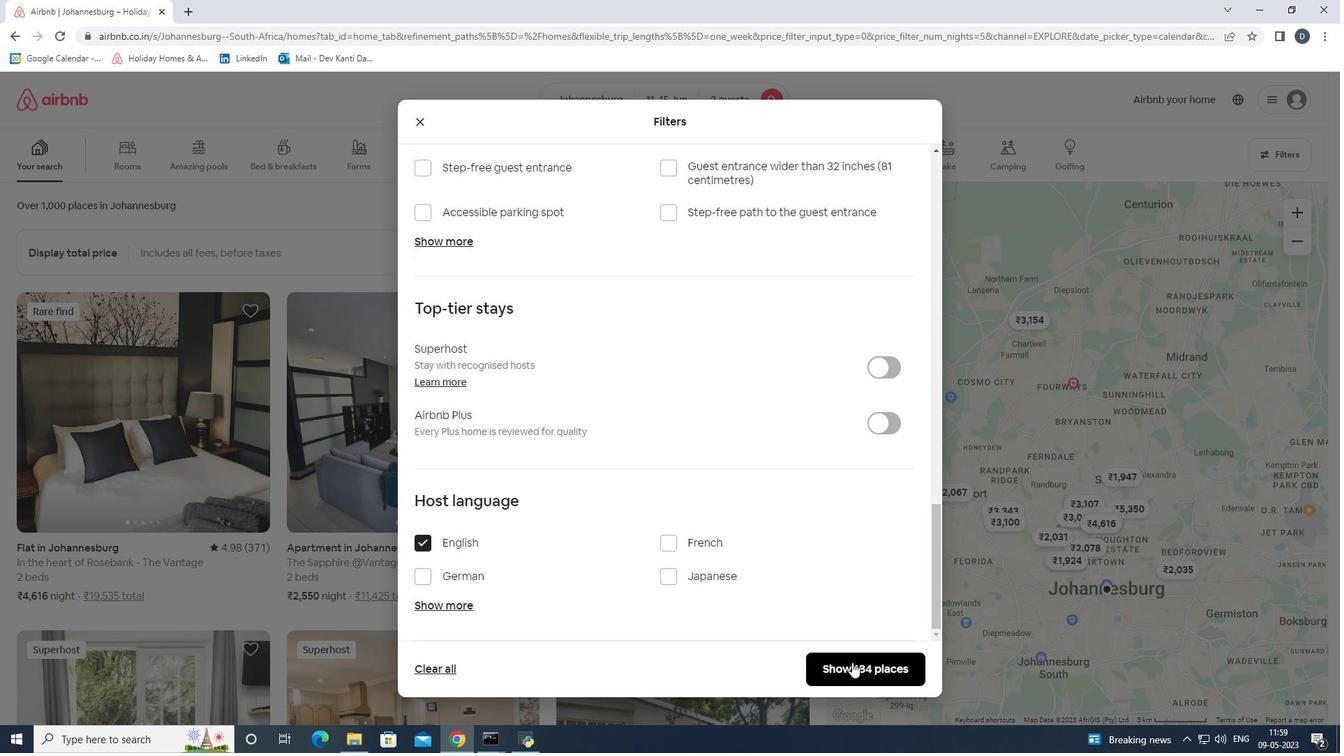 
